 Task: Create a self trigger on franchise object.
Action: Mouse moved to (33, 114)
Screenshot: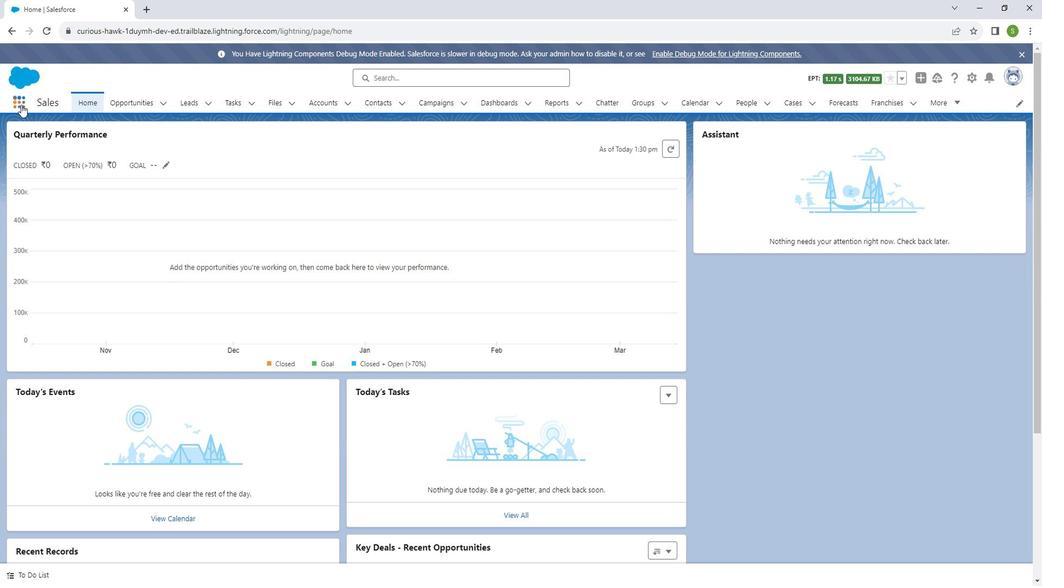 
Action: Mouse pressed left at (33, 114)
Screenshot: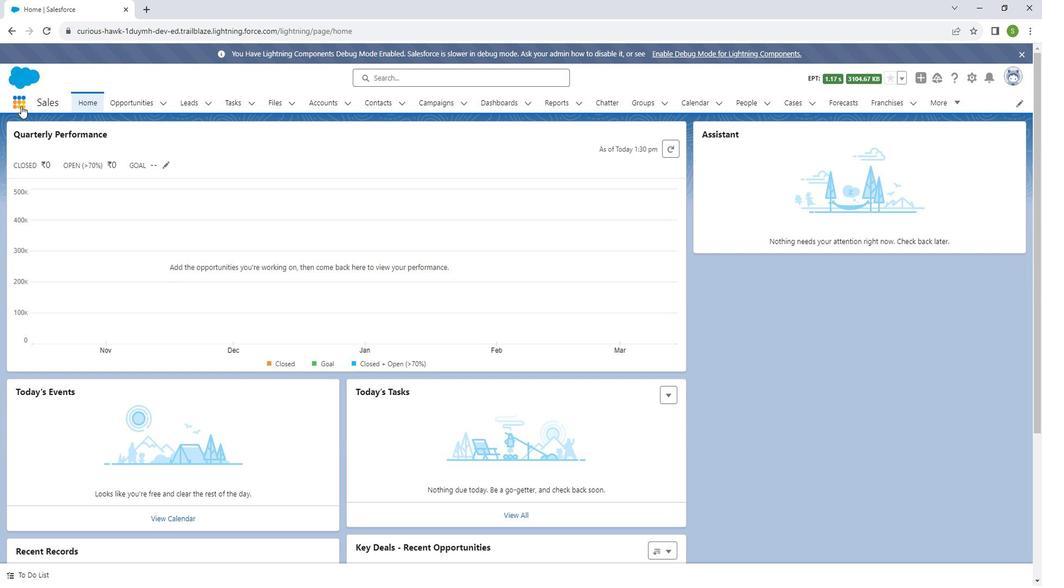 
Action: Mouse moved to (53, 300)
Screenshot: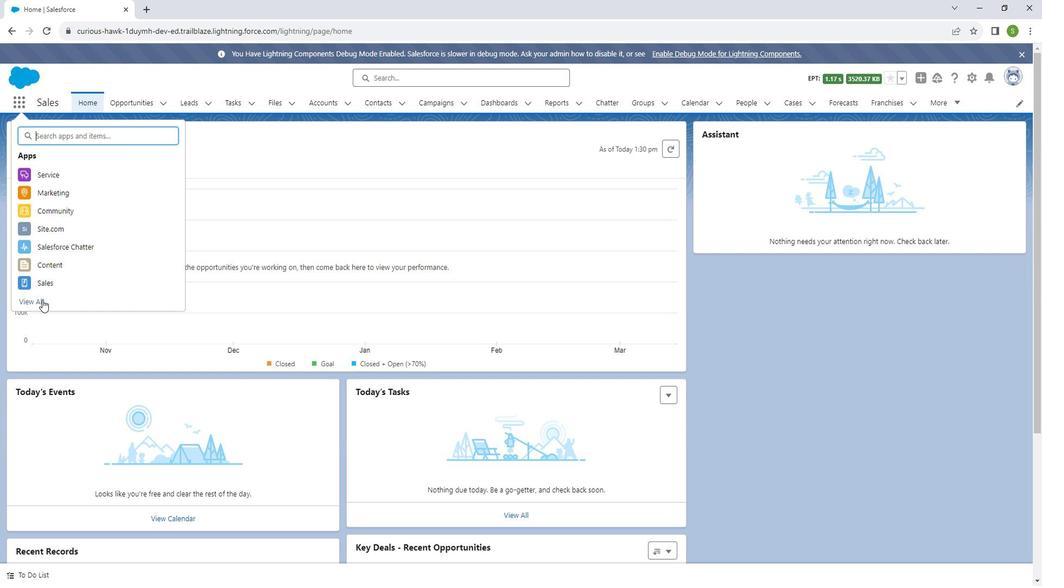 
Action: Mouse pressed left at (53, 300)
Screenshot: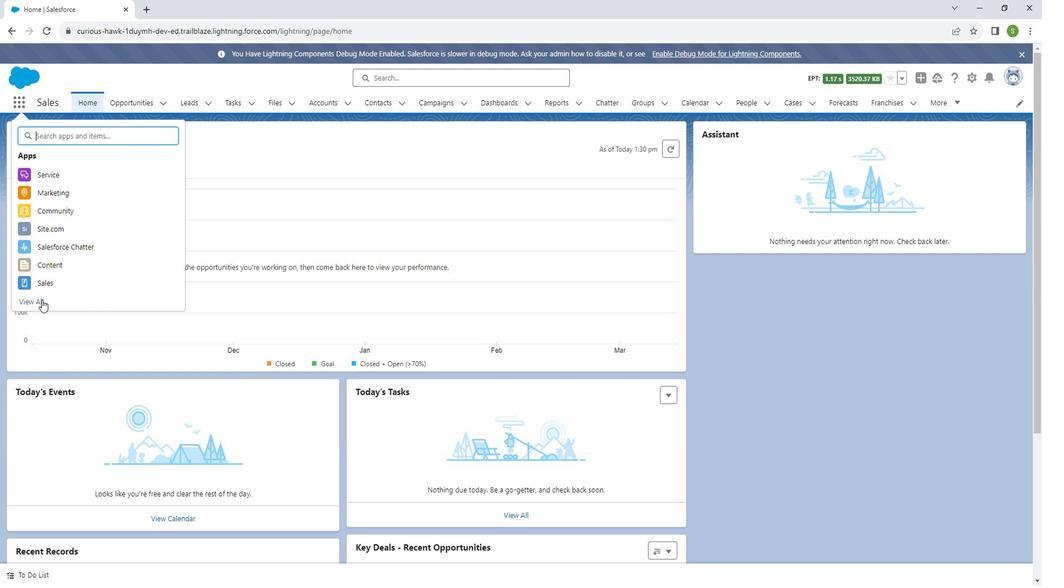 
Action: Mouse moved to (747, 401)
Screenshot: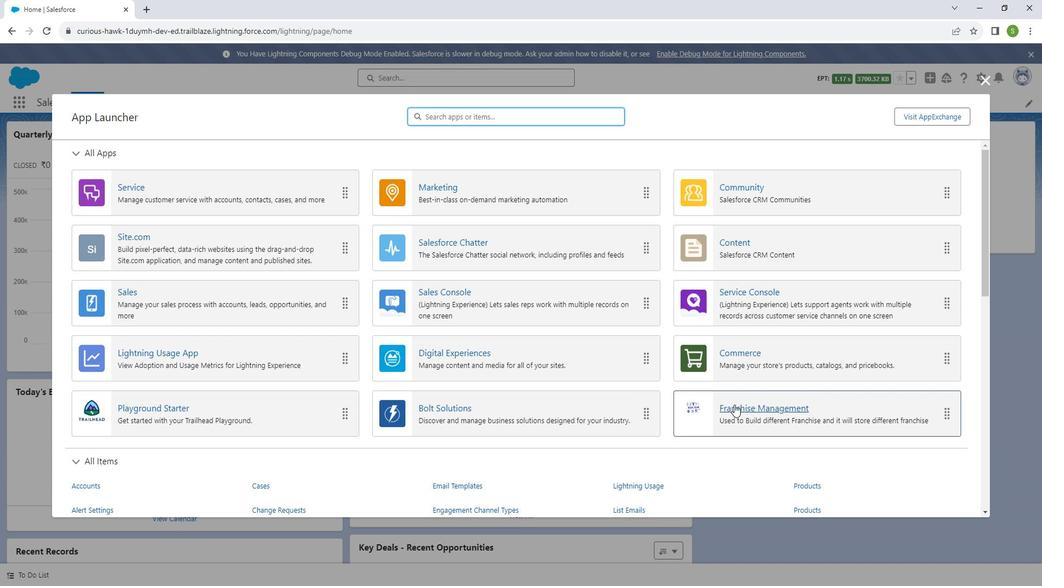 
Action: Mouse pressed left at (747, 401)
Screenshot: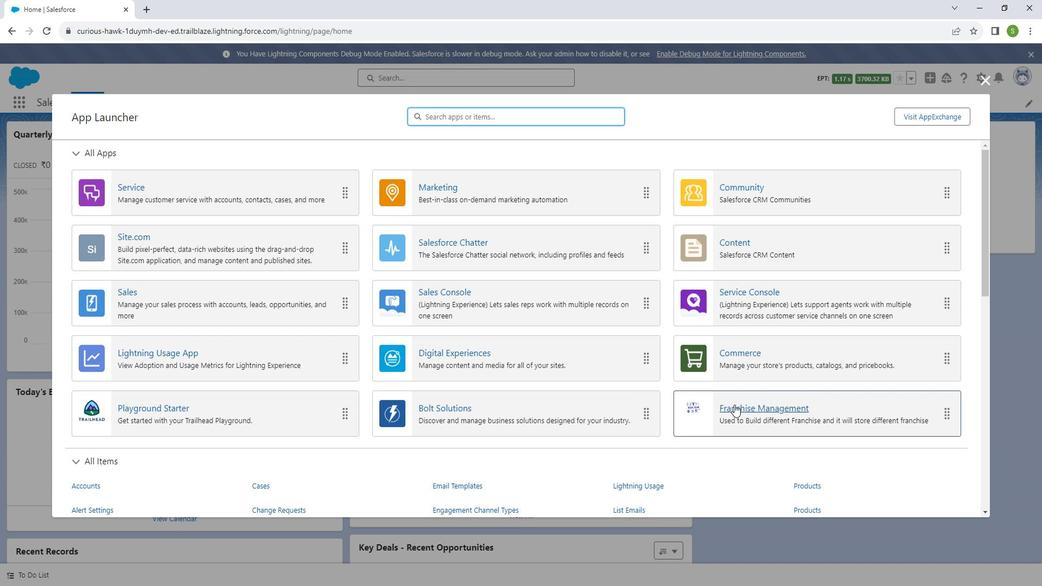 
Action: Mouse moved to (996, 86)
Screenshot: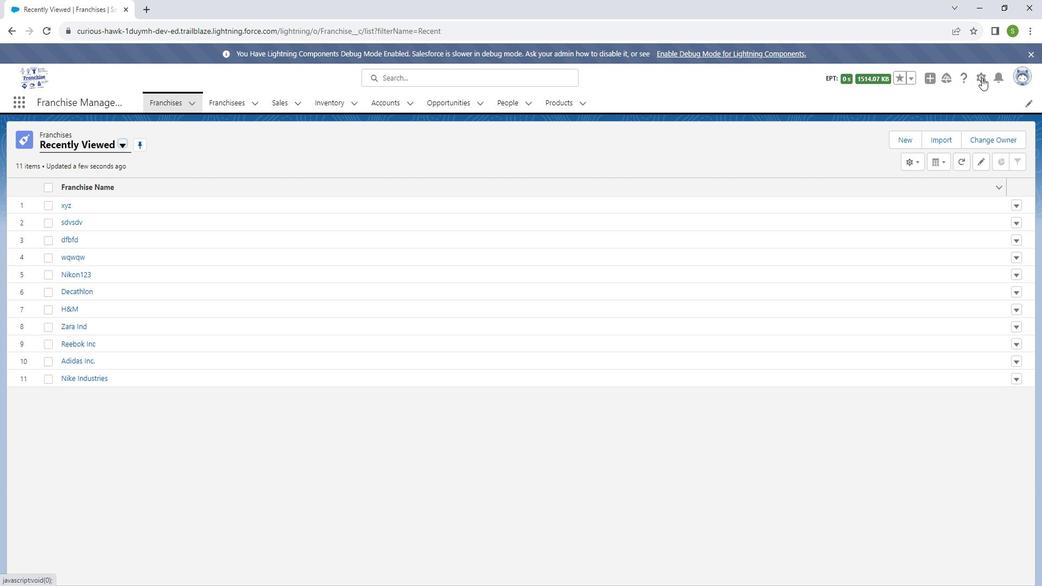 
Action: Mouse pressed left at (996, 86)
Screenshot: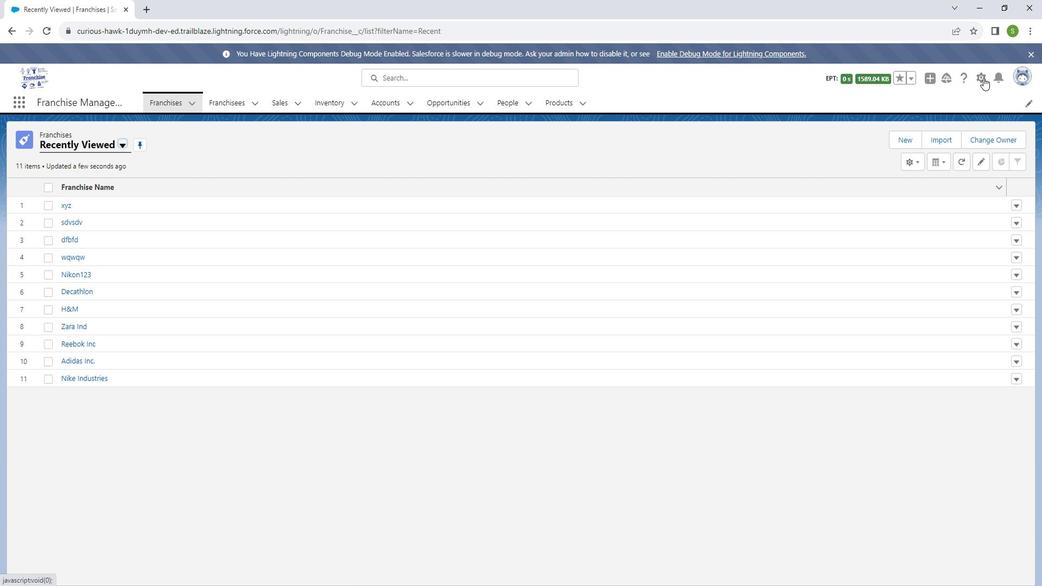 
Action: Mouse moved to (942, 210)
Screenshot: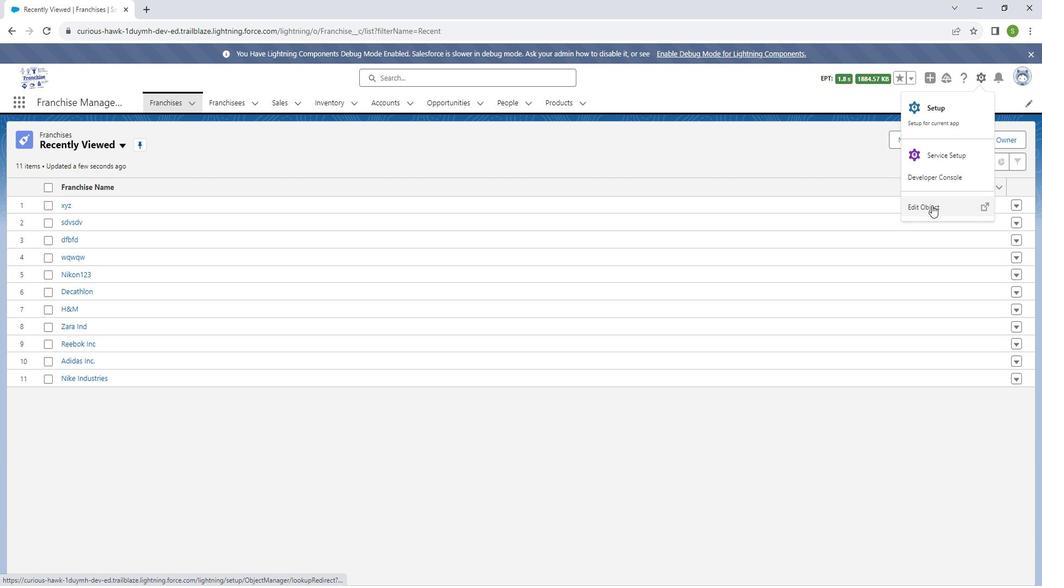
Action: Mouse pressed left at (942, 210)
Screenshot: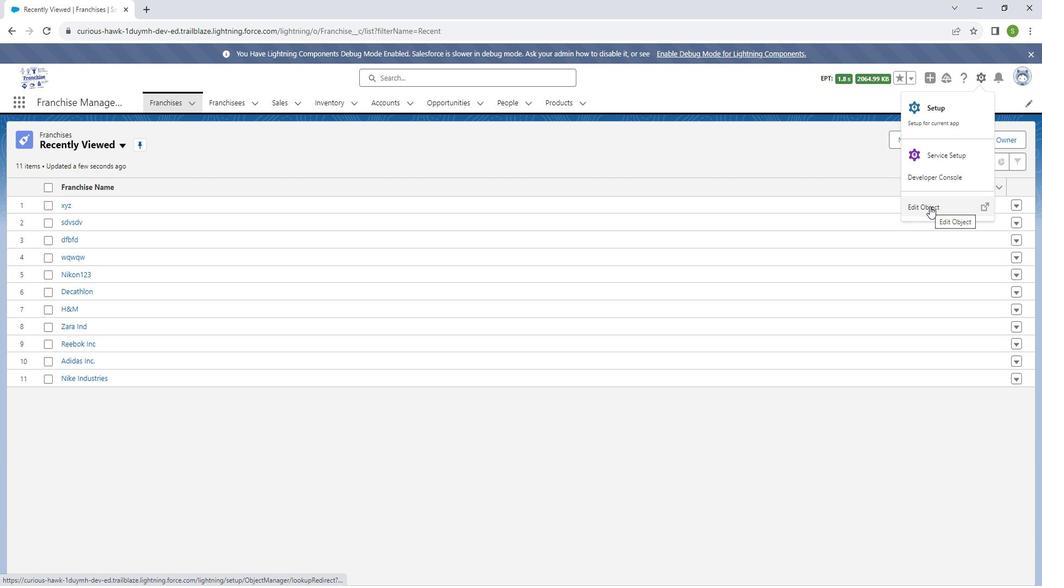 
Action: Mouse moved to (124, 19)
Screenshot: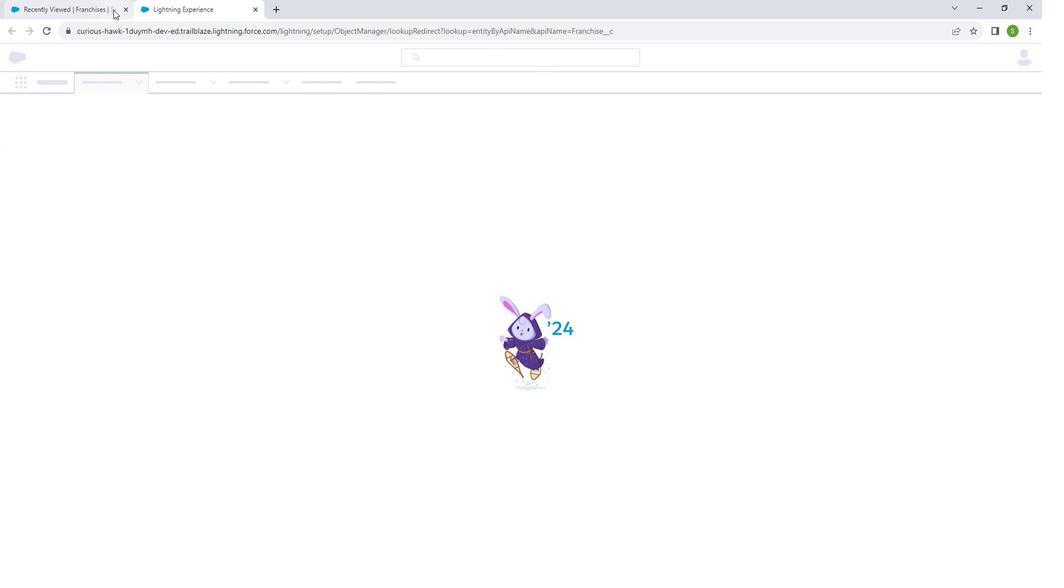 
Action: Mouse pressed left at (124, 19)
Screenshot: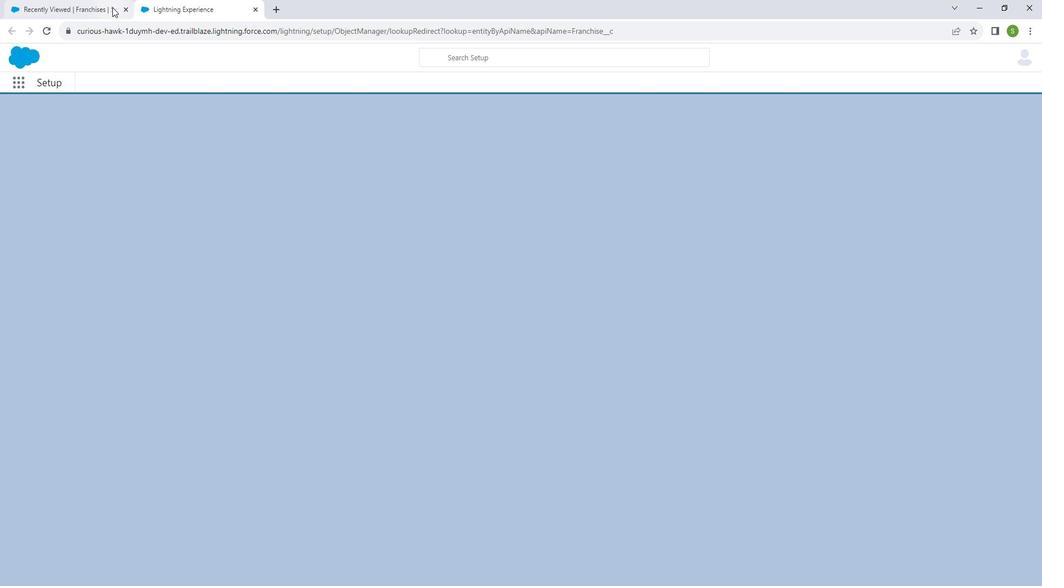 
Action: Mouse moved to (987, 84)
Screenshot: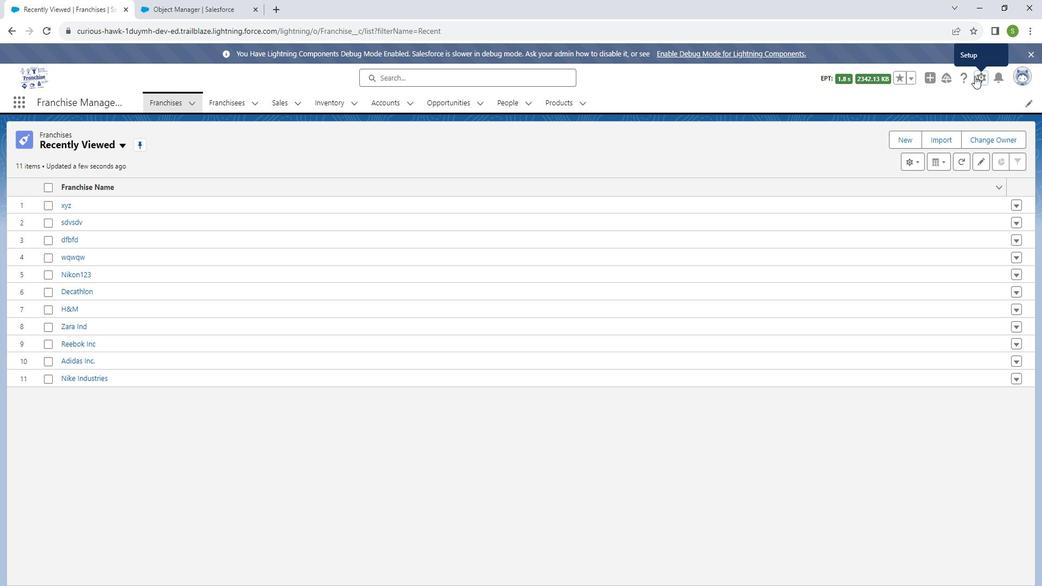 
Action: Mouse pressed left at (987, 84)
Screenshot: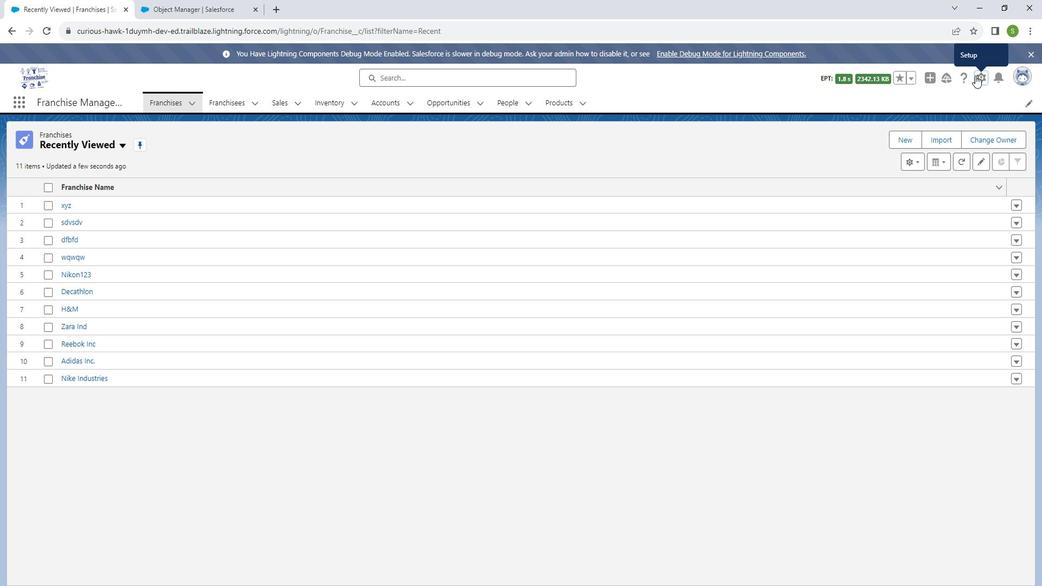 
Action: Mouse moved to (960, 181)
Screenshot: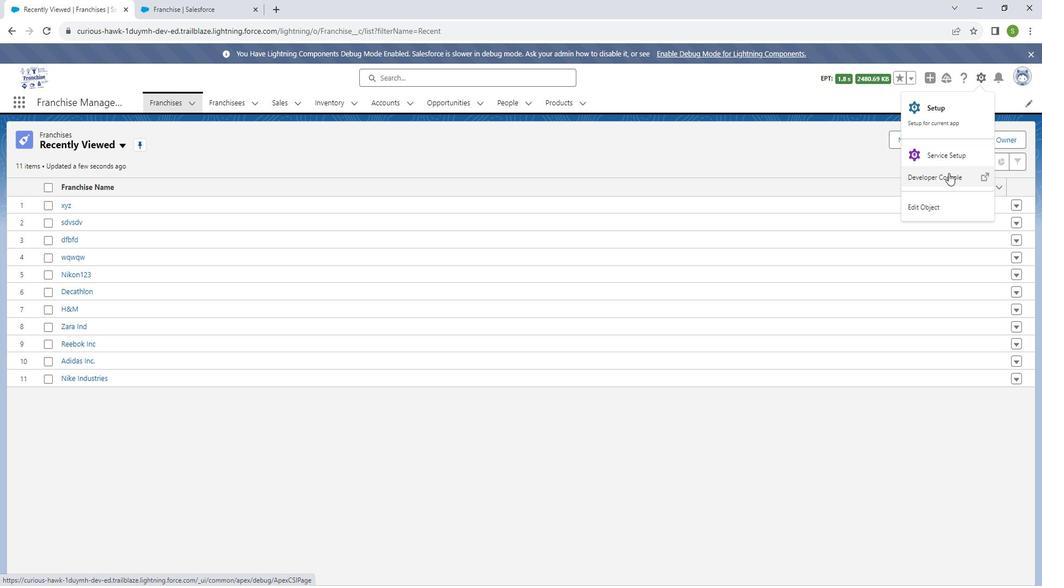 
Action: Mouse pressed right at (960, 181)
Screenshot: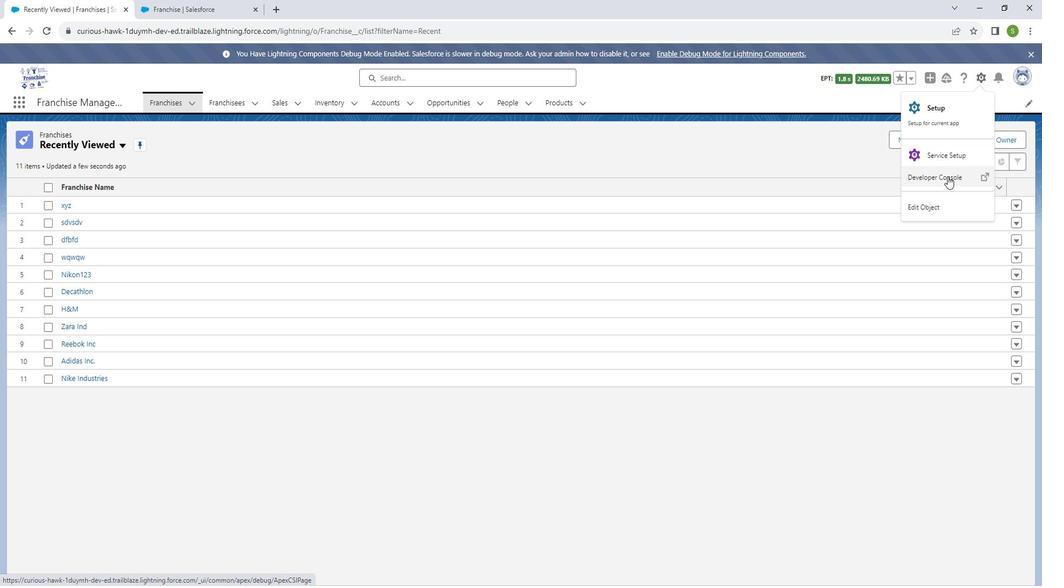 
Action: Mouse moved to (962, 189)
Screenshot: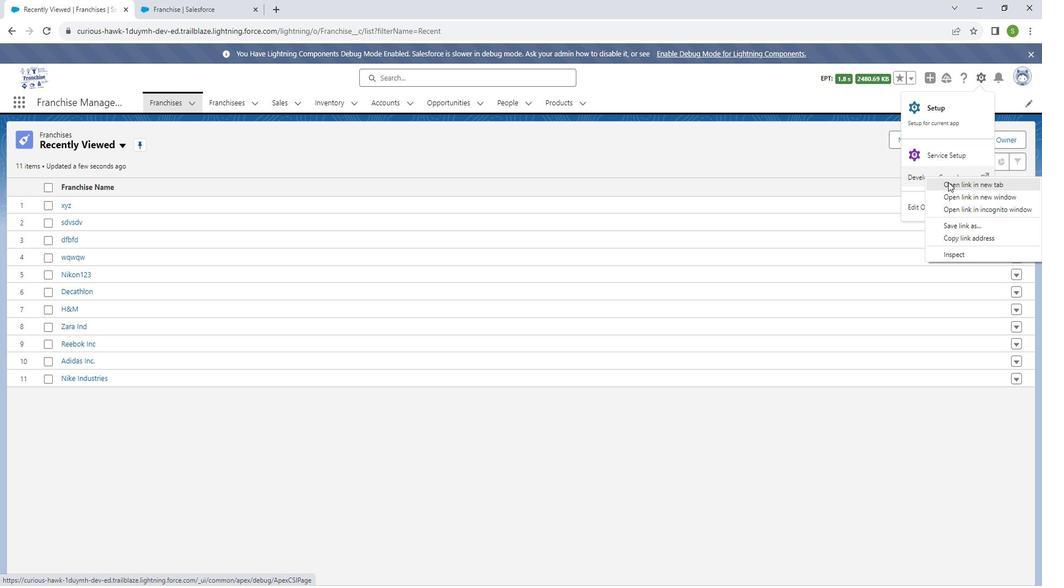 
Action: Mouse pressed left at (962, 189)
Screenshot: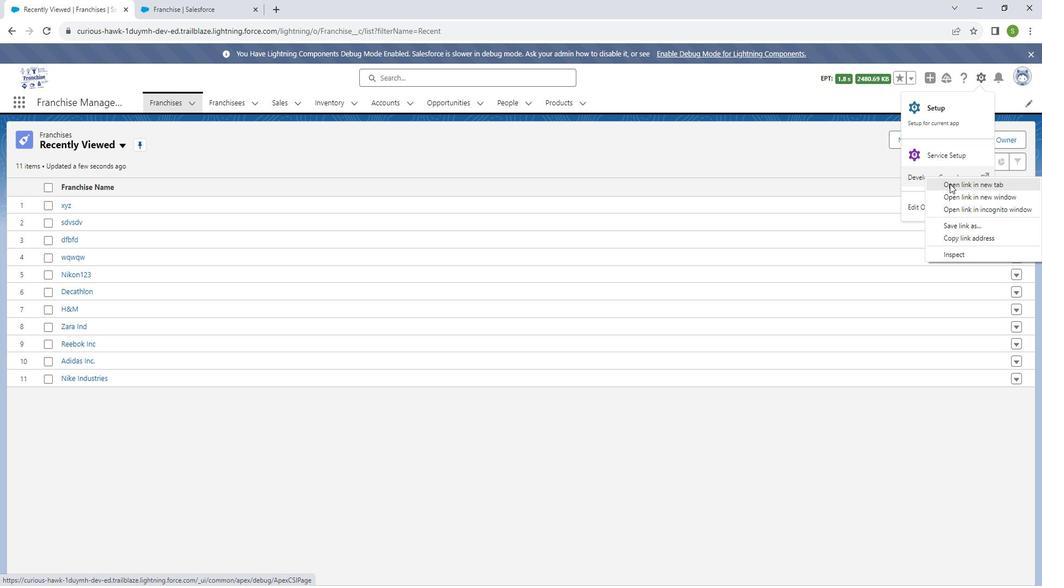 
Action: Mouse moved to (224, 11)
Screenshot: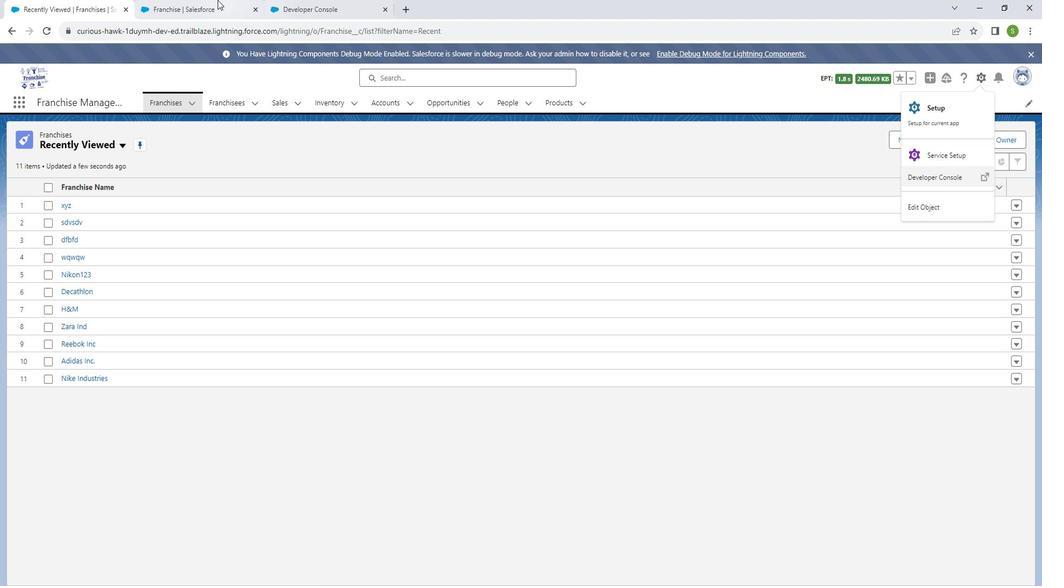 
Action: Mouse pressed left at (224, 11)
Screenshot: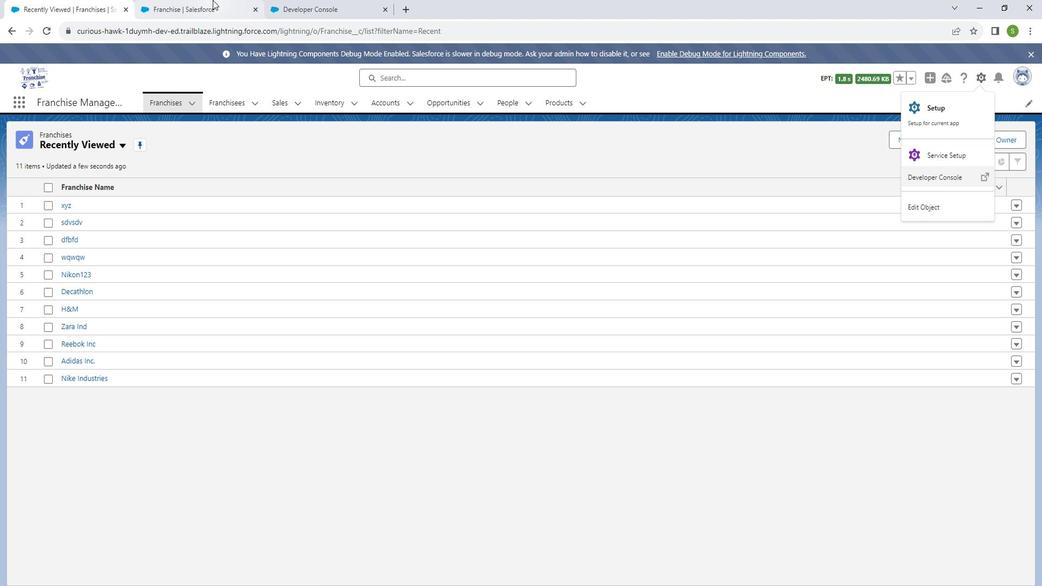 
Action: Mouse moved to (112, 216)
Screenshot: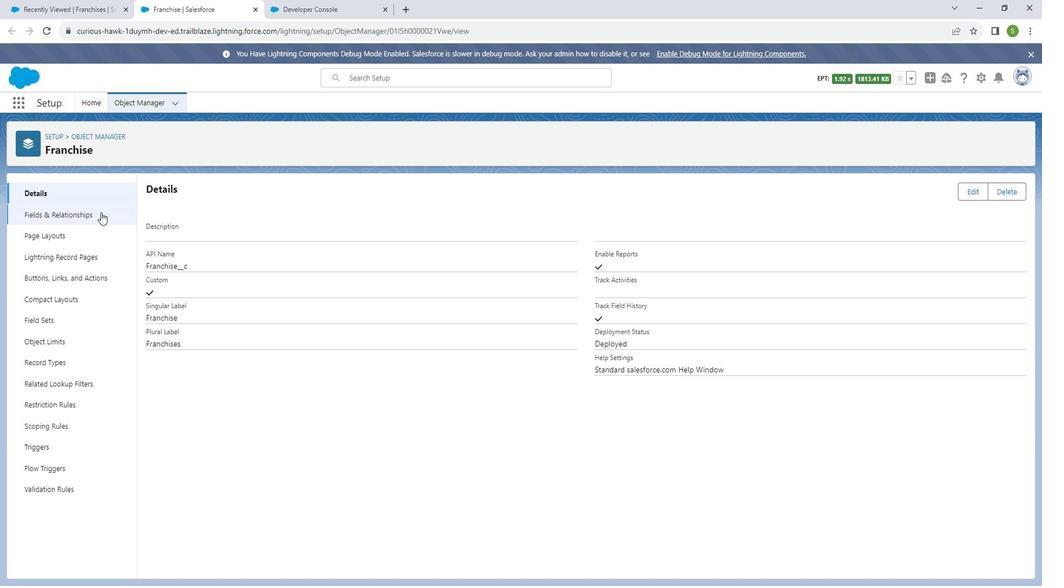 
Action: Mouse pressed left at (112, 216)
Screenshot: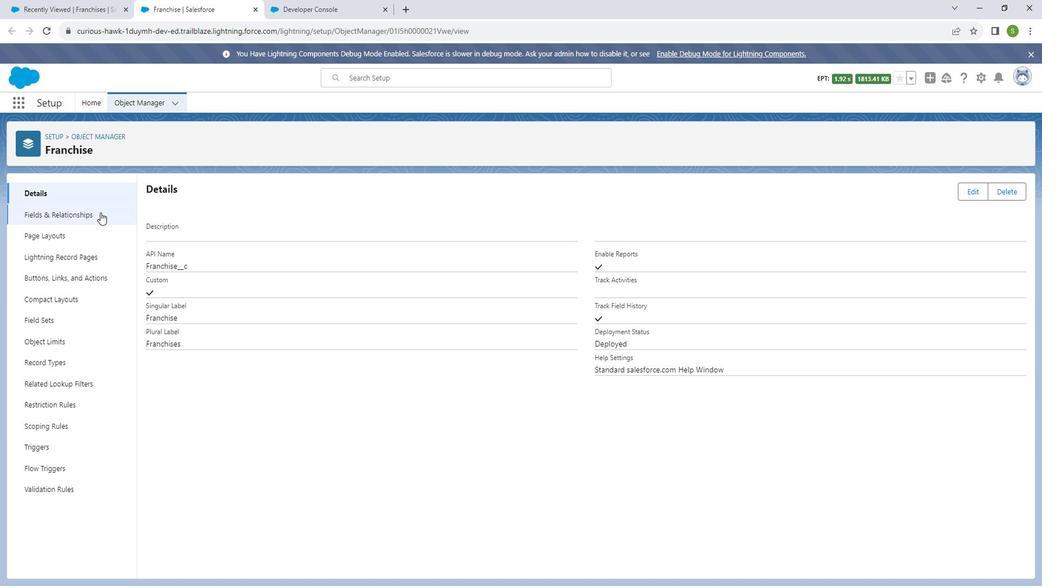 
Action: Mouse moved to (306, 11)
Screenshot: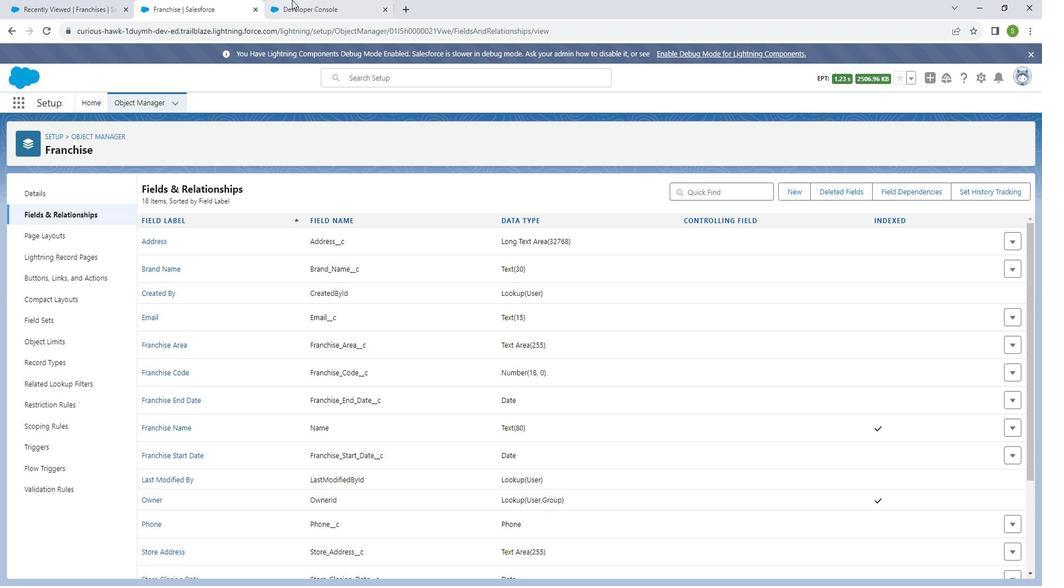 
Action: Mouse pressed left at (306, 11)
Screenshot: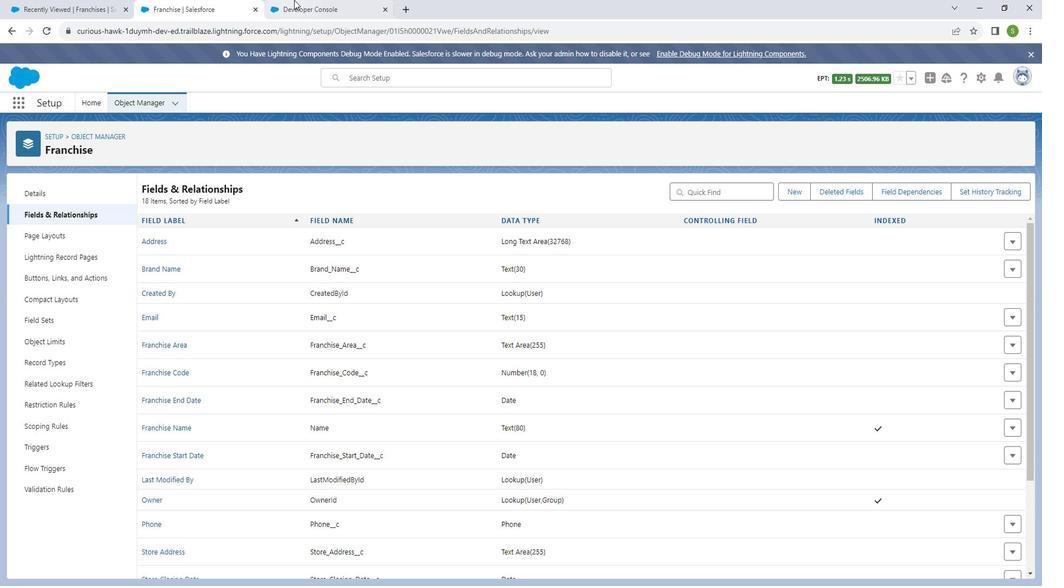 
Action: Mouse moved to (26, 59)
Screenshot: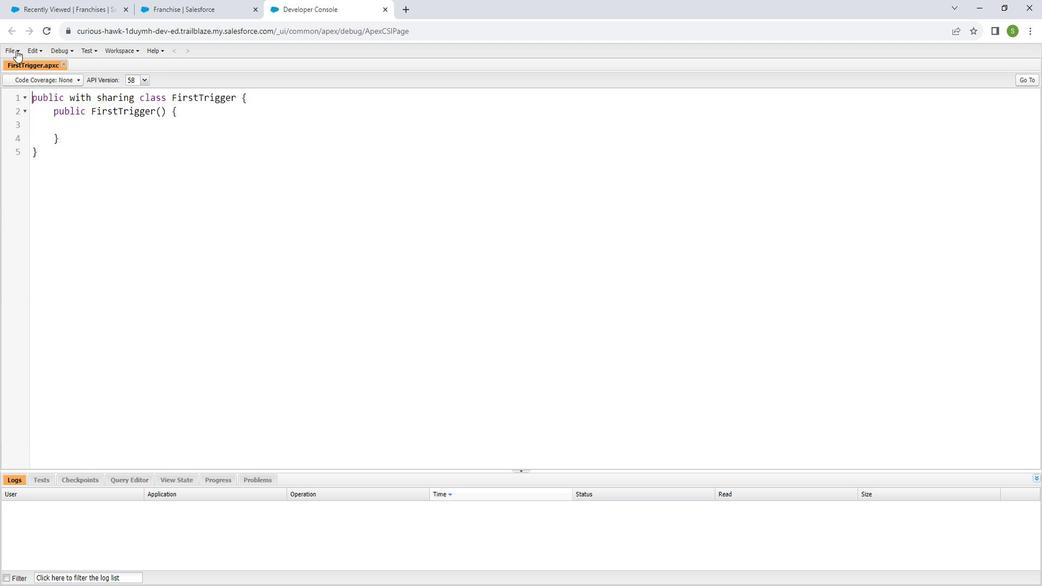 
Action: Mouse pressed left at (26, 59)
Screenshot: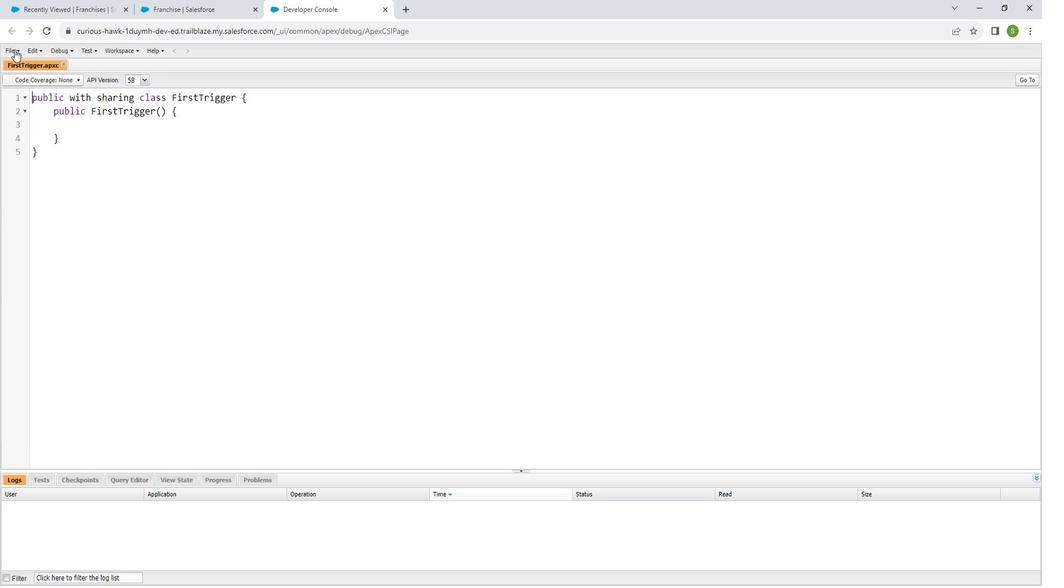 
Action: Mouse moved to (177, 93)
Screenshot: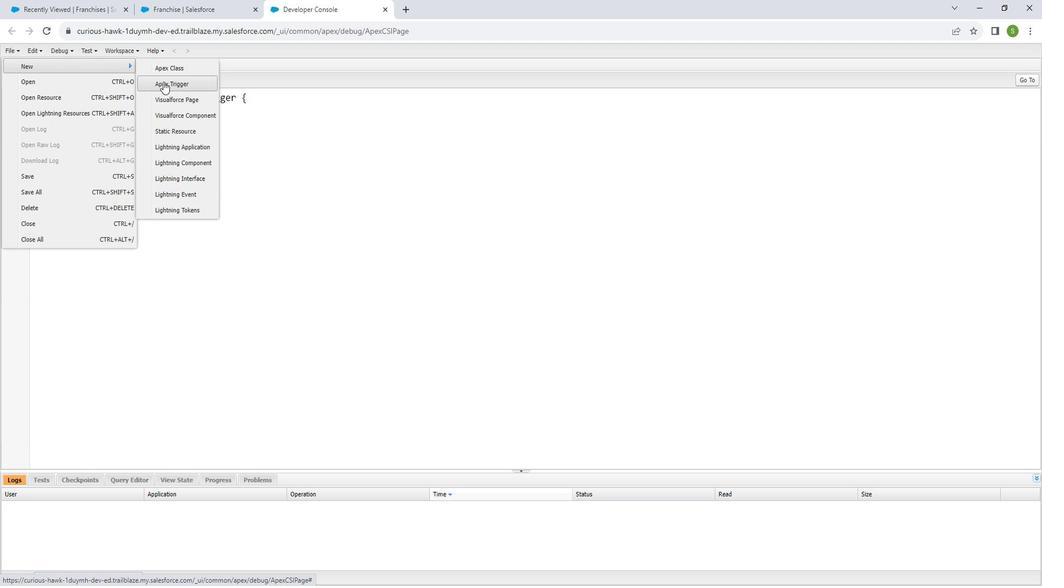 
Action: Mouse pressed left at (177, 93)
Screenshot: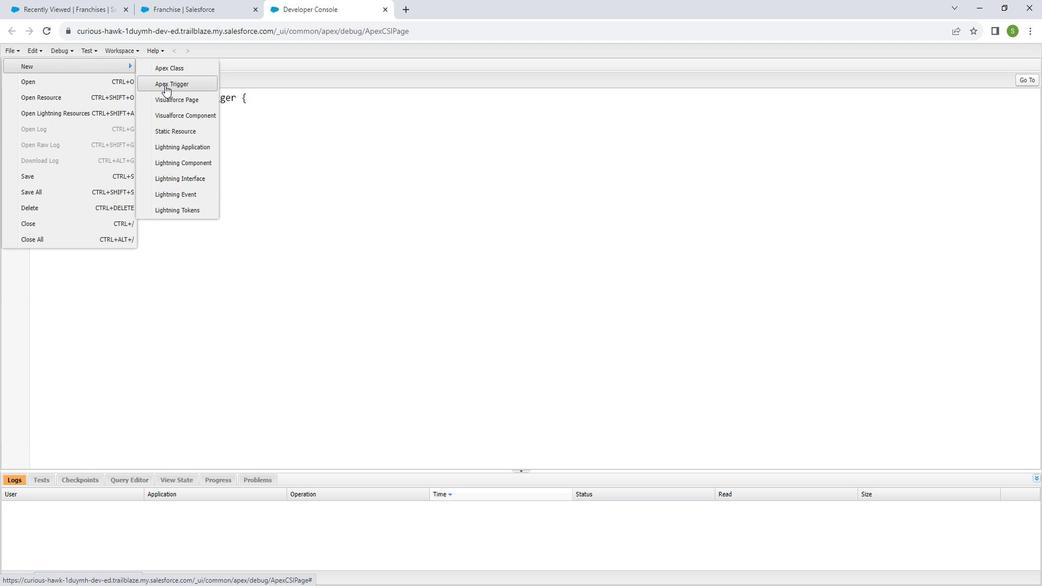 
Action: Mouse moved to (546, 285)
Screenshot: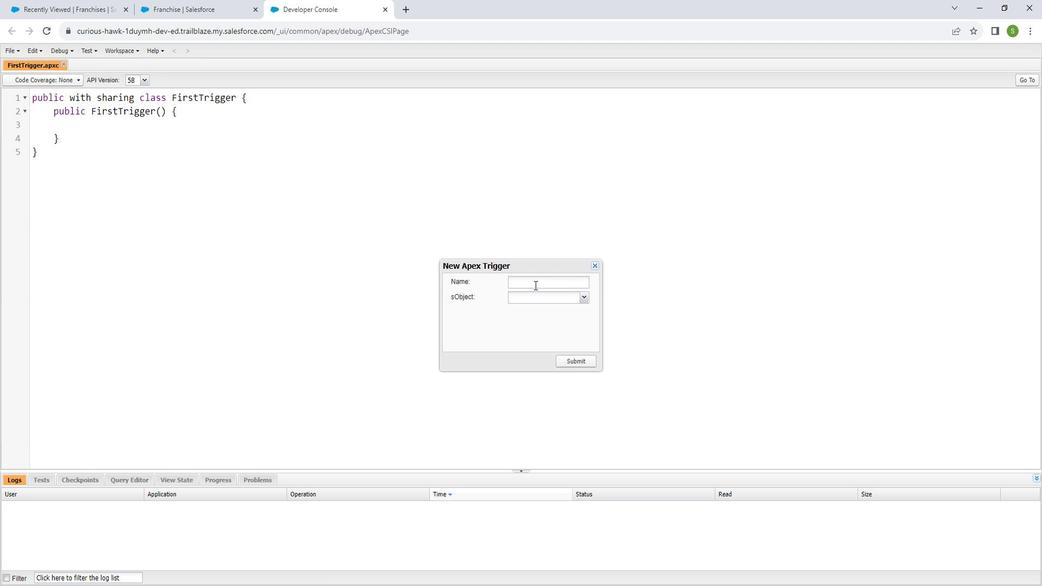 
Action: Mouse pressed left at (546, 285)
Screenshot: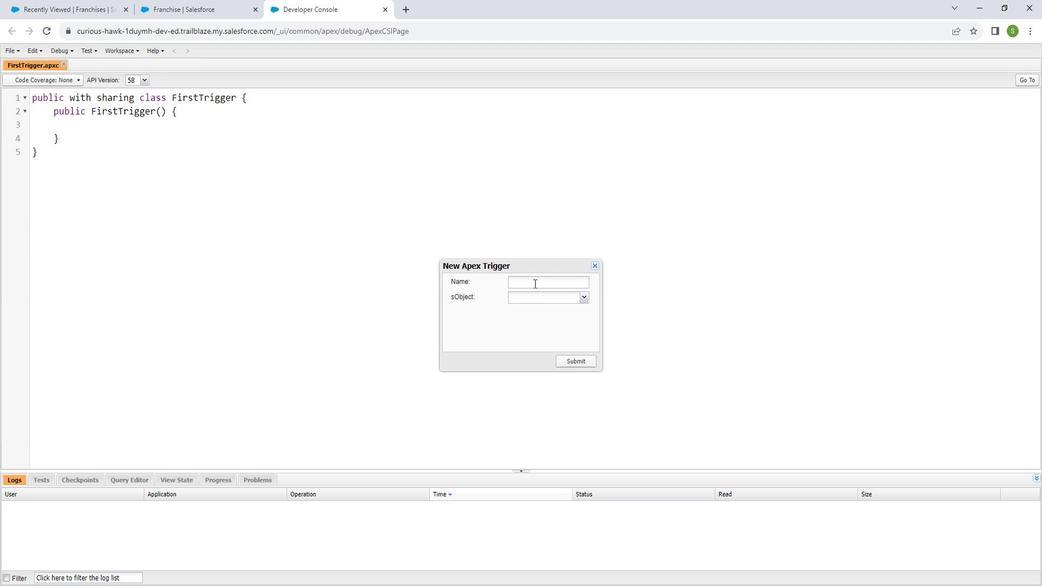 
Action: Key pressed <Key.shift_r>Franchise<Key.shift_r>Trigg
Screenshot: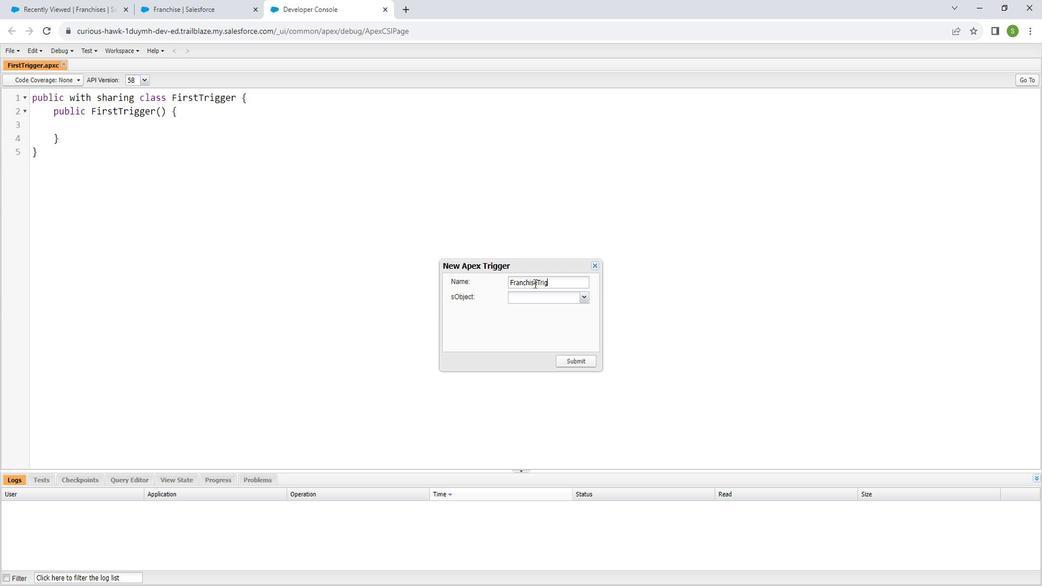 
Action: Mouse moved to (597, 295)
Screenshot: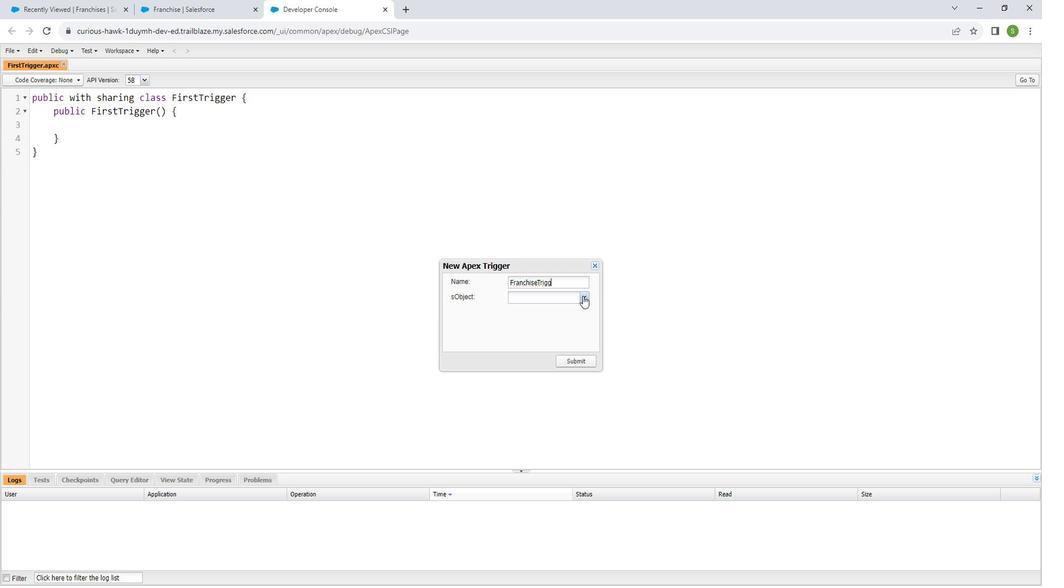 
Action: Mouse pressed left at (597, 295)
Screenshot: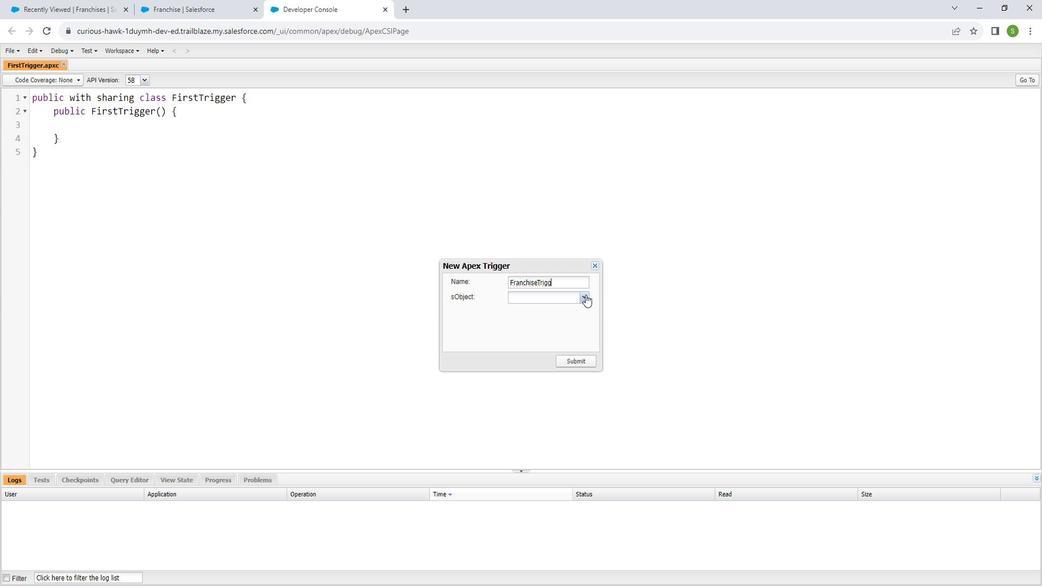 
Action: Mouse moved to (567, 344)
Screenshot: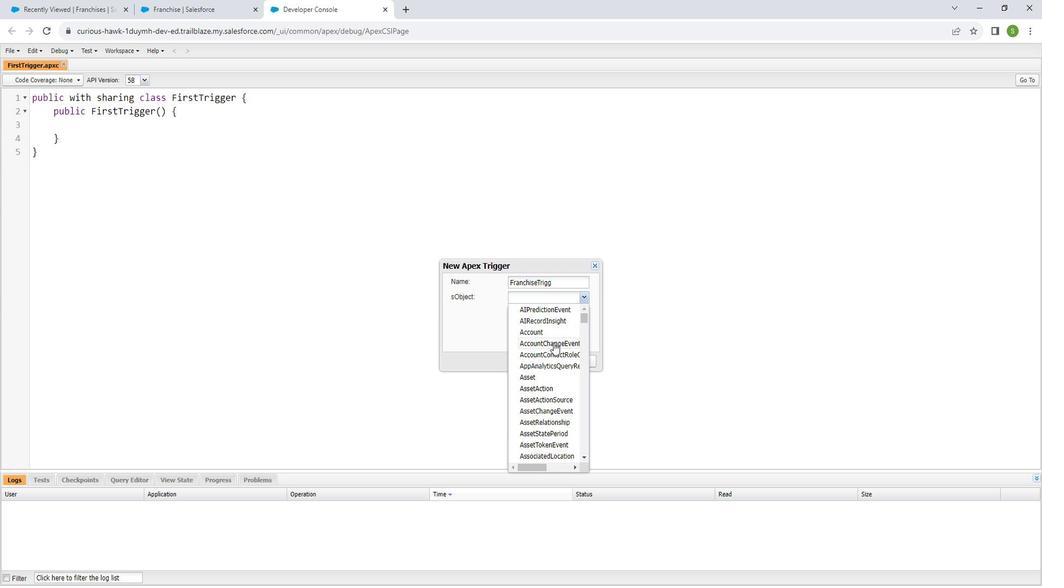 
Action: Mouse scrolled (567, 344) with delta (0, 0)
Screenshot: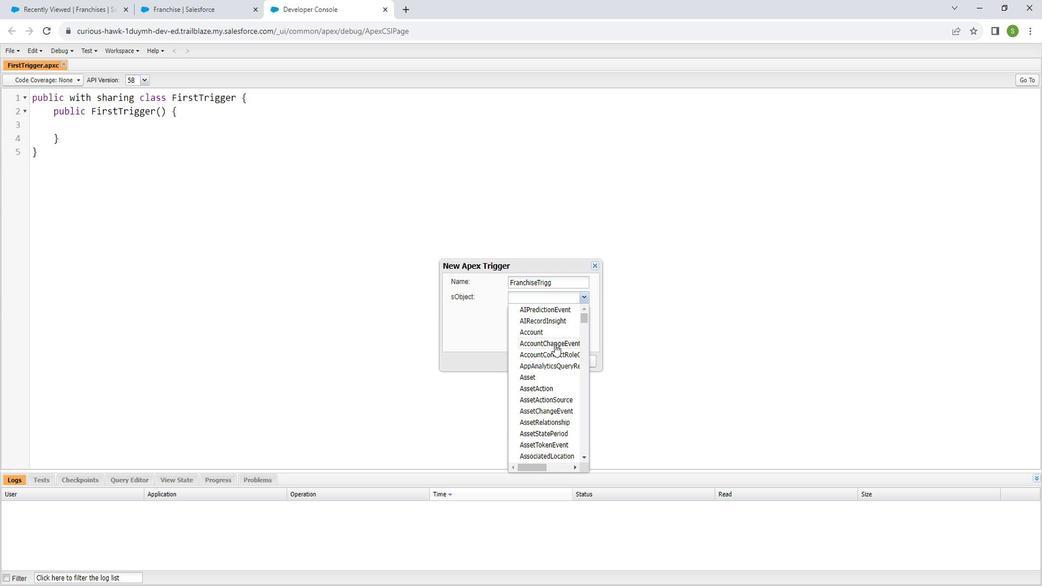 
Action: Mouse scrolled (567, 344) with delta (0, 0)
Screenshot: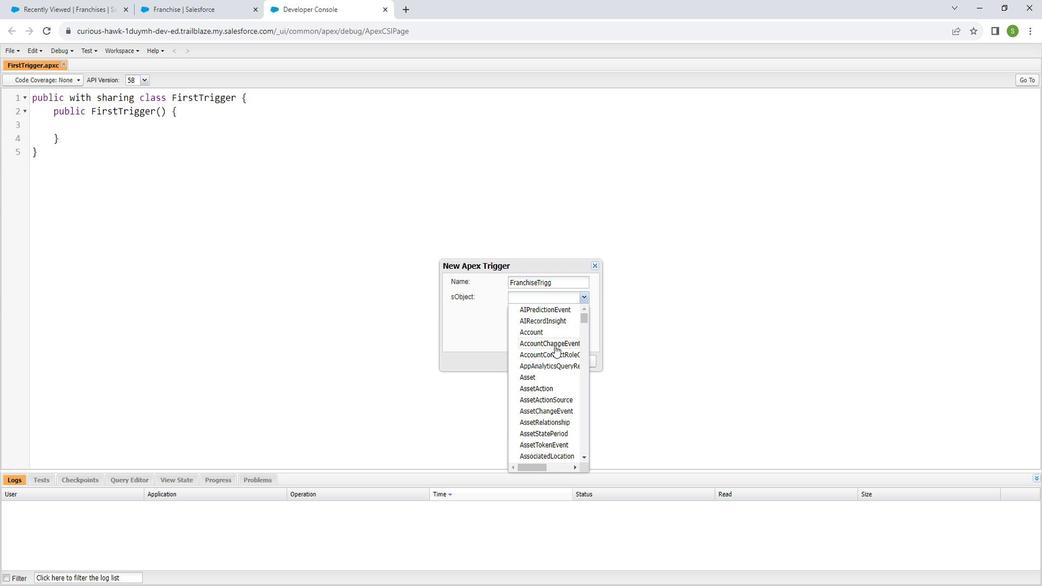 
Action: Mouse scrolled (567, 344) with delta (0, 0)
Screenshot: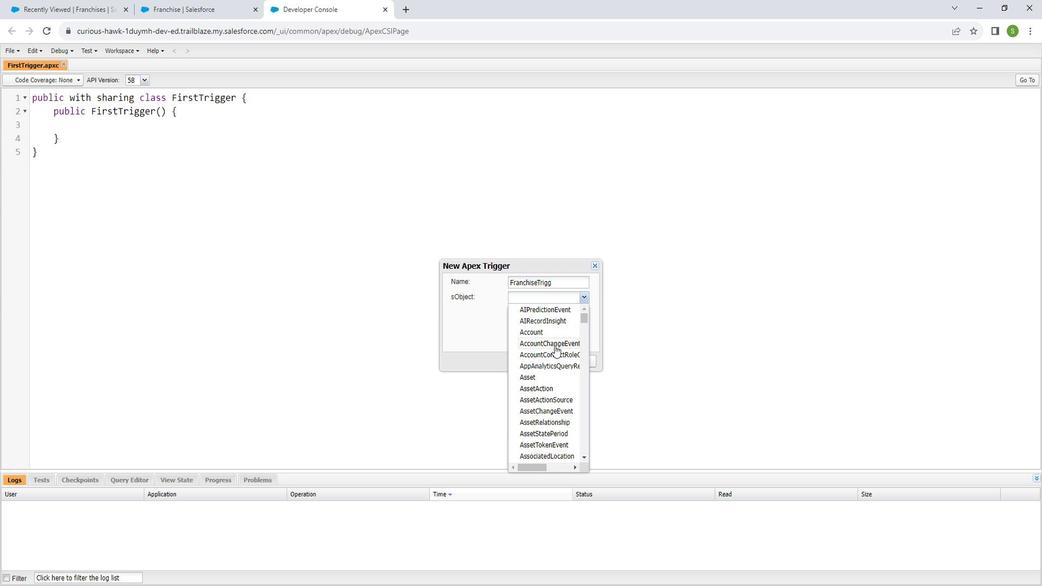 
Action: Mouse scrolled (567, 344) with delta (0, 0)
Screenshot: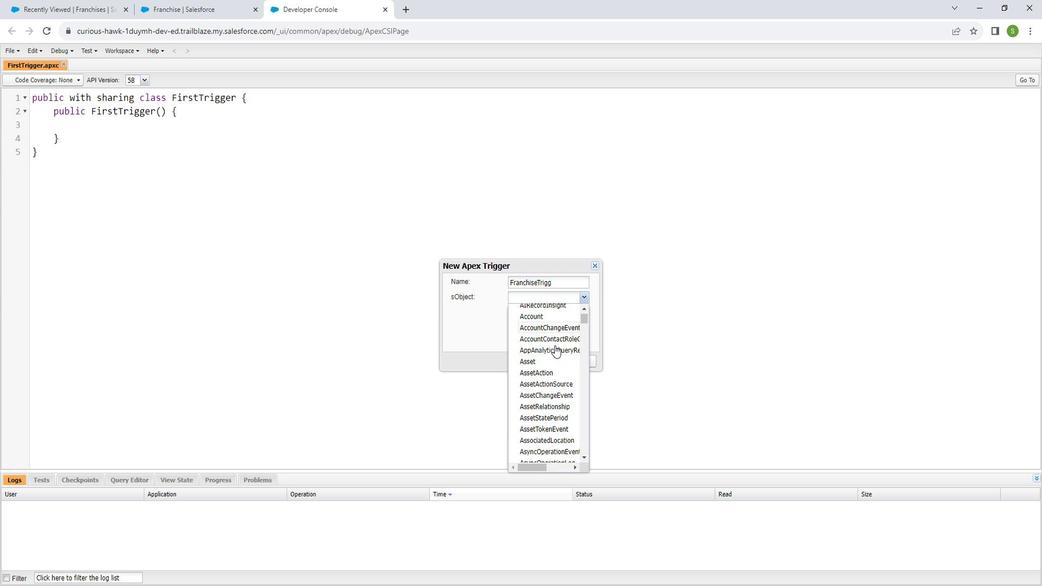 
Action: Mouse scrolled (567, 344) with delta (0, 0)
Screenshot: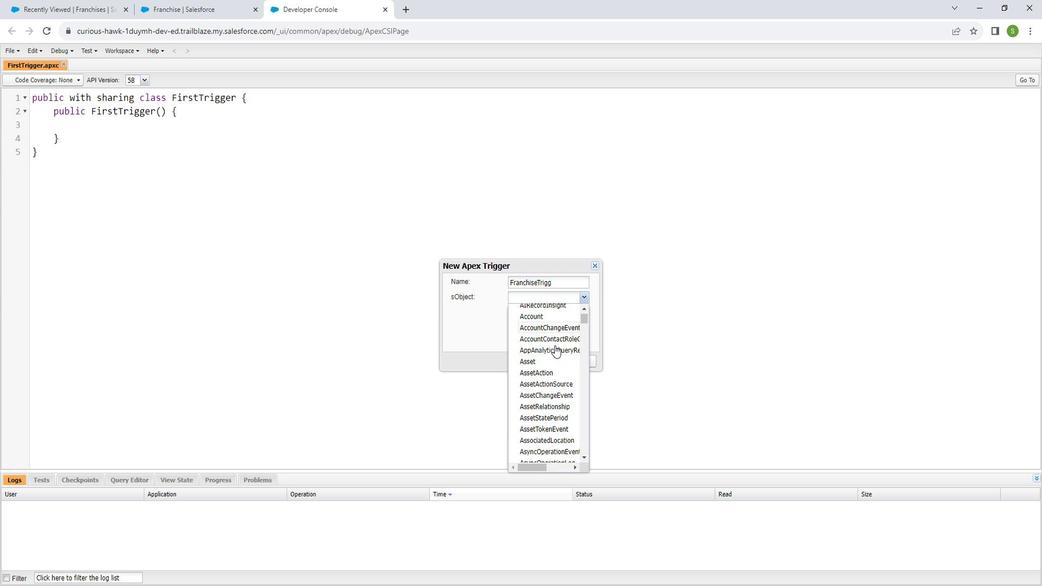 
Action: Mouse scrolled (567, 344) with delta (0, 0)
Screenshot: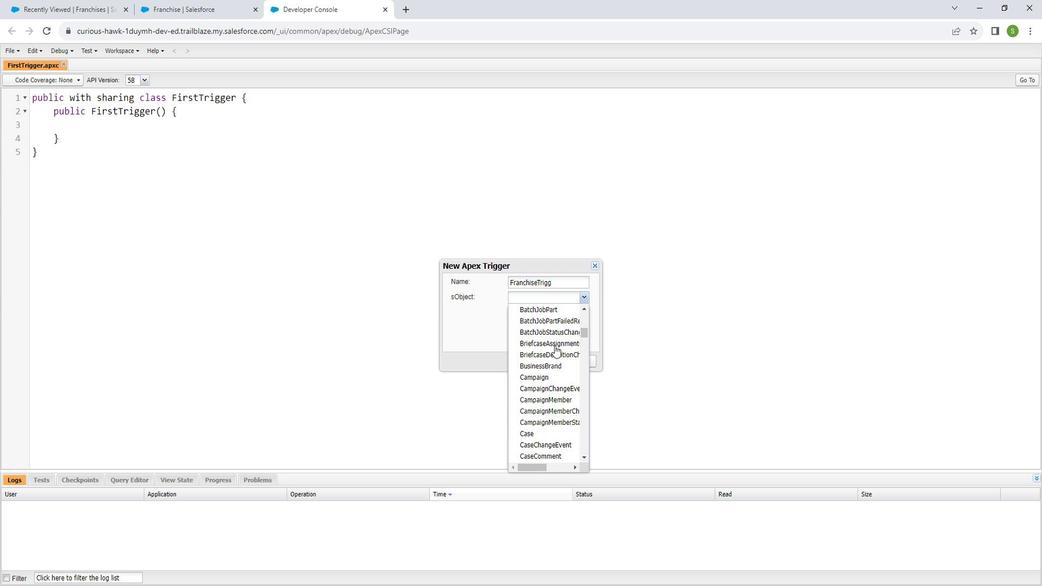 
Action: Mouse scrolled (567, 344) with delta (0, 0)
Screenshot: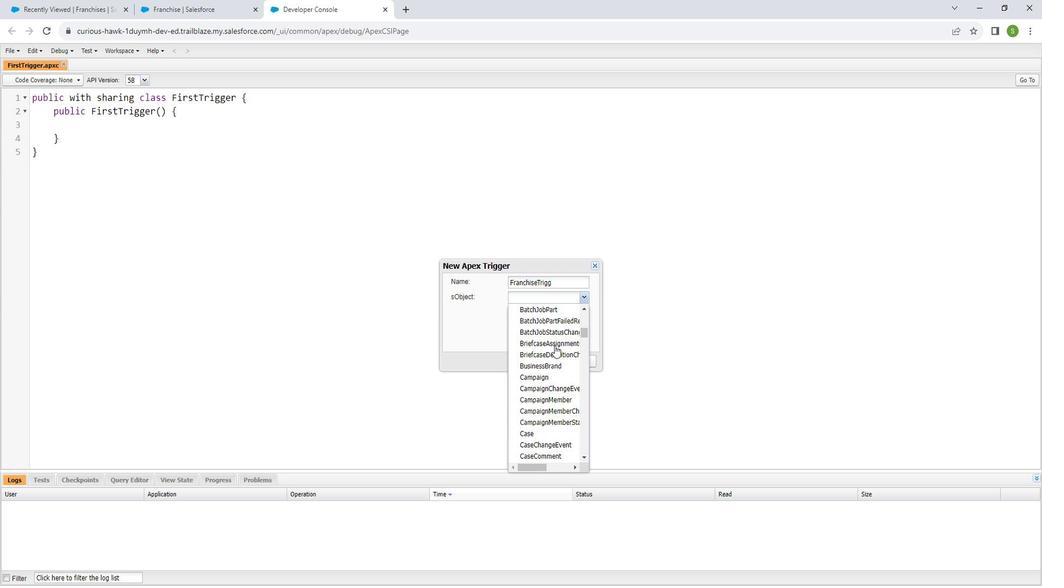 
Action: Mouse scrolled (567, 344) with delta (0, 0)
Screenshot: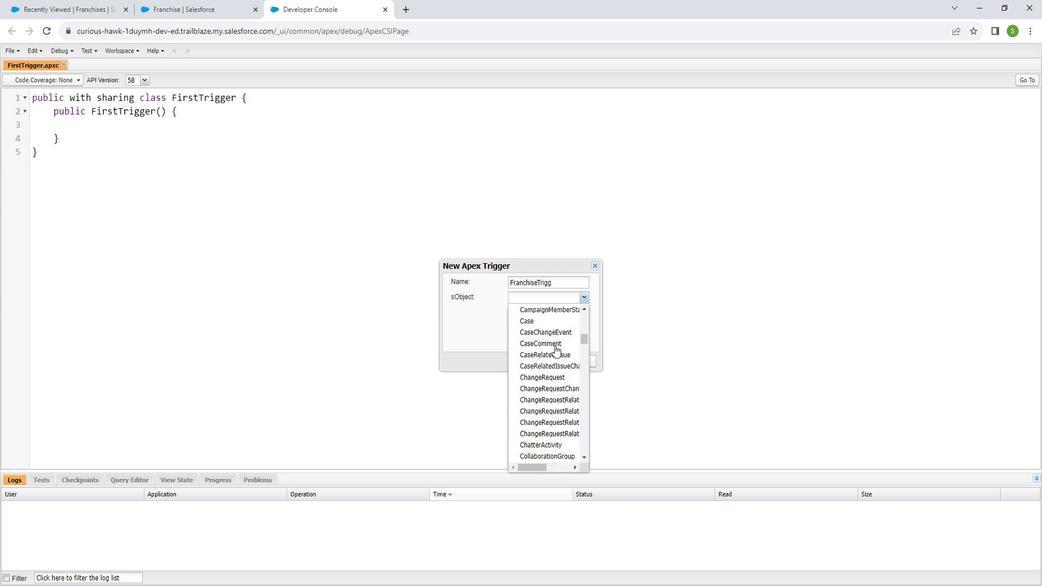 
Action: Mouse scrolled (567, 344) with delta (0, 0)
Screenshot: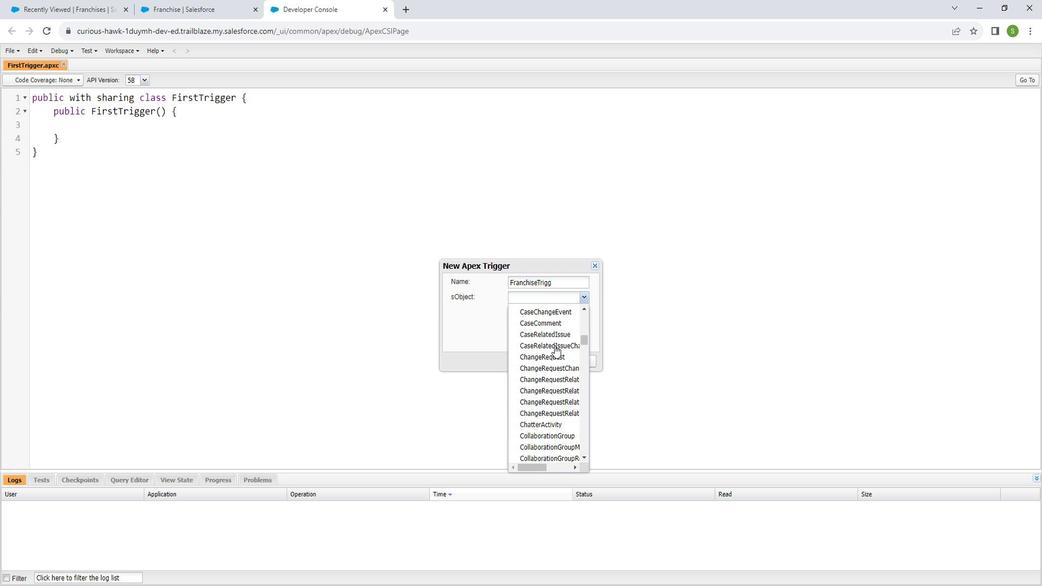 
Action: Mouse scrolled (567, 344) with delta (0, 0)
Screenshot: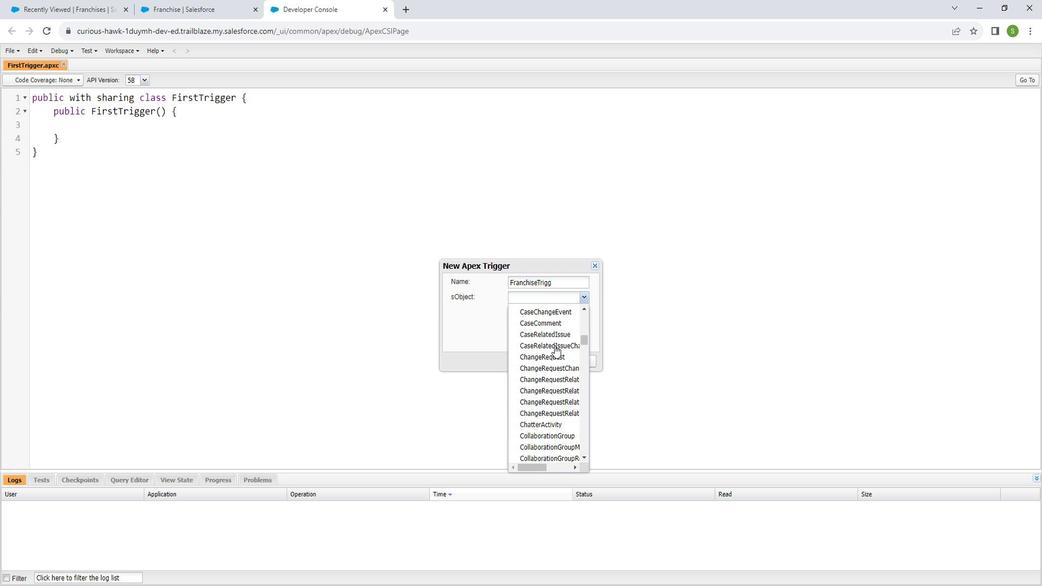 
Action: Mouse scrolled (567, 344) with delta (0, 0)
Screenshot: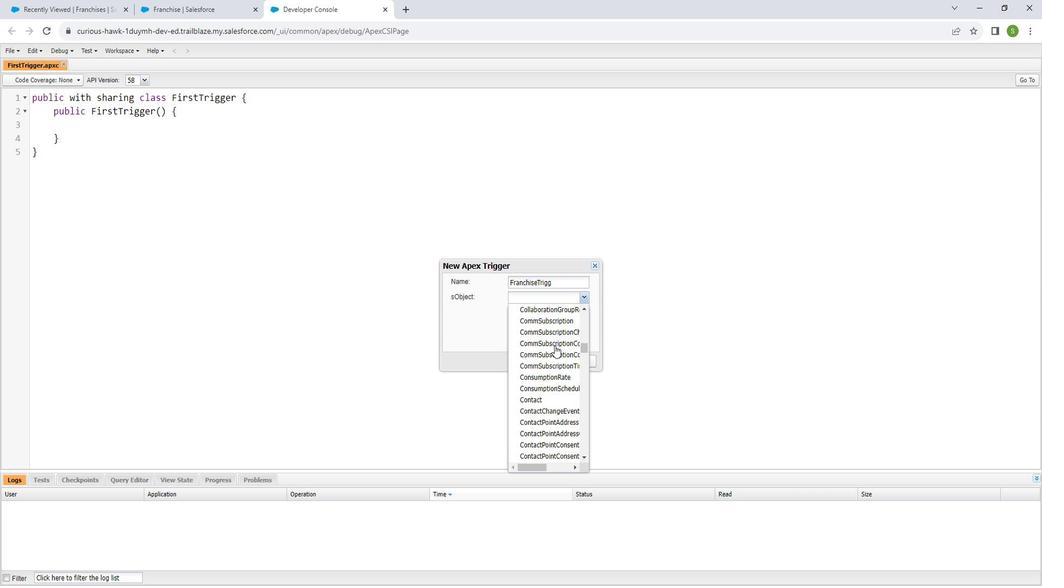 
Action: Mouse scrolled (567, 344) with delta (0, 0)
Screenshot: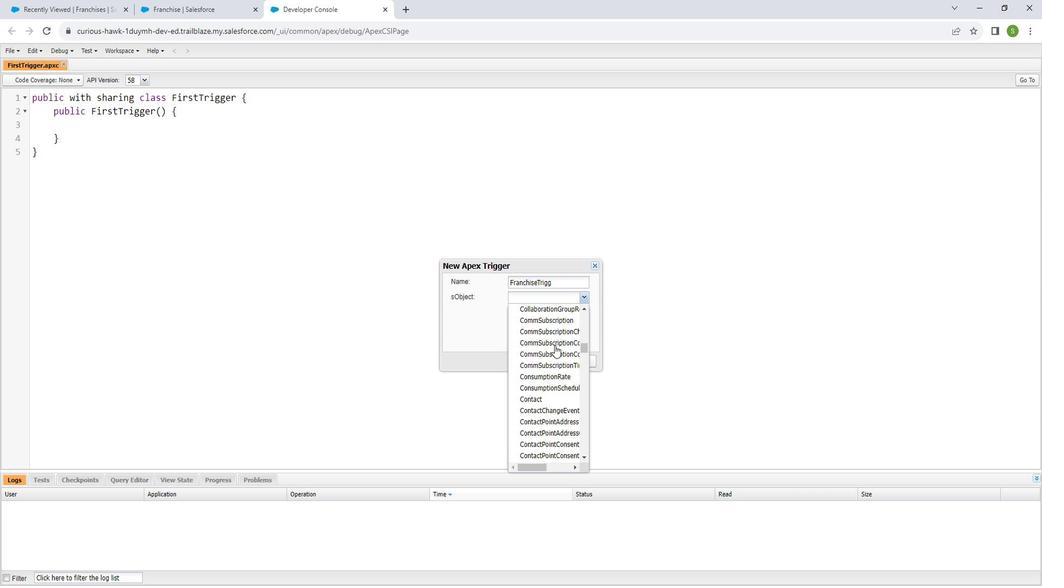 
Action: Mouse scrolled (567, 344) with delta (0, 0)
Screenshot: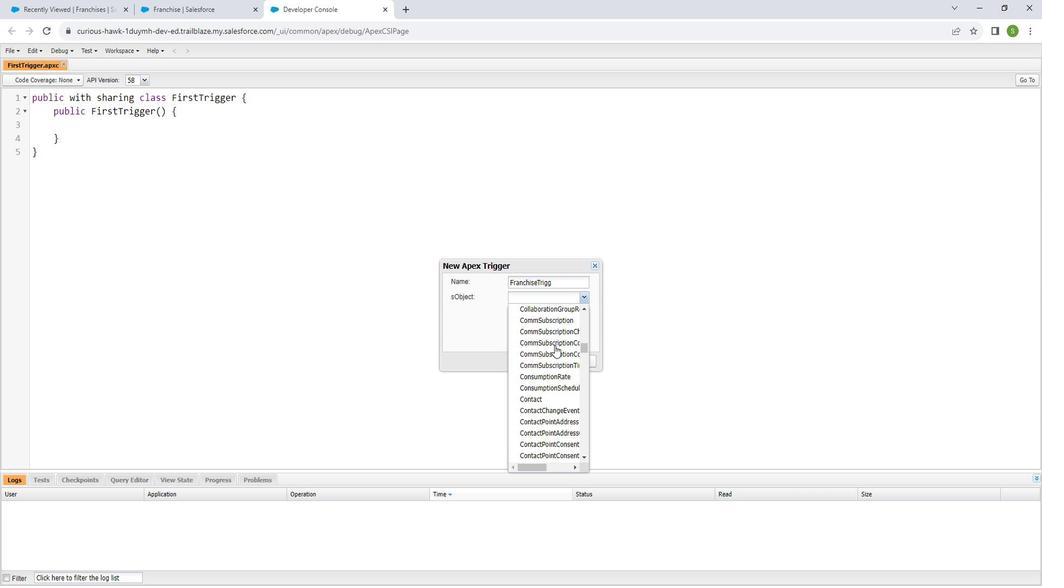 
Action: Mouse moved to (565, 348)
Screenshot: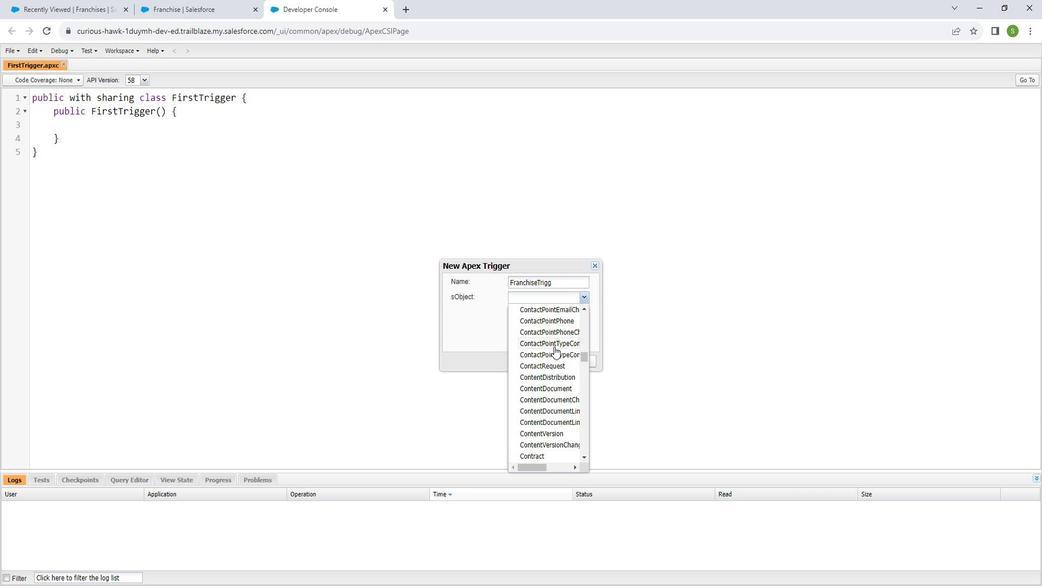 
Action: Mouse scrolled (565, 347) with delta (0, 0)
Screenshot: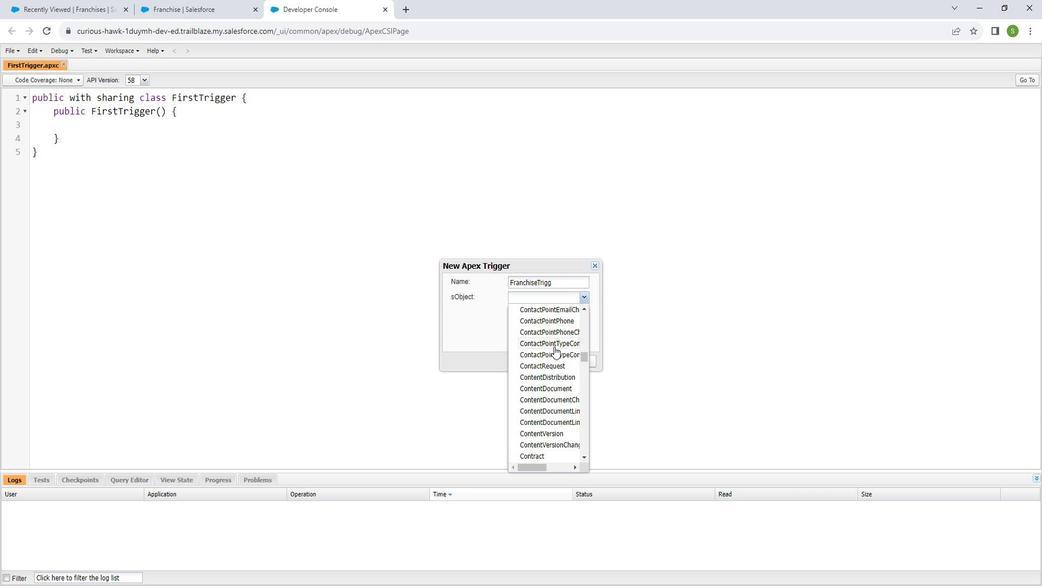 
Action: Mouse moved to (565, 348)
Screenshot: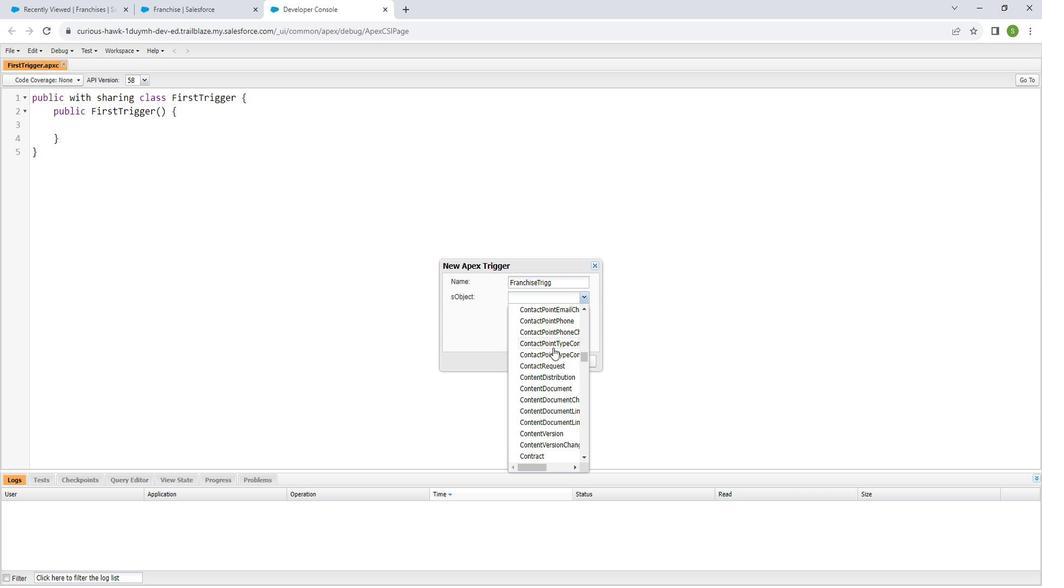 
Action: Mouse scrolled (565, 348) with delta (0, 0)
Screenshot: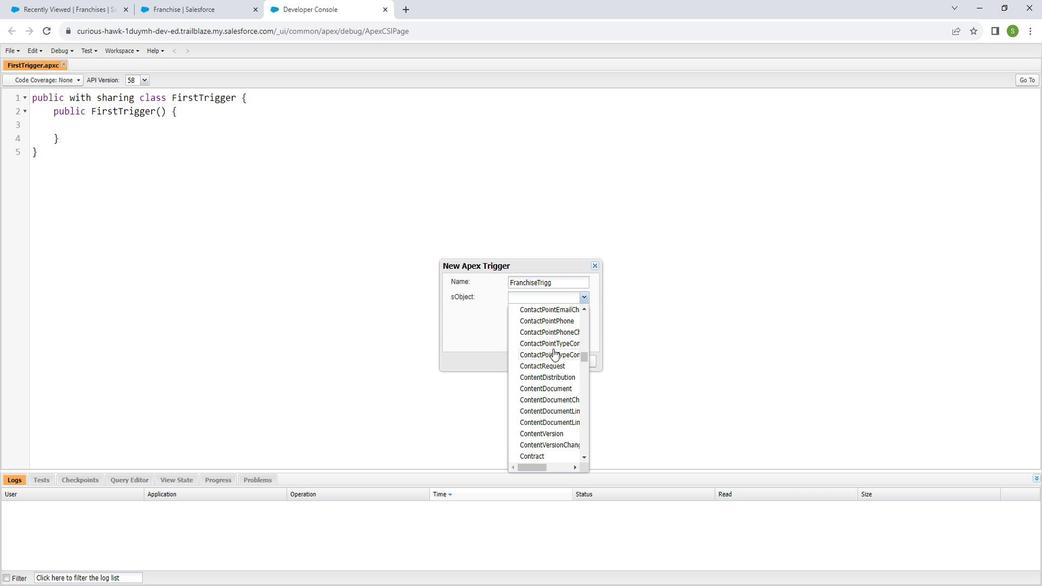 
Action: Mouse moved to (565, 353)
Screenshot: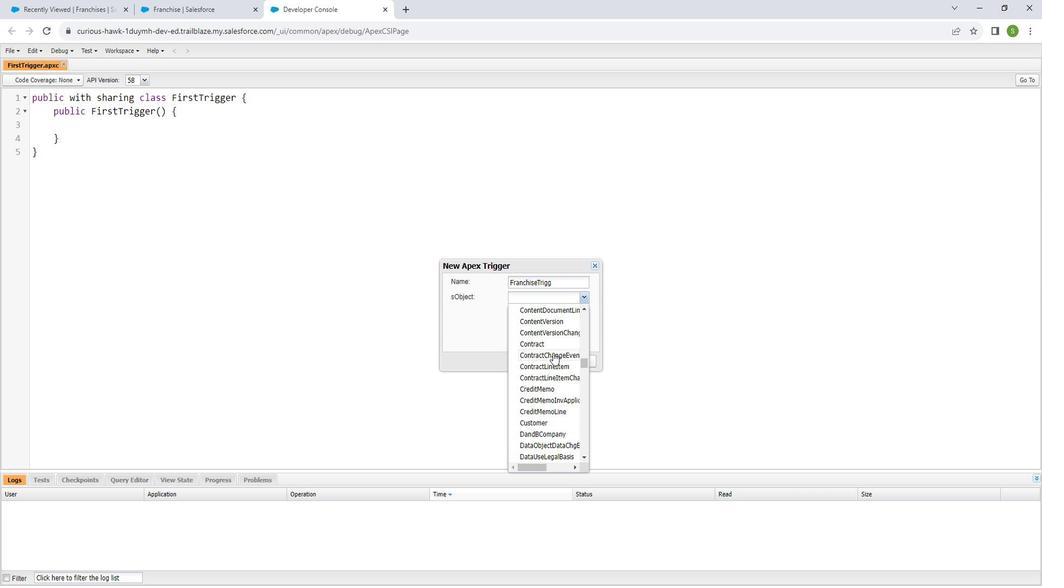 
Action: Mouse scrolled (565, 352) with delta (0, 0)
Screenshot: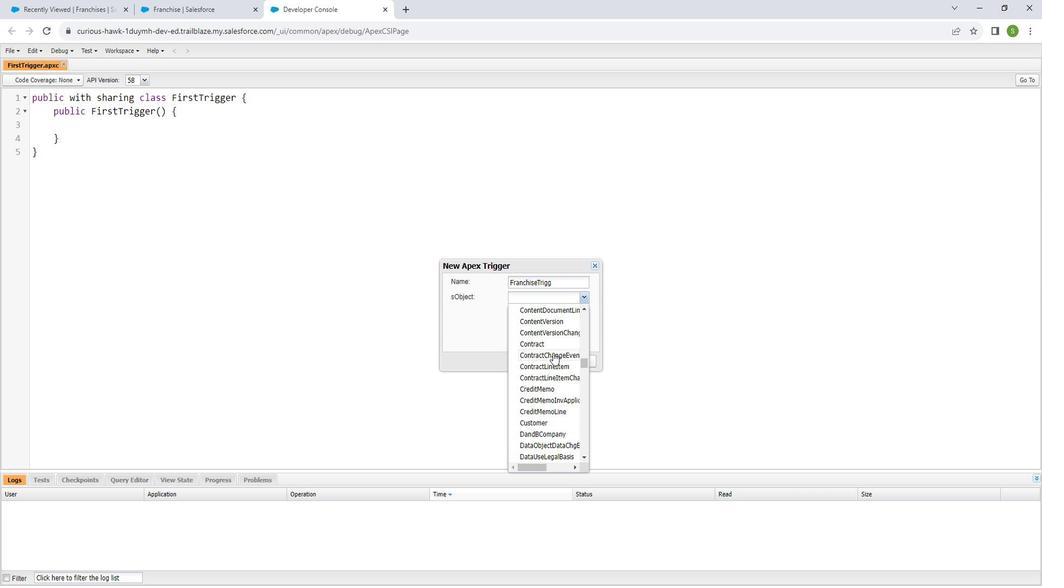 
Action: Mouse moved to (565, 355)
Screenshot: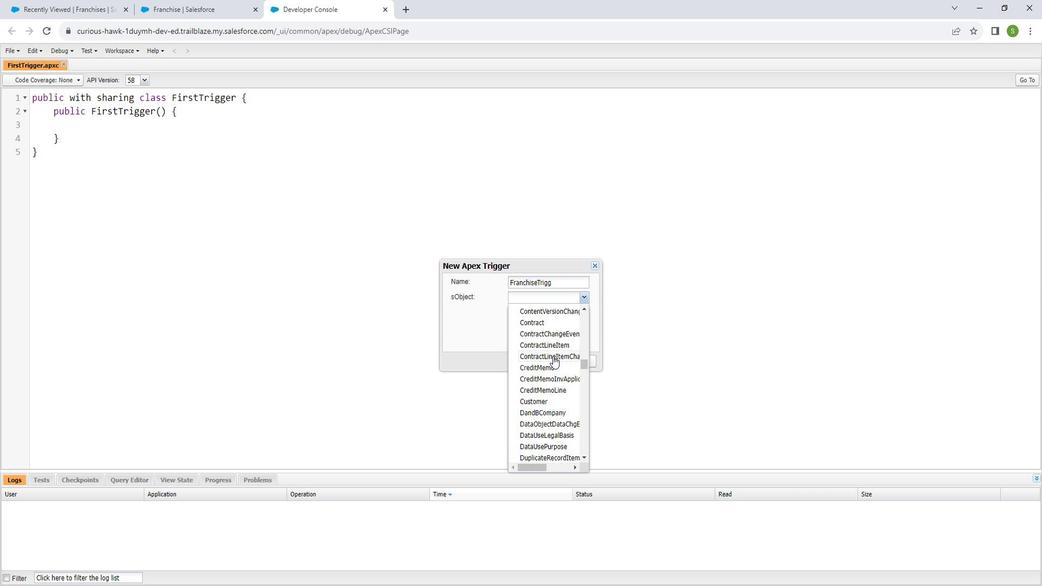 
Action: Mouse scrolled (565, 355) with delta (0, 0)
Screenshot: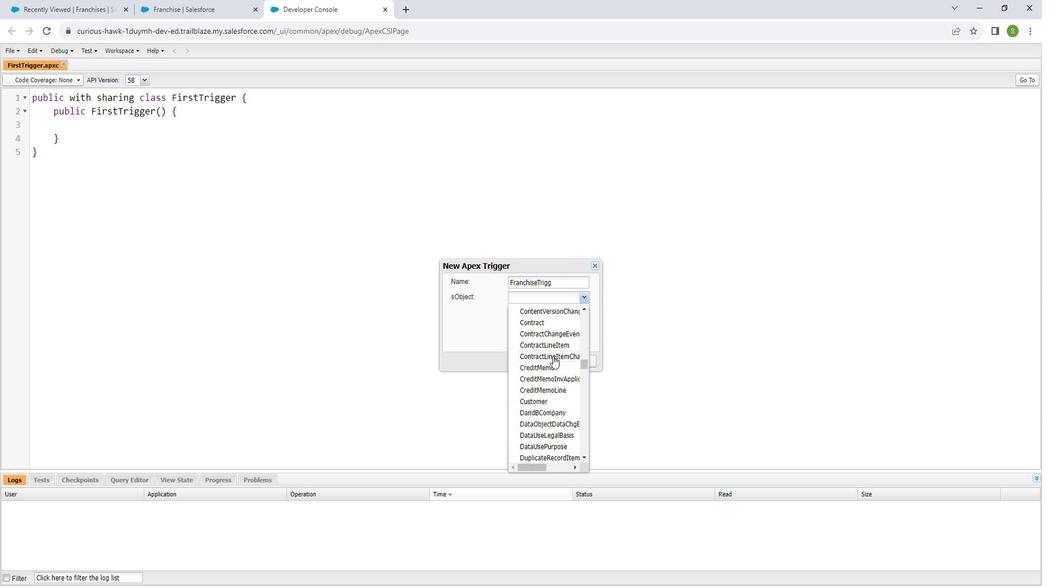 
Action: Mouse moved to (565, 357)
Screenshot: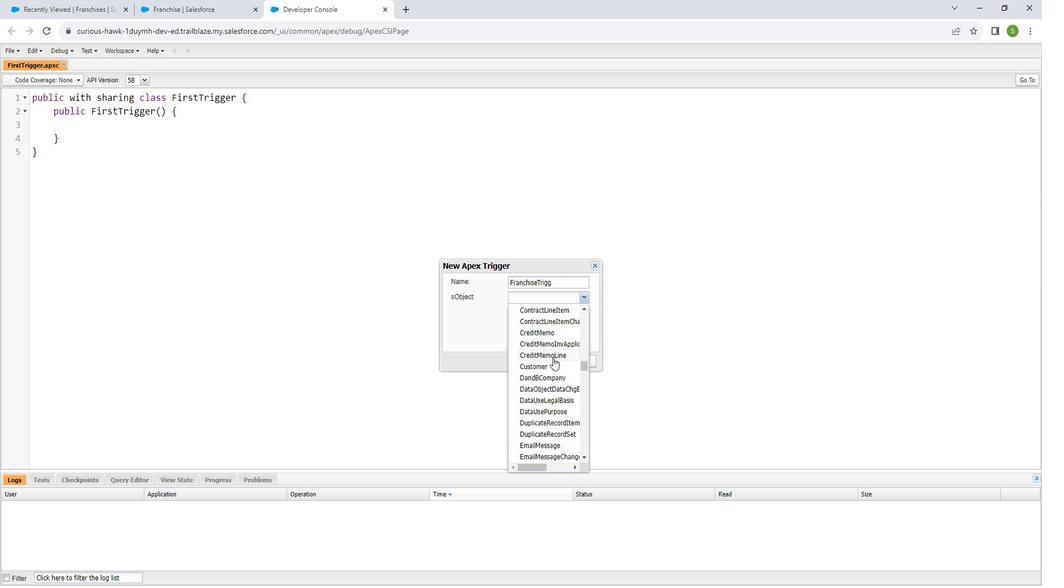 
Action: Mouse scrolled (565, 356) with delta (0, 0)
Screenshot: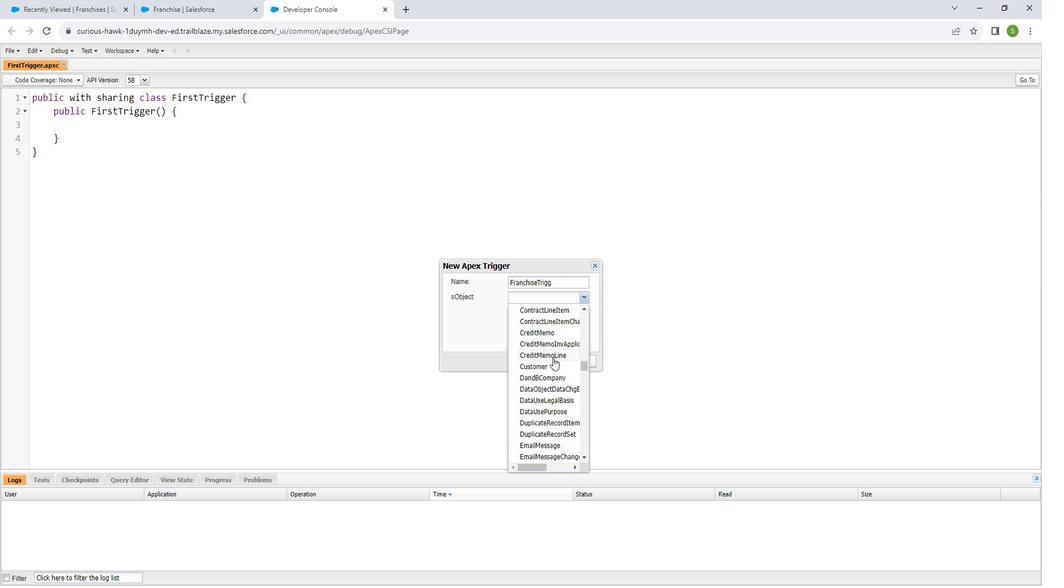 
Action: Mouse moved to (561, 362)
Screenshot: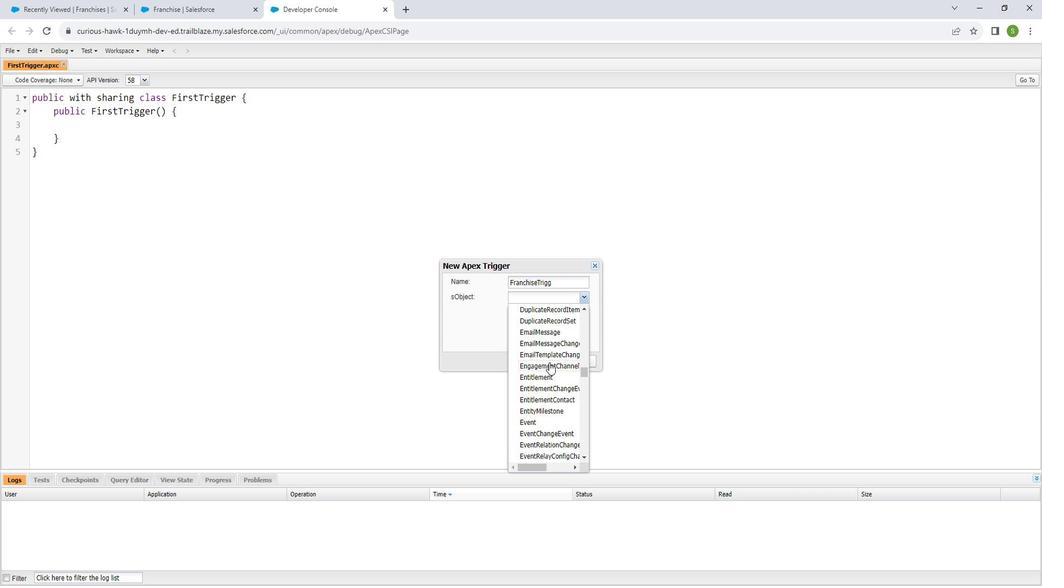 
Action: Mouse scrolled (561, 362) with delta (0, 0)
Screenshot: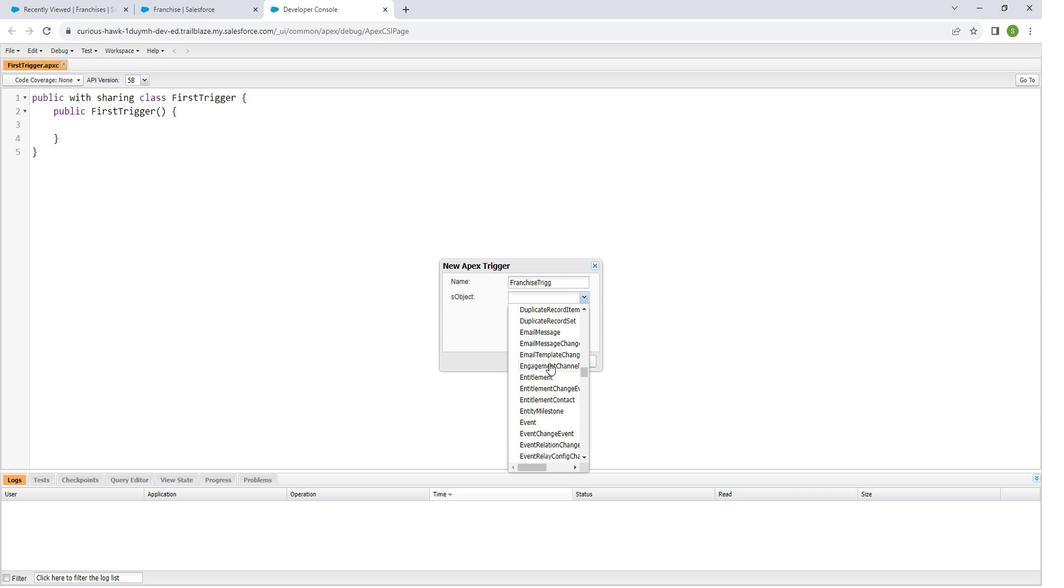 
Action: Mouse moved to (561, 363)
Screenshot: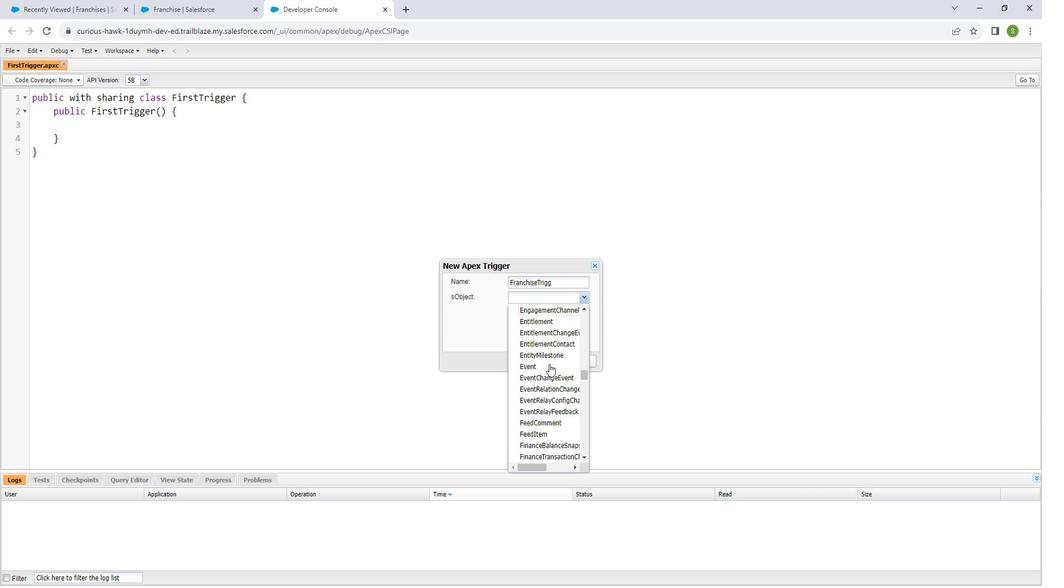 
Action: Mouse scrolled (561, 362) with delta (0, 0)
Screenshot: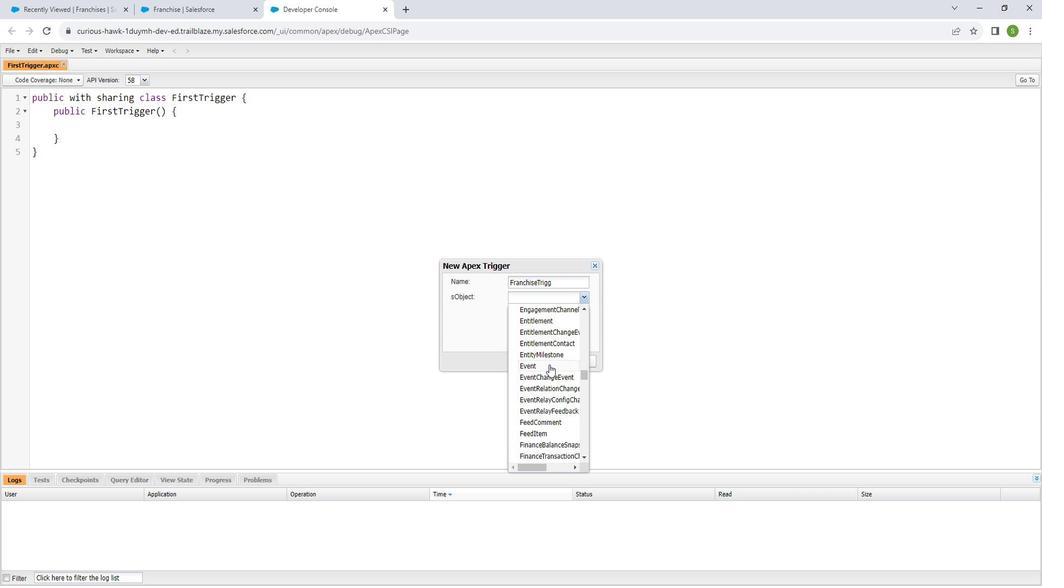 
Action: Mouse moved to (561, 364)
Screenshot: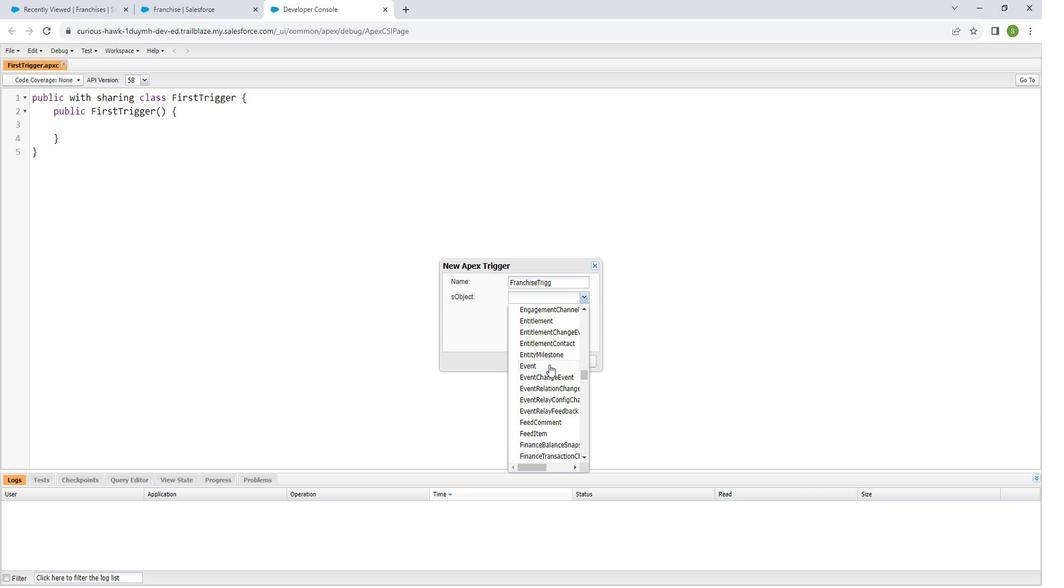 
Action: Mouse scrolled (561, 363) with delta (0, 0)
Screenshot: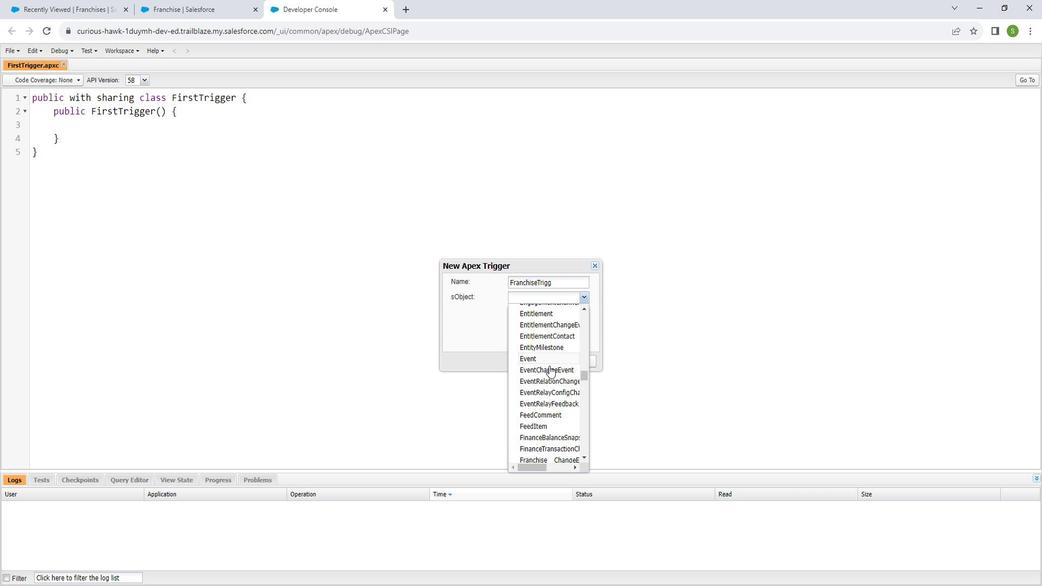 
Action: Mouse moved to (551, 363)
Screenshot: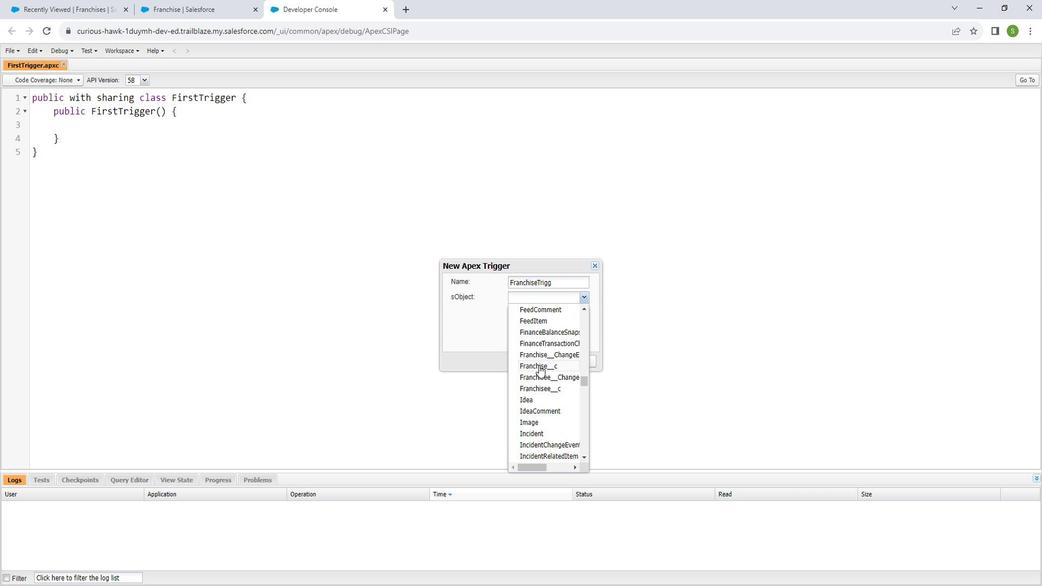 
Action: Mouse pressed left at (551, 363)
Screenshot: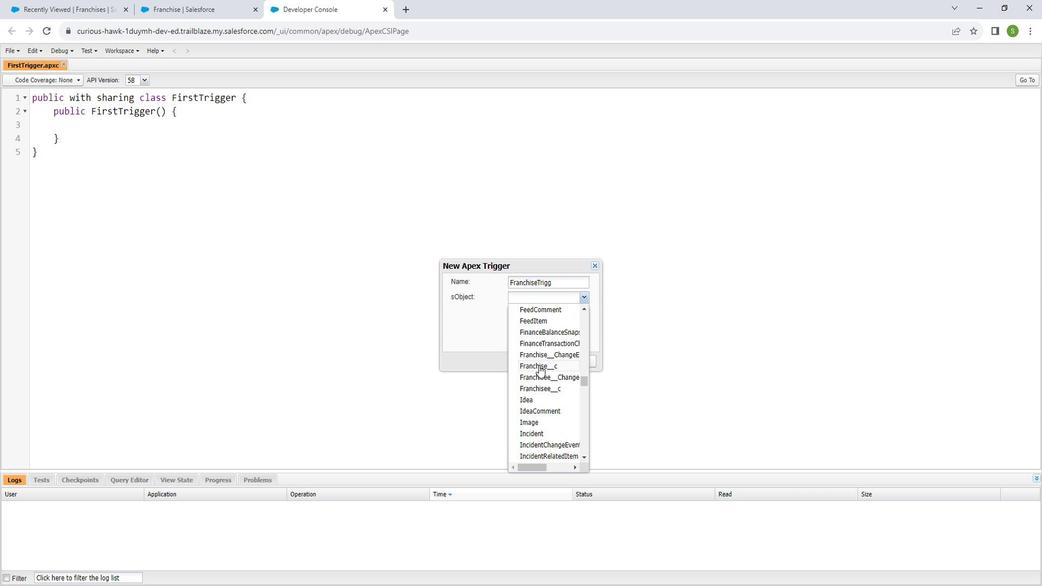 
Action: Mouse moved to (588, 355)
Screenshot: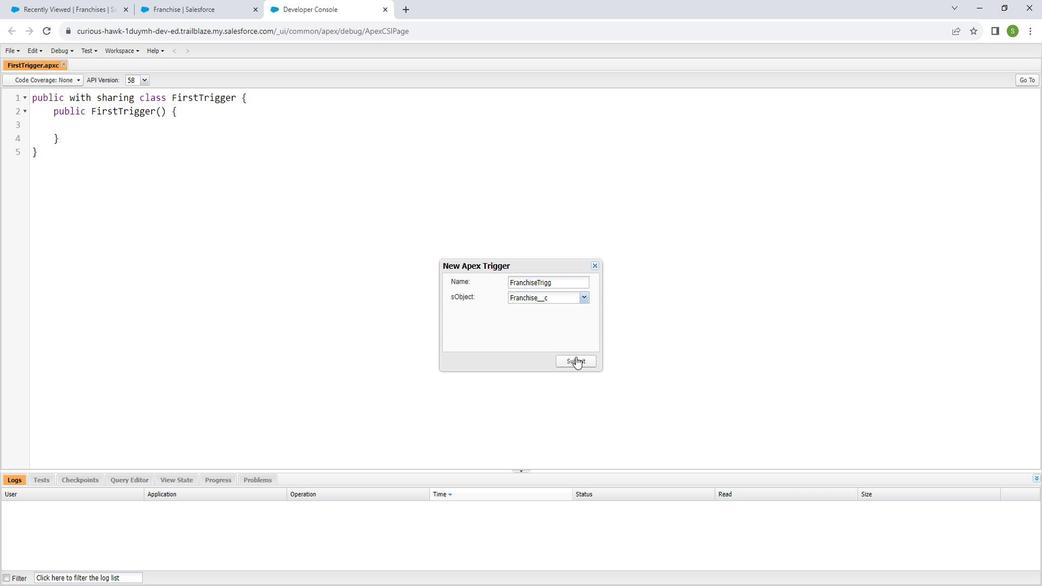 
Action: Mouse pressed left at (588, 355)
Screenshot: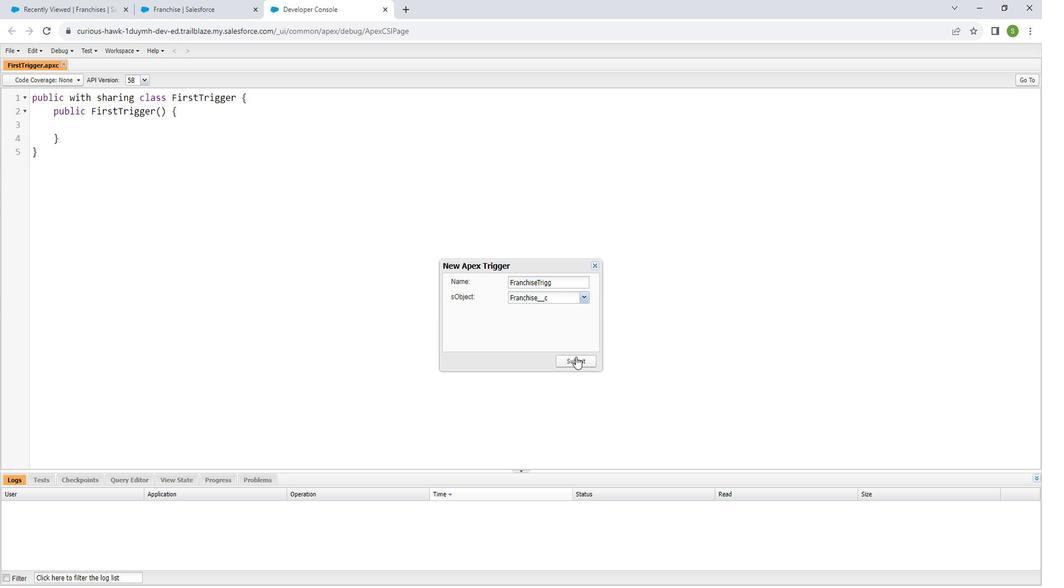 
Action: Mouse moved to (353, 110)
Screenshot: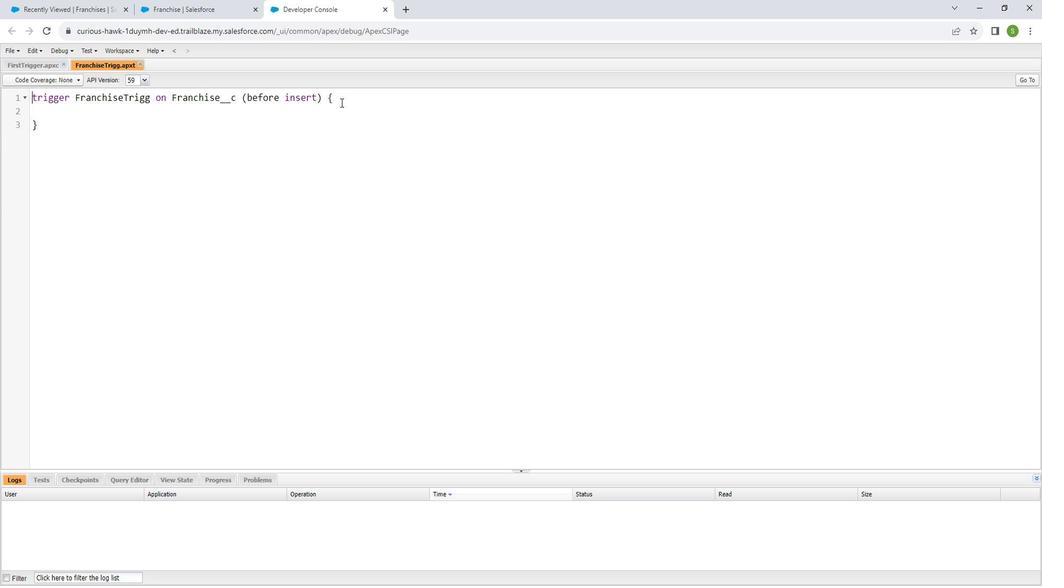 
Action: Mouse pressed left at (353, 110)
Screenshot: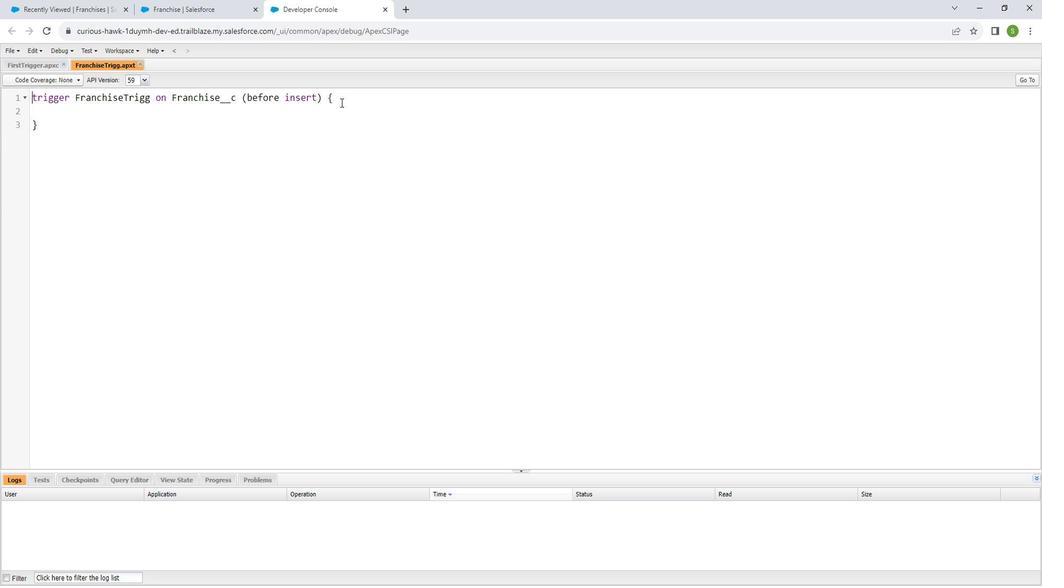 
Action: Key pressed <Key.enter>if<Key.shift_r>(trigger.is<Key.shift_r>Beforee<Key.space><Key.backspace><Key.backspace>e<Key.space><Key.backspace><Key.backspace>e<Key.space><Key.backspace><Key.backspace><Key.space><Key.shift><Key.shift><Key.shift><Key.shift><Key.shift><Key.shift><Key.shift><Key.shift><Key.shift><Key.shift>&&<Key.space>trigger.is<Key.shift_r>Insert<Key.right><Key.enter><Key.shift_r>{<Key.enter>ctrl+S
Screenshot: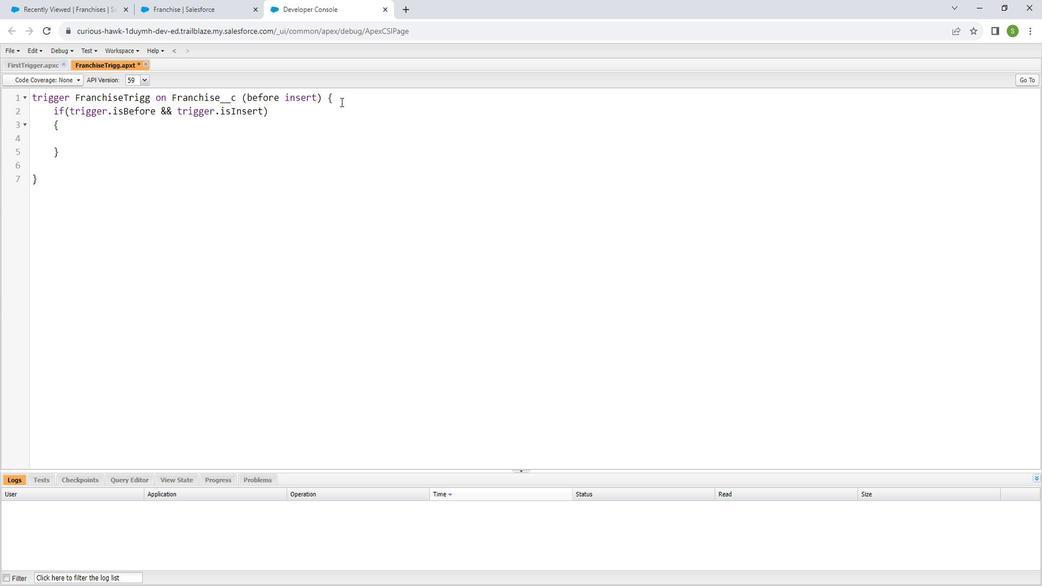 
Action: Mouse moved to (266, 470)
Screenshot: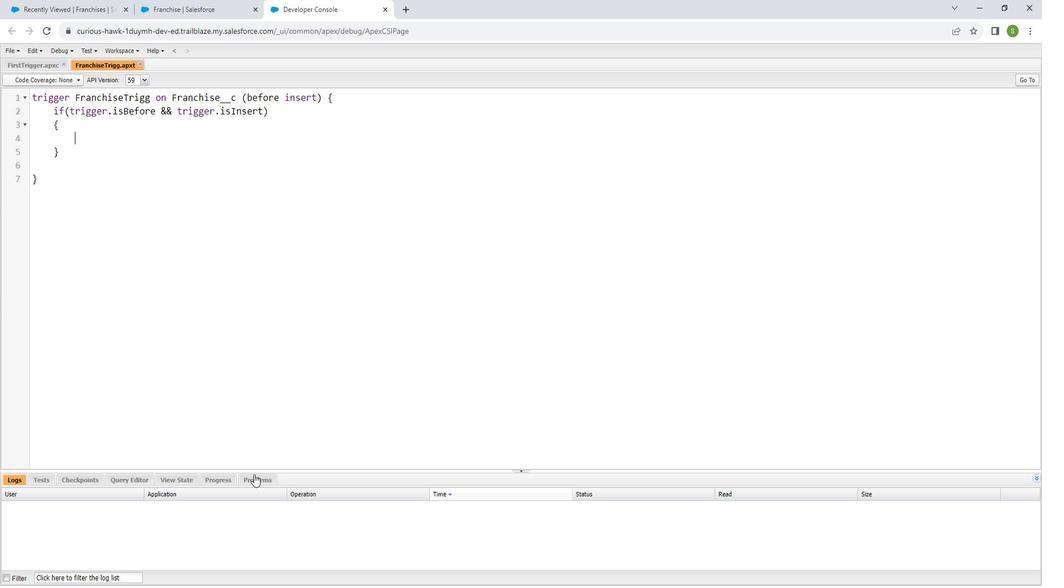 
Action: Mouse pressed left at (266, 470)
Screenshot: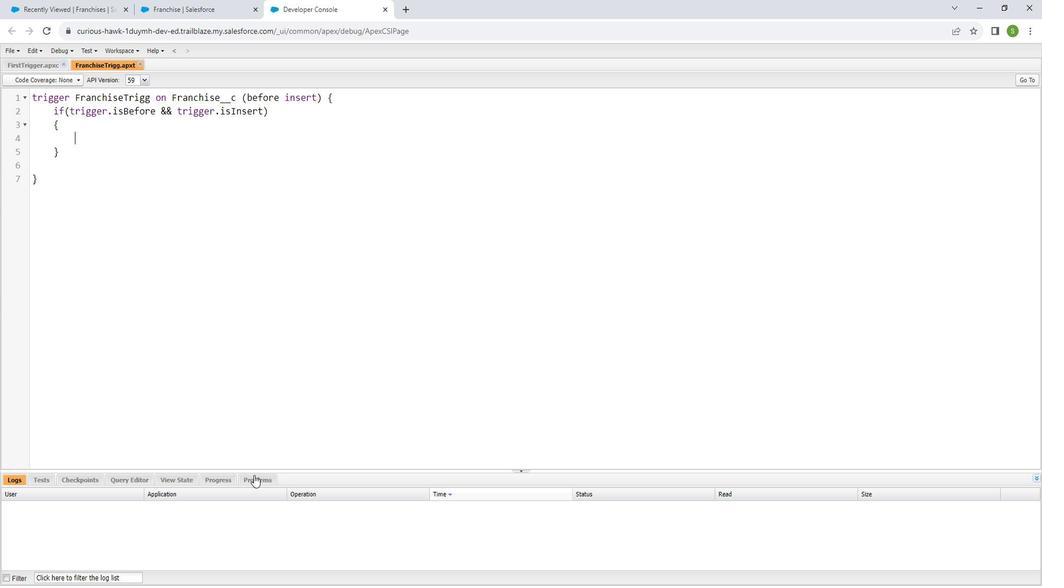 
Action: Mouse moved to (80, 142)
Screenshot: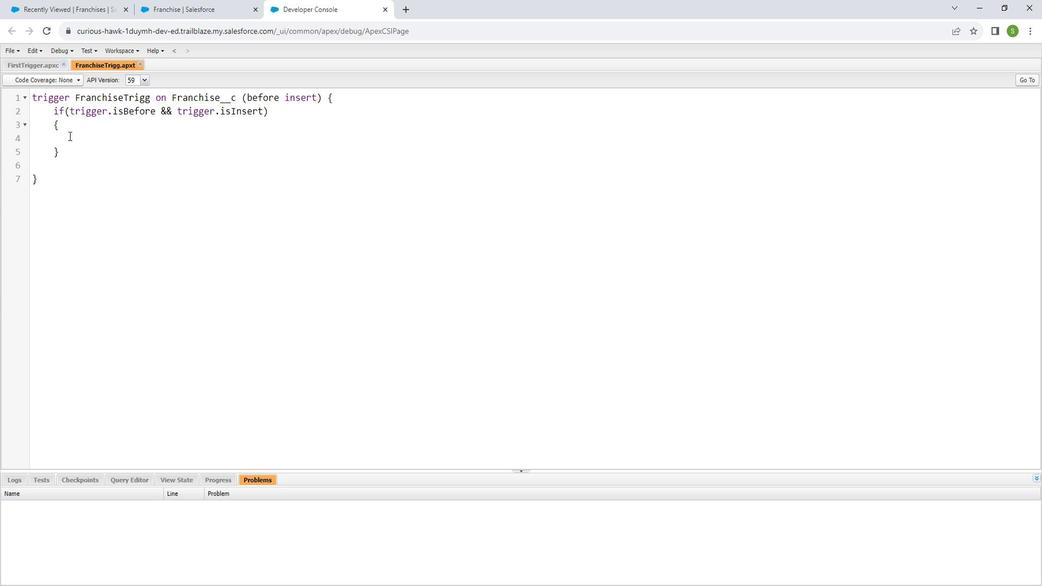 
Action: Mouse pressed left at (80, 142)
Screenshot: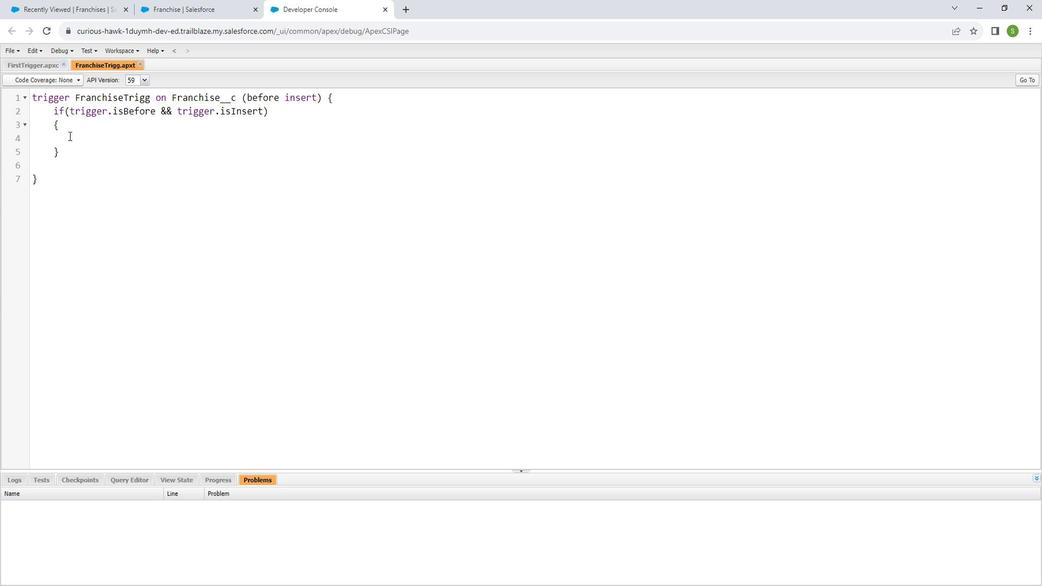 
Action: Mouse moved to (82, 142)
Screenshot: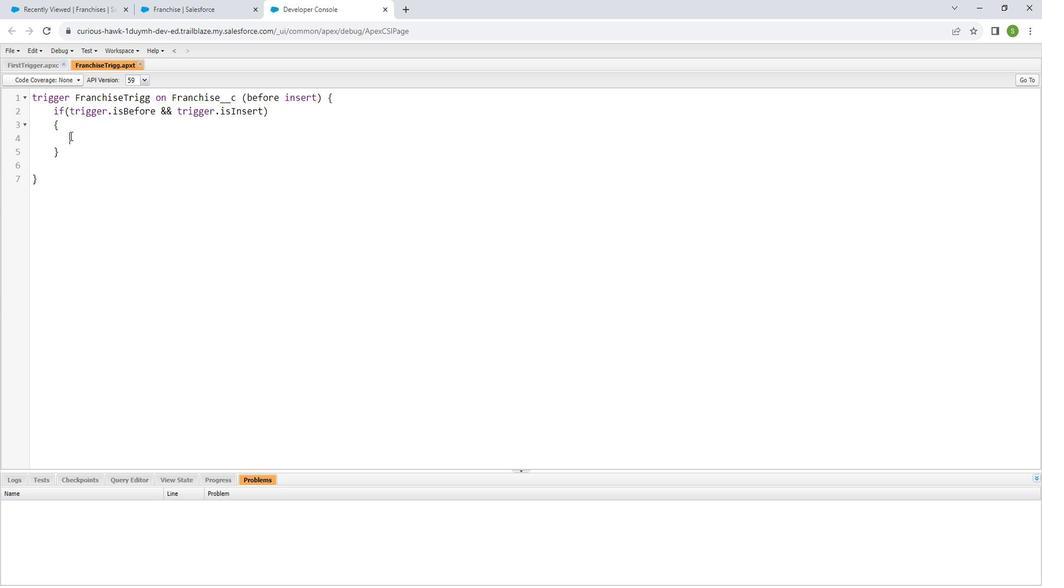 
Action: Key pressed for<Key.shift_r><Key.shift_r>(<Key.shift_r>Franchise<Key.shift_r><Key.shift_r><Key.shift_r><Key.shift_r><Key.shift_r><Key.shift_r><Key.shift_r><Key.shift_r><Key.shift_r>__c<Key.space>franchise<Key.shift_r>:trigger.new<Key.right><Key.enter><Key.shift_r>{<Key.enter>ctrl+S
Screenshot: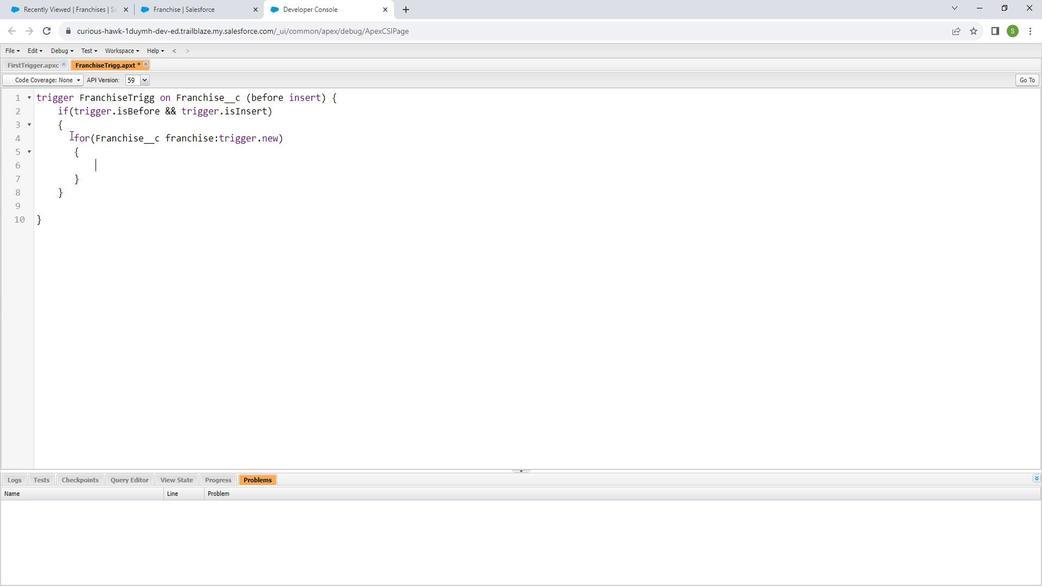 
Action: Mouse moved to (117, 168)
Screenshot: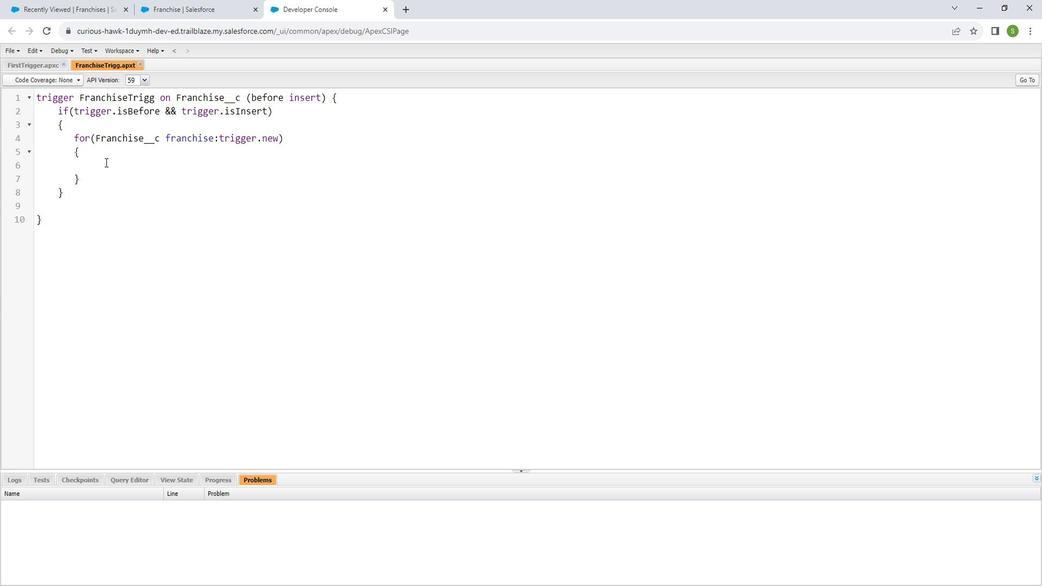 
Action: Mouse pressed left at (117, 168)
Screenshot: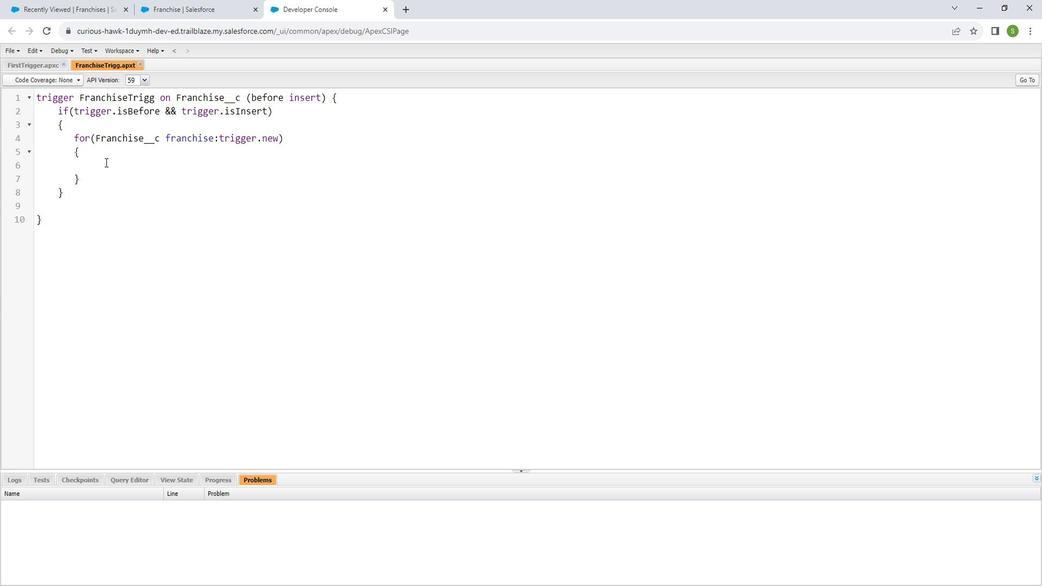 
Action: Mouse moved to (112, 171)
Screenshot: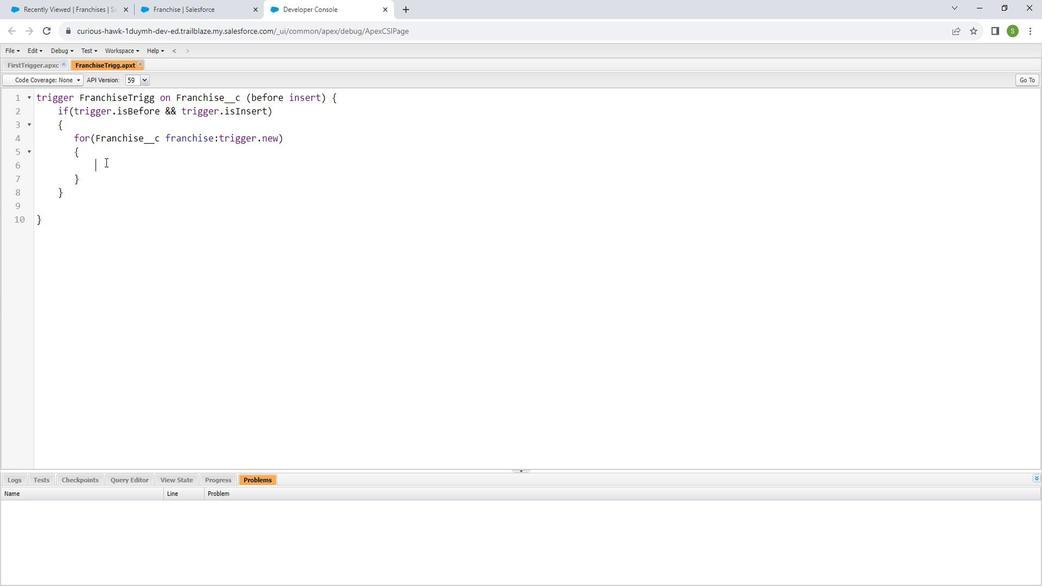 
Action: Key pressed franchise.<Key.shift_r>S
Screenshot: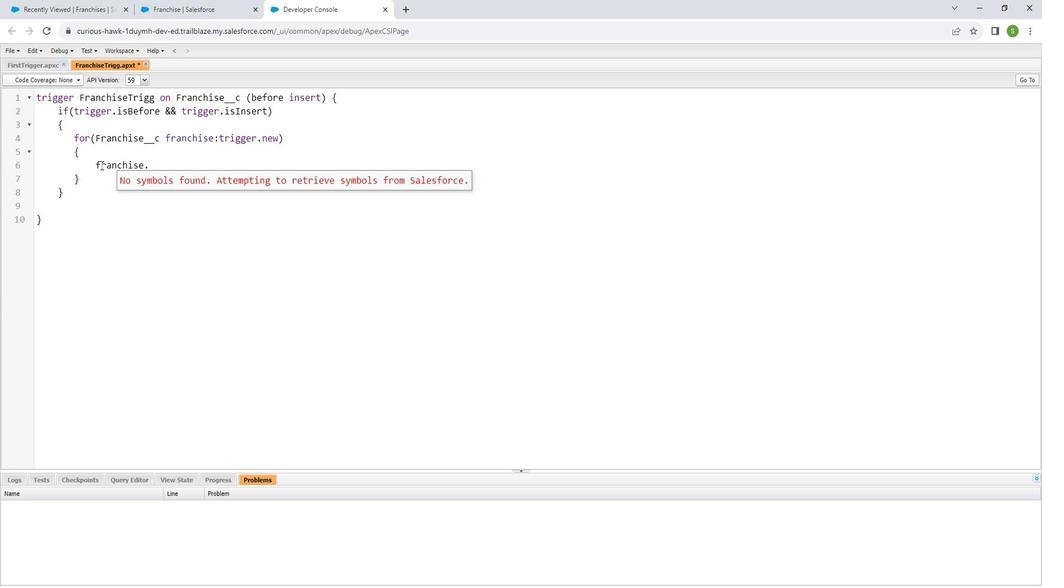 
Action: Mouse moved to (166, 235)
Screenshot: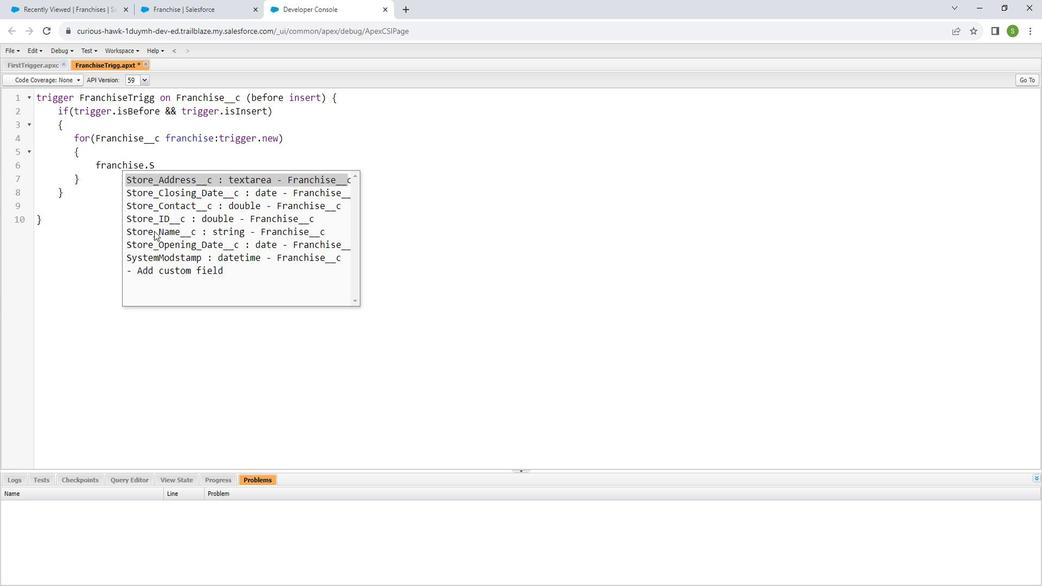 
Action: Mouse pressed left at (166, 235)
Screenshot: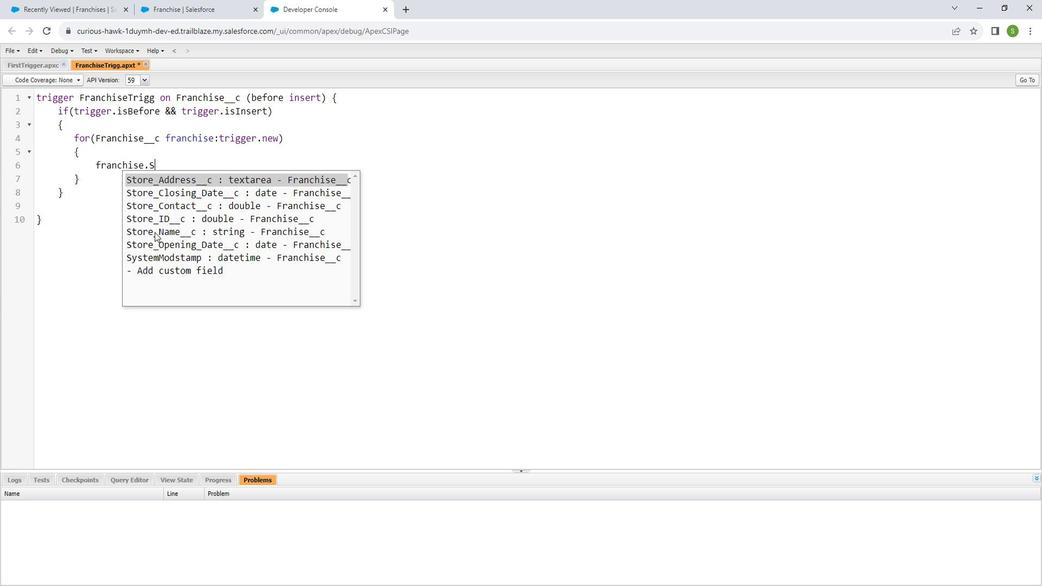 
Action: Mouse moved to (216, 175)
Screenshot: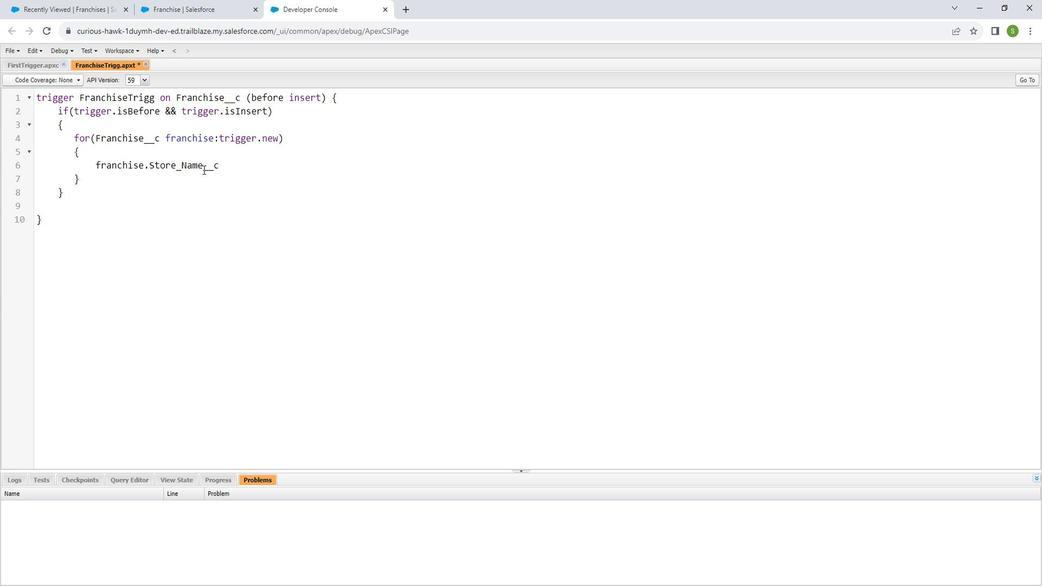 
Action: Key pressed <Key.space>=<Key.space>franchise.<Key.shift_r>Nam<Key.enter>;<Key.enter>franchise.<Key.shift_r>Store<Key.shift_r><Key.shift_r>_<Key.shift_r><Key.shift_r><Key.shift_r><Key.shift_r><Key.shift_r><Key.shift_r><Key.shift_r><Key.shift_r><Key.shift_r><Key.shift_r><Key.shift_r><Key.shift_r><Key.shift_r><Key.shift_r><Key.shift_r><Key.shift_r><Key.shift_r><Key.enter><Key.space>=<Key.space>franchise.<Key.enter>;<Key.enter>franchise.<Key.shift_r>Store<Key.shift_r>_<Key.shift_r>O<Key.enter><Key.space>=<Key.space>franchise.<Key.shift_r>Fr<Key.down><Key.down><Key.down><Key.enter>;<Key.enter>franchise.<Key.shift_r>Store<Key.down><Key.enter><Key.space>=<Key.space>franchise.<Key.shift_r>Fr<Key.down><Key.down><Key.enter>;<Key.enter><Key.enter>if<Key.shift_r><Key.shift_r>(<Key.shift_r>!<Key.shift_r>Pattern.matcher<Key.backspace>s<Key.shift_r>('[]<Key.left>0-9<Key.right><Key.shift_r><Key.shift_r><Key.shift_r><Key.shift_r><Key.shift_r>{<Key.shift_r>}<Key.left>10<Key.right><Key.right>,franchise.<Key.shift_r>Pho<Key.enter><Key.right><Key.right><Key.enter><Key.shift_r>{<Key.enter>franchise.<Key.shift_r><Key.shift_r><Key.shift_r><Key.shift_r>PH<Key.enter>.add<Key.shift_r>Error<Key.shift_r>('<Key.shift_r>Please<Key.space><Key.shift_r>Enter<Key.space><Key.shift_r>Valid<Key.space><Key.shift_r>Phone<Key.space><Key.shift_r>Number<Key.right><Key.right><Key.right>
Screenshot: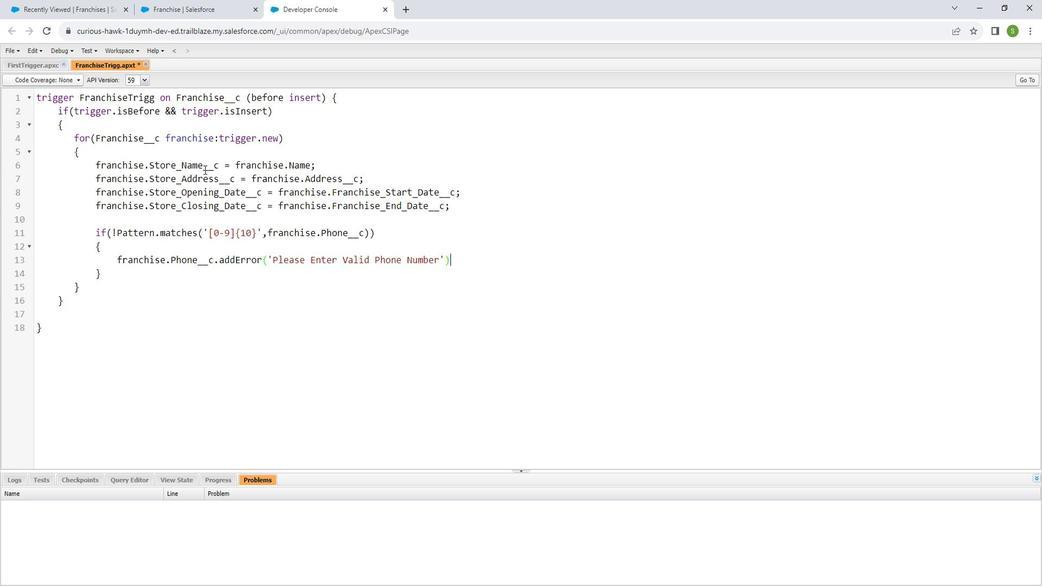 
Action: Mouse moved to (482, 265)
Screenshot: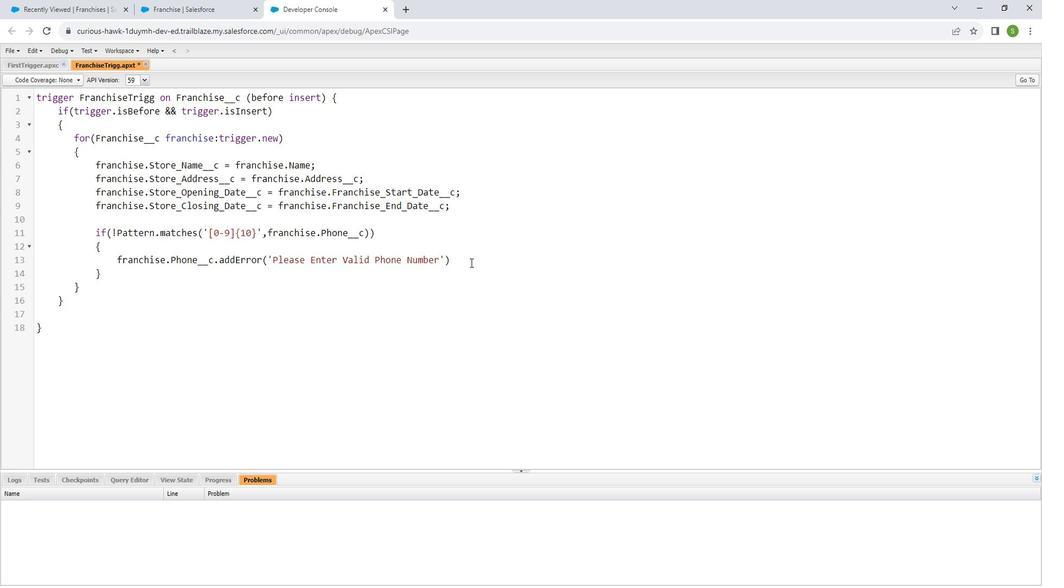 
Action: Mouse pressed left at (482, 265)
Screenshot: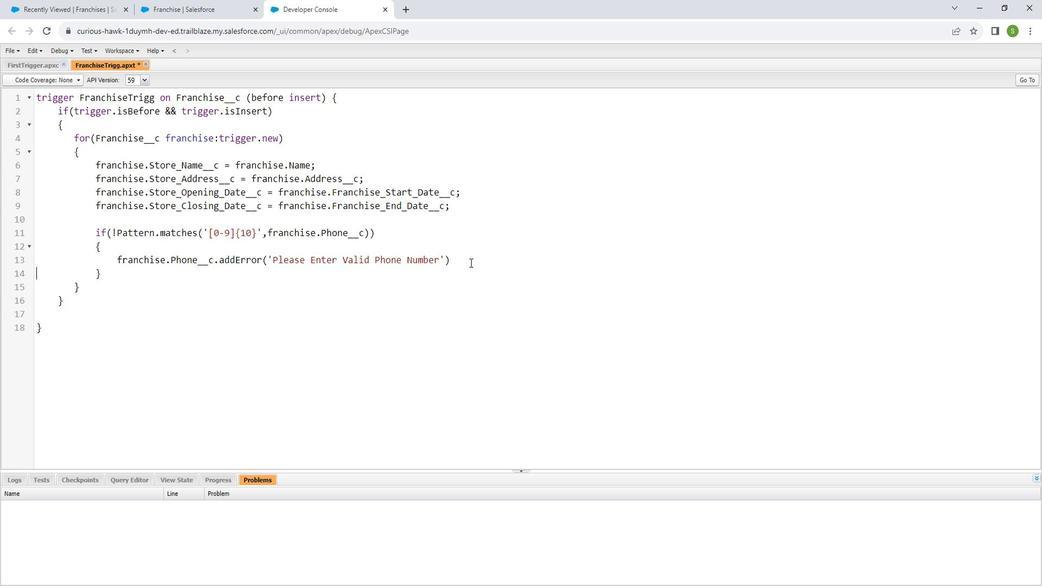 
Action: Mouse moved to (481, 265)
Screenshot: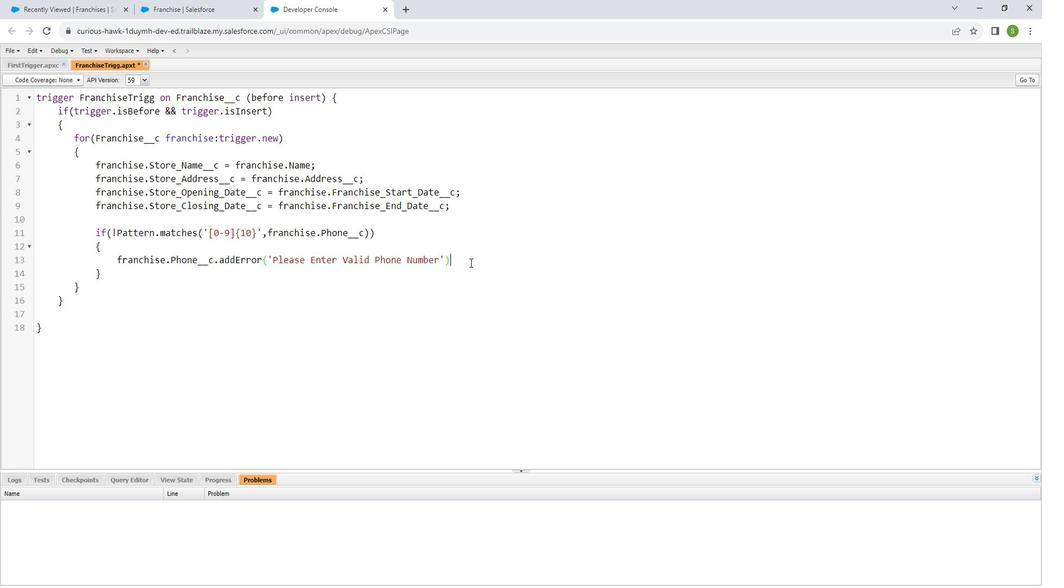 
Action: Key pressed ctrl+S
Screenshot: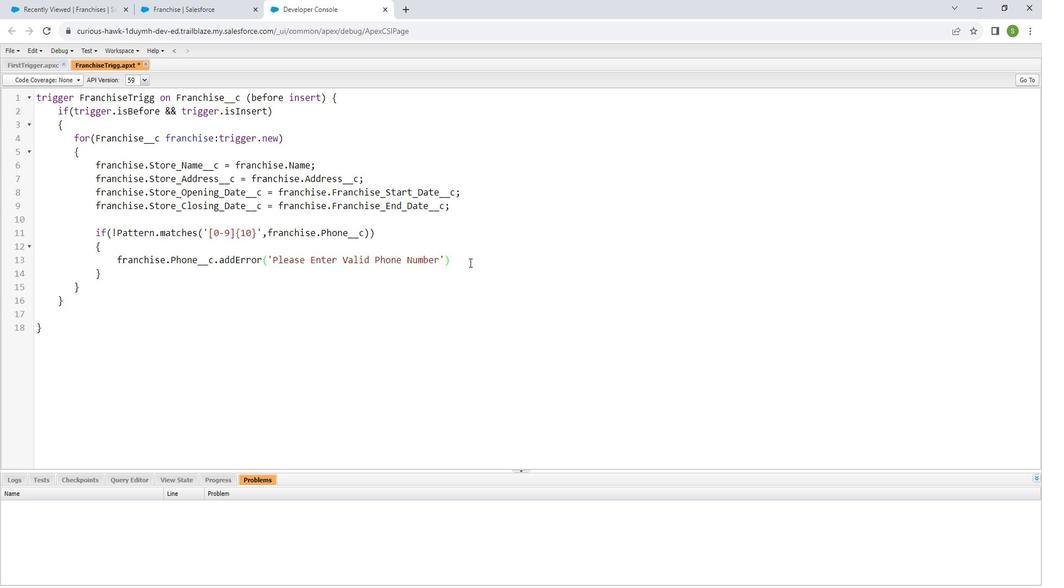
Action: Mouse moved to (463, 265)
Screenshot: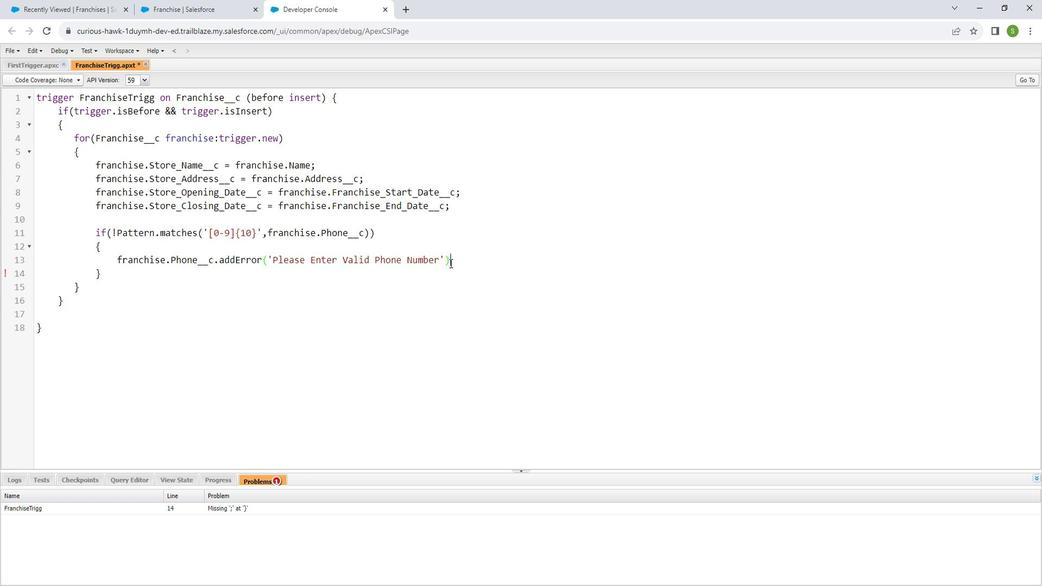 
Action: Mouse pressed left at (463, 265)
Screenshot: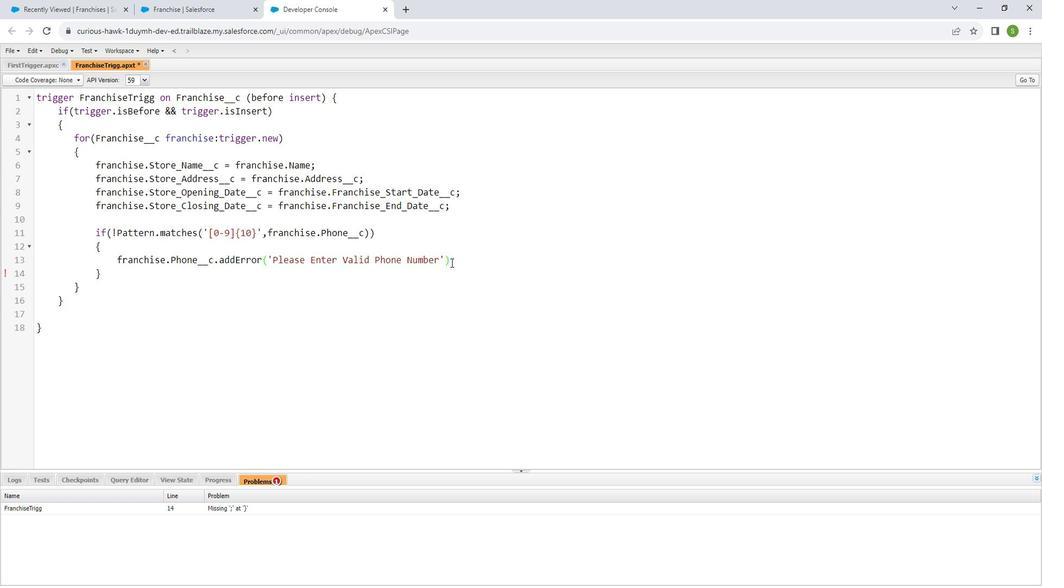 
Action: Key pressed ;
Screenshot: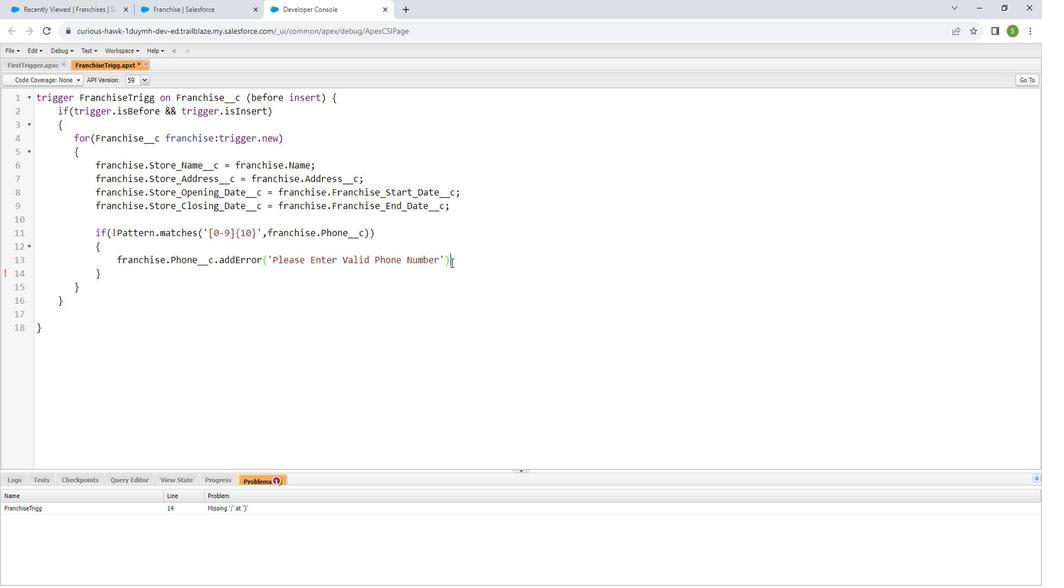 
Action: Mouse moved to (552, 265)
Screenshot: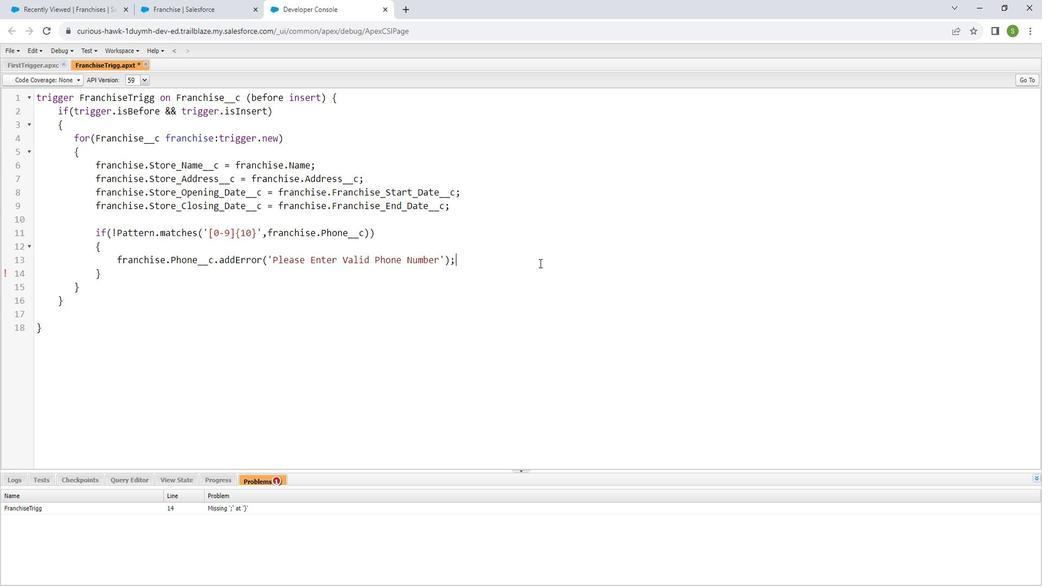 
Action: Key pressed ctrl+S
Screenshot: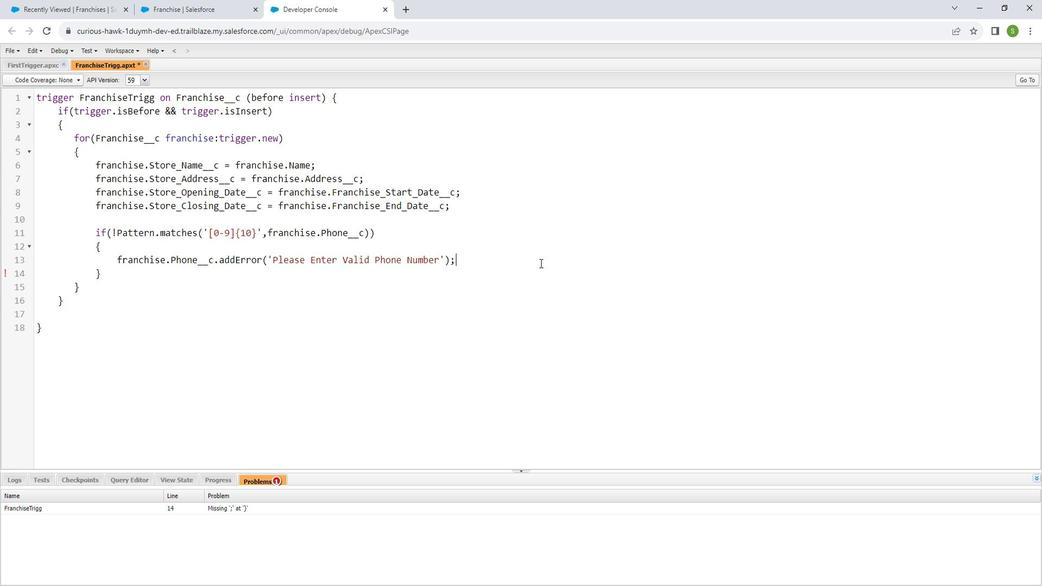 
Action: Mouse moved to (112, 11)
Screenshot: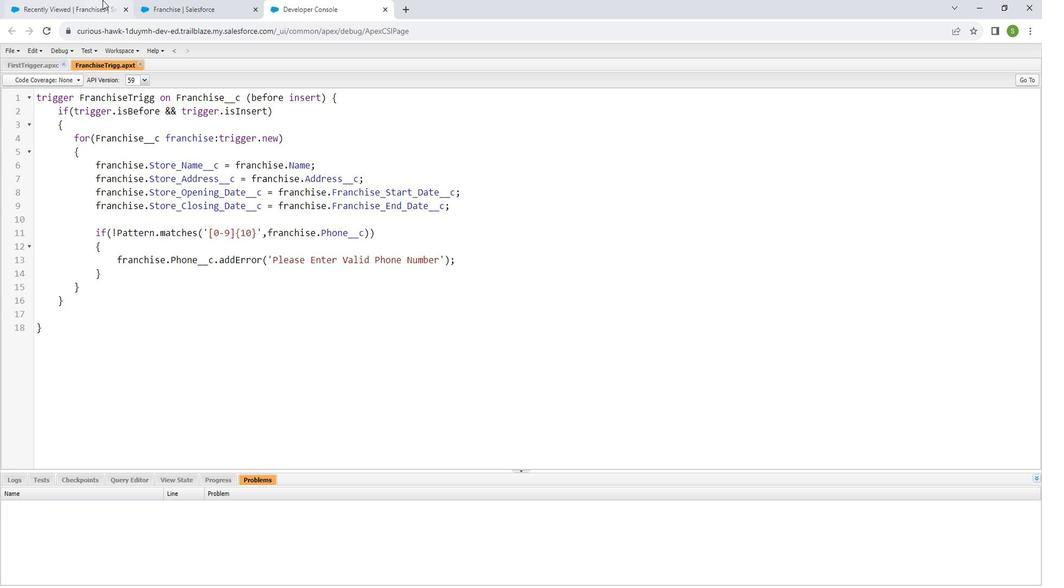 
Action: Mouse pressed left at (112, 11)
Screenshot: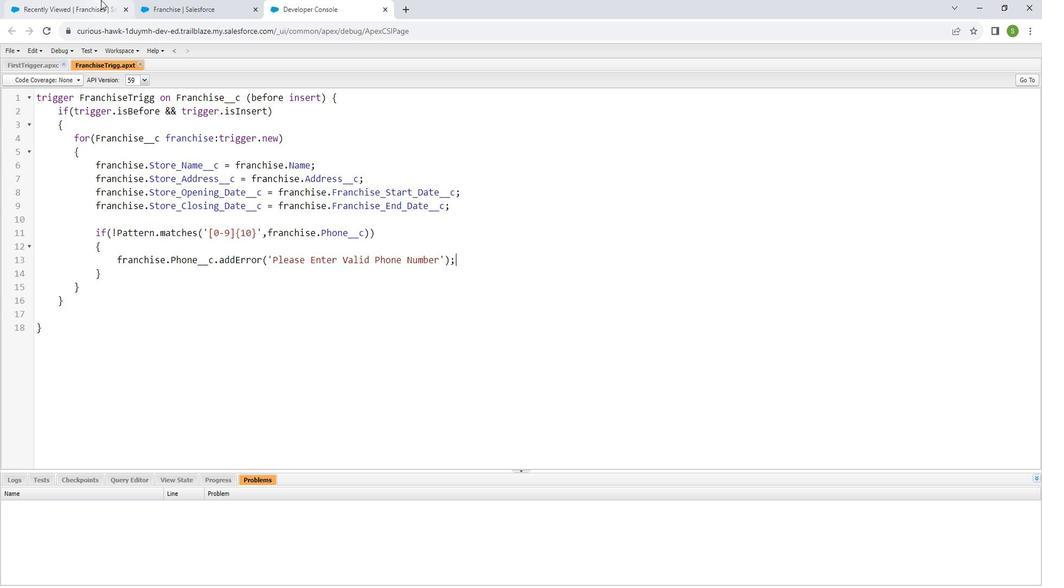 
Action: Mouse moved to (172, 111)
Screenshot: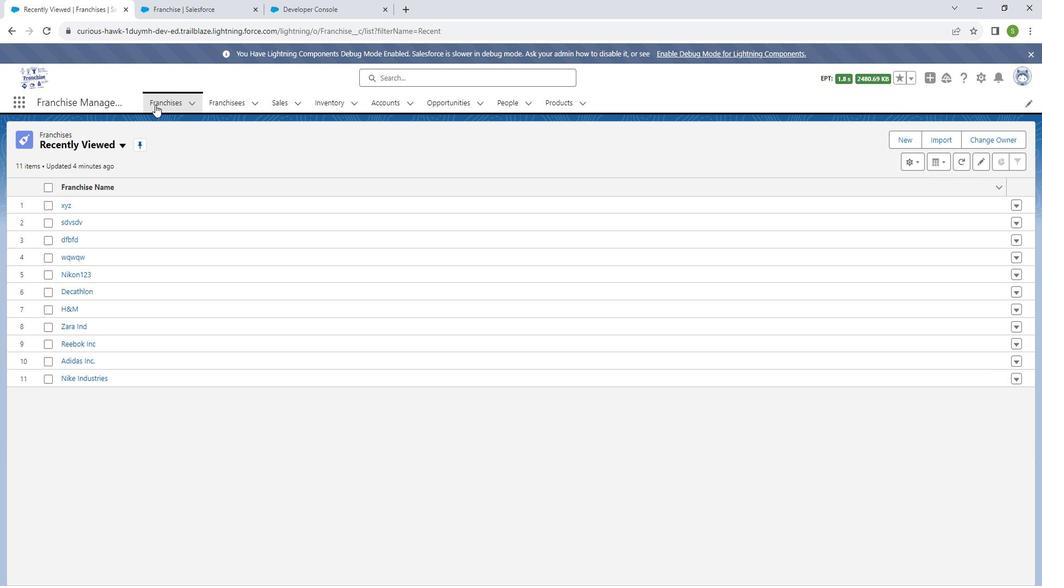
Action: Mouse pressed left at (172, 111)
Screenshot: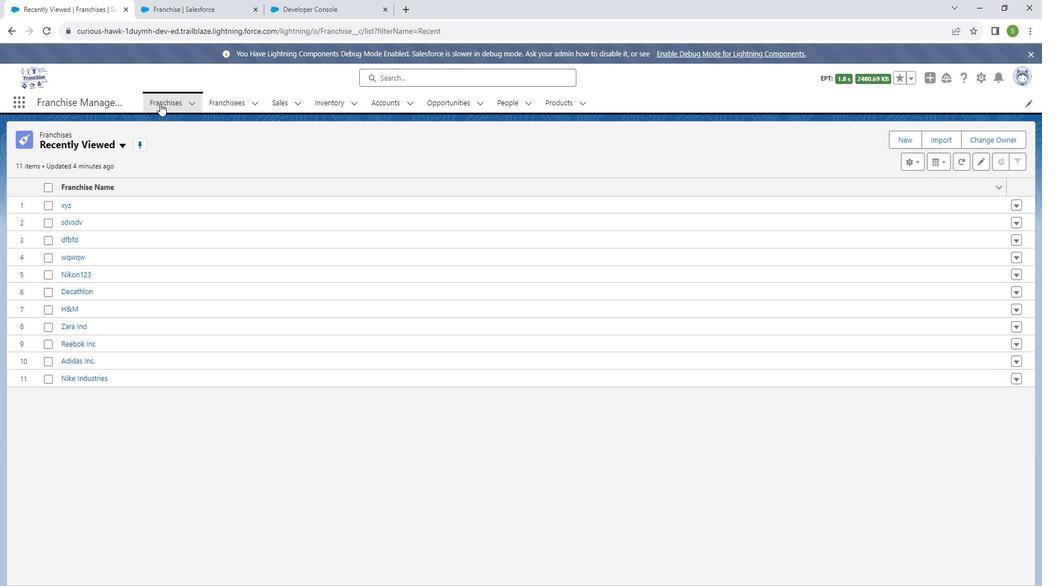 
Action: Mouse moved to (920, 147)
Screenshot: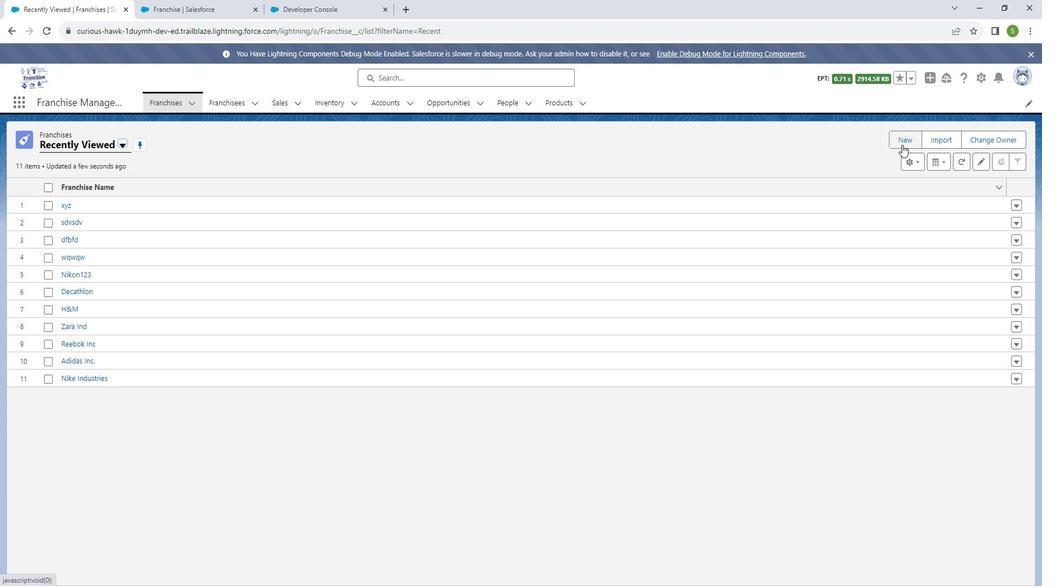 
Action: Mouse pressed left at (920, 147)
Screenshot: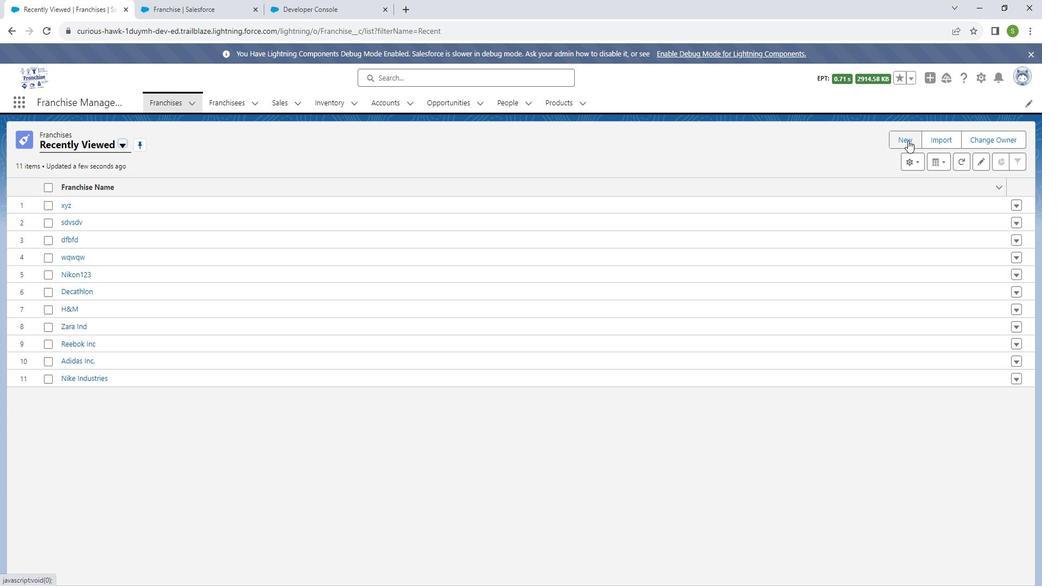 
Action: Mouse moved to (404, 181)
Screenshot: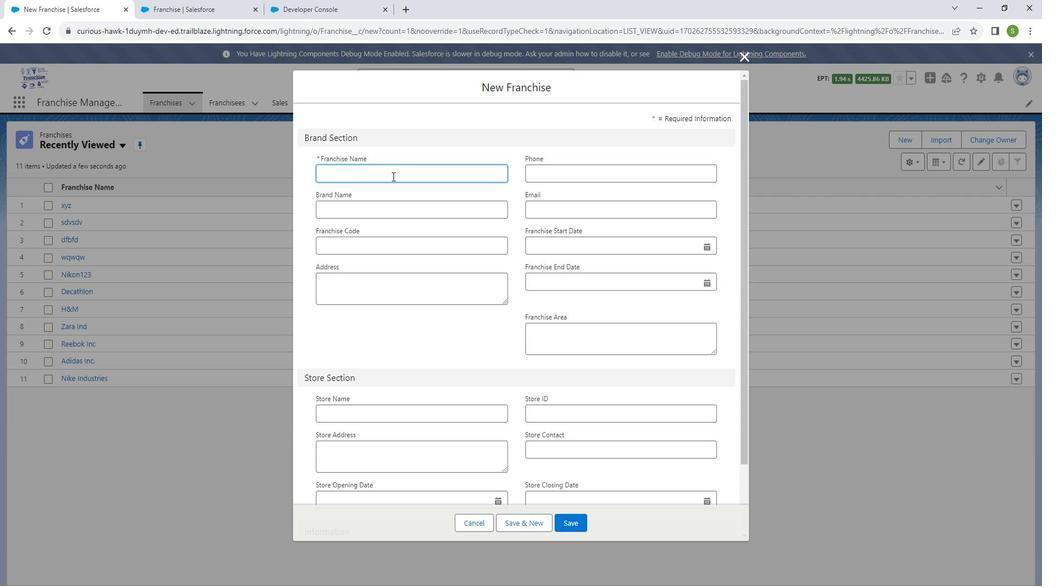 
Action: Mouse pressed left at (404, 181)
Screenshot: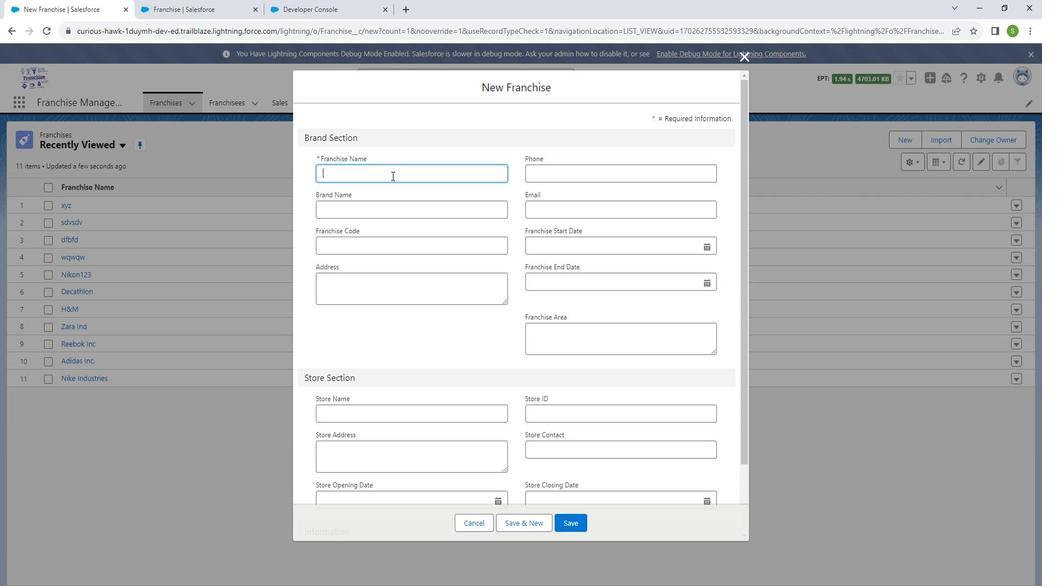 
Action: Mouse moved to (372, 179)
Screenshot: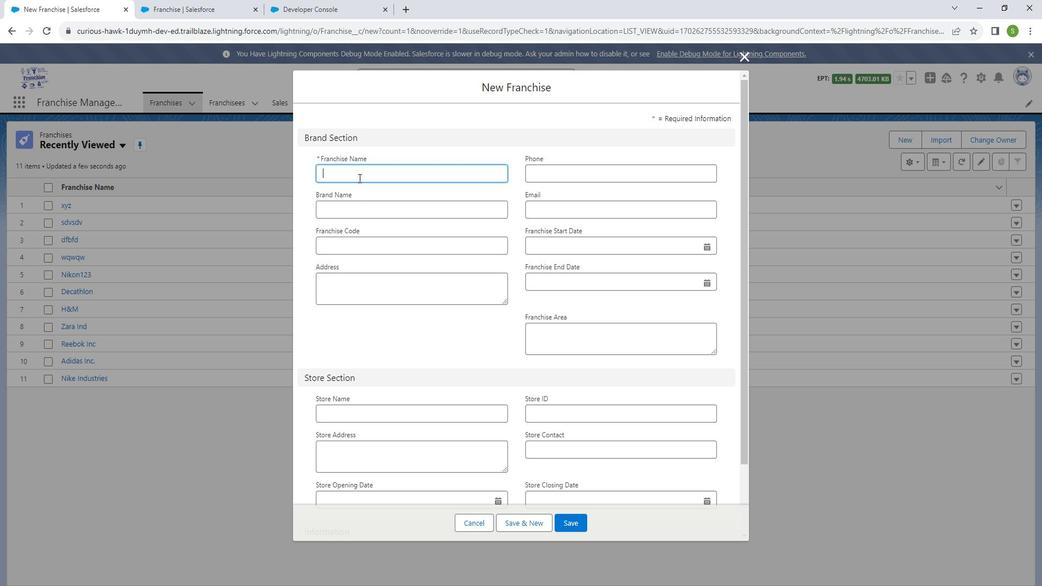 
Action: Mouse pressed left at (372, 179)
Screenshot: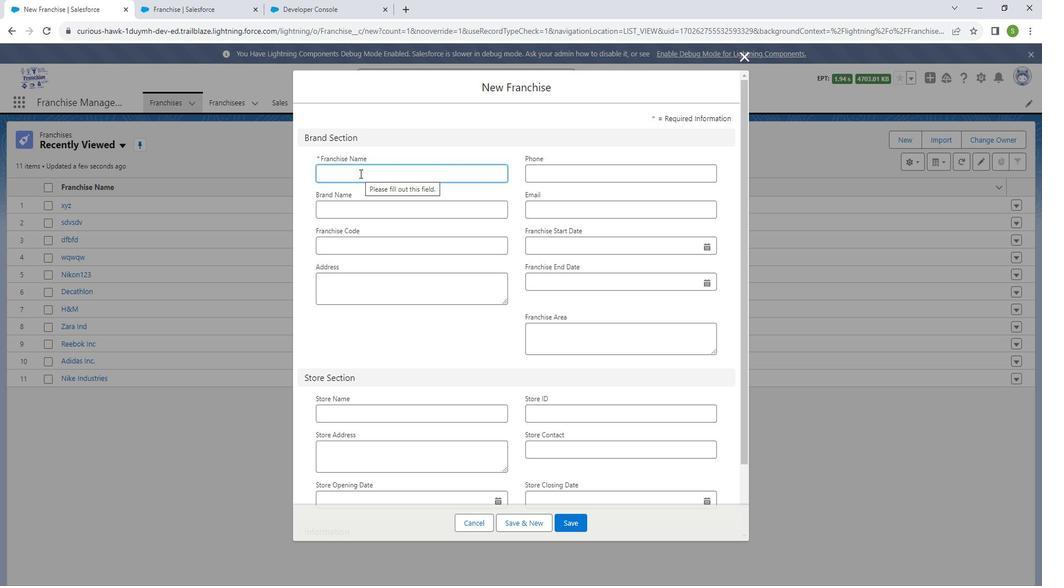 
Action: Mouse moved to (375, 199)
Screenshot: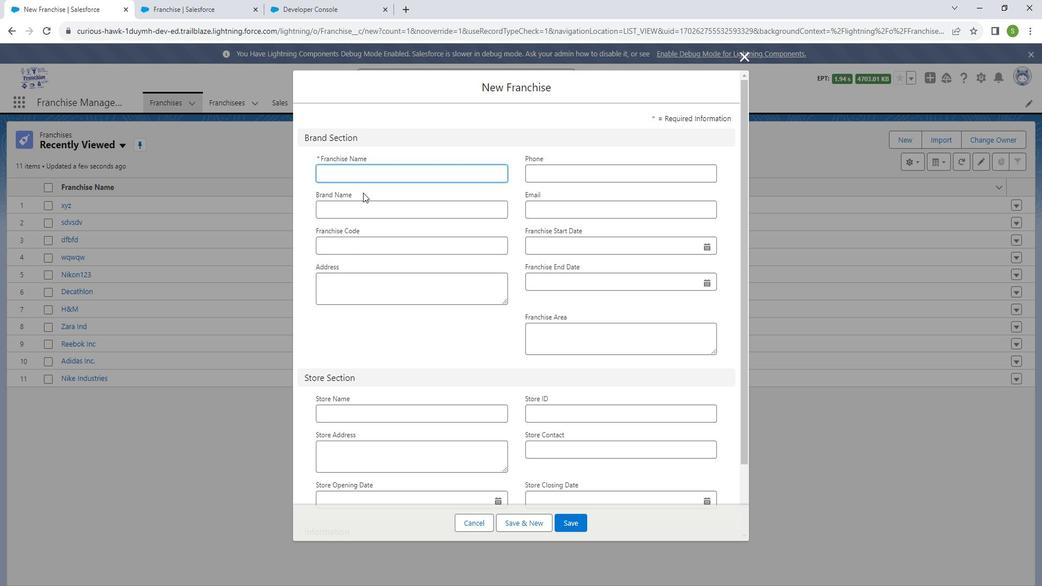 
Action: Mouse pressed left at (375, 199)
Screenshot: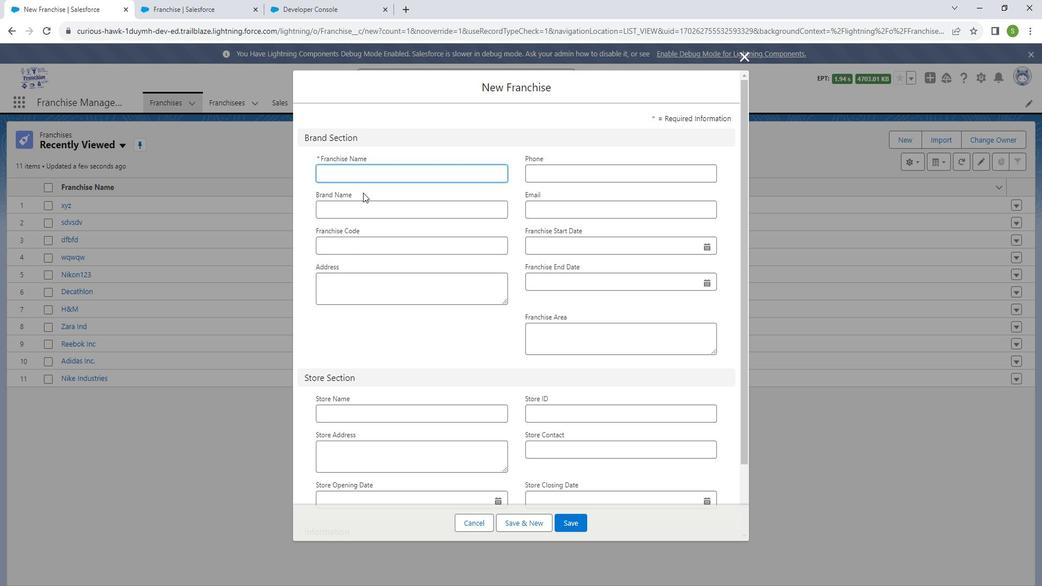 
Action: Mouse moved to (372, 227)
Screenshot: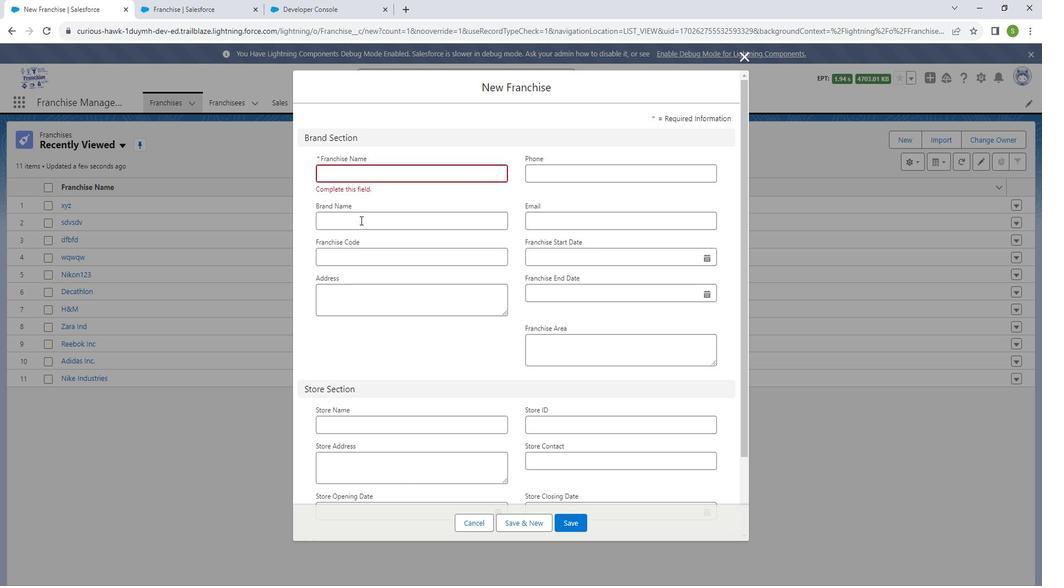 
Action: Mouse pressed left at (372, 227)
Screenshot: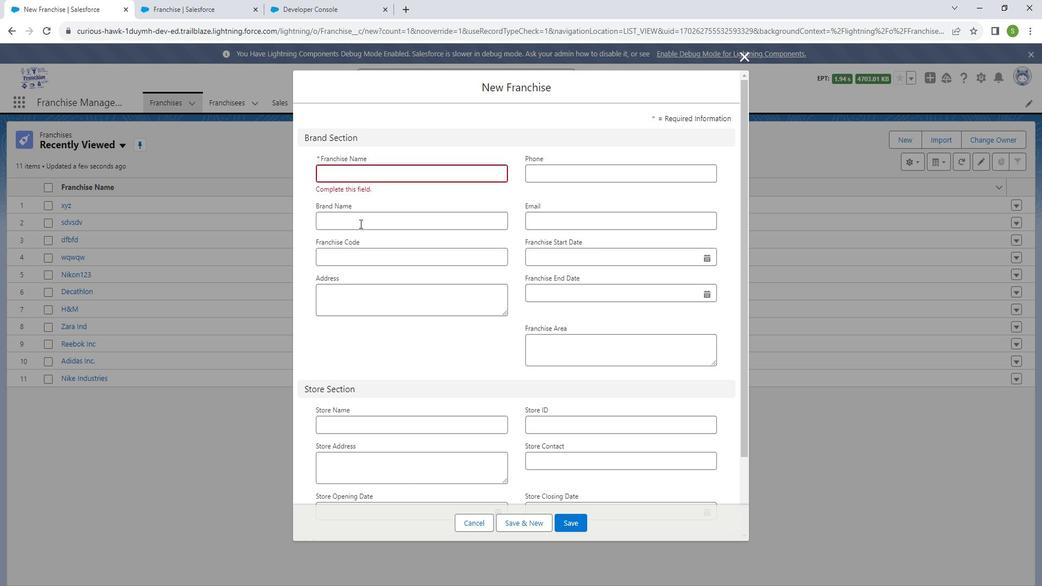 
Action: Mouse moved to (593, 225)
Screenshot: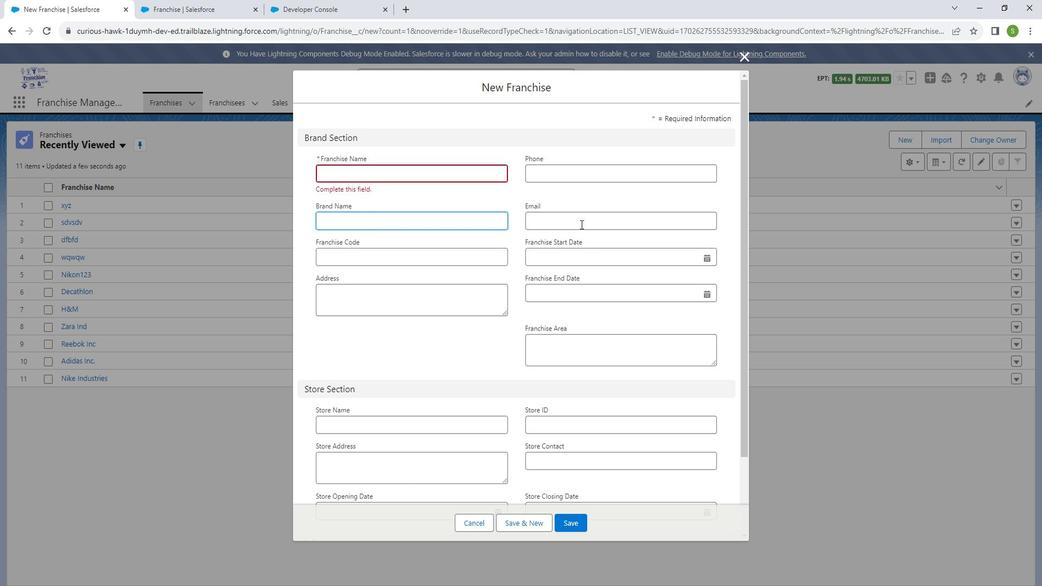 
Action: Mouse pressed left at (593, 225)
Screenshot: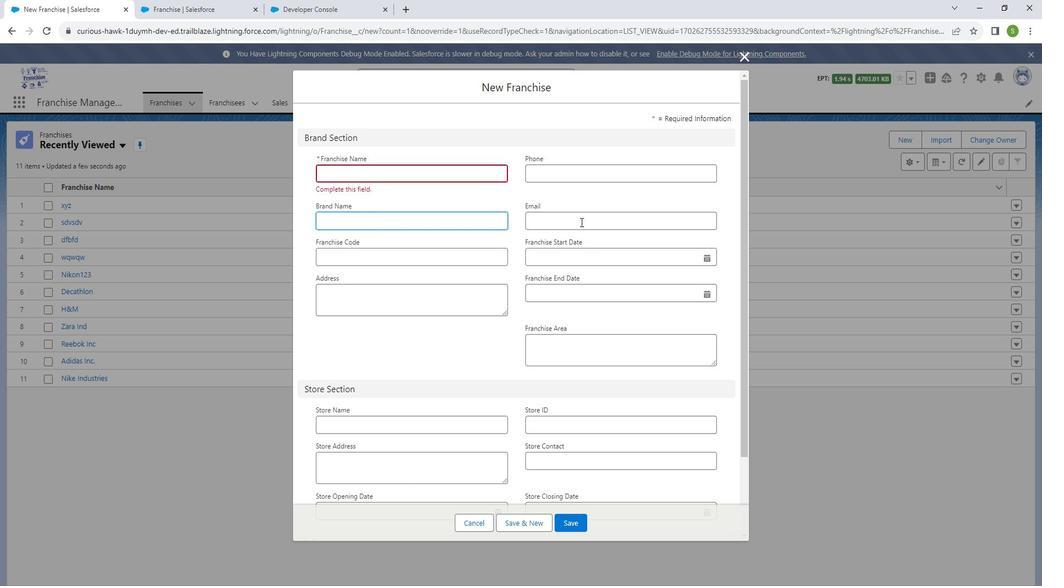 
Action: Mouse moved to (581, 173)
Screenshot: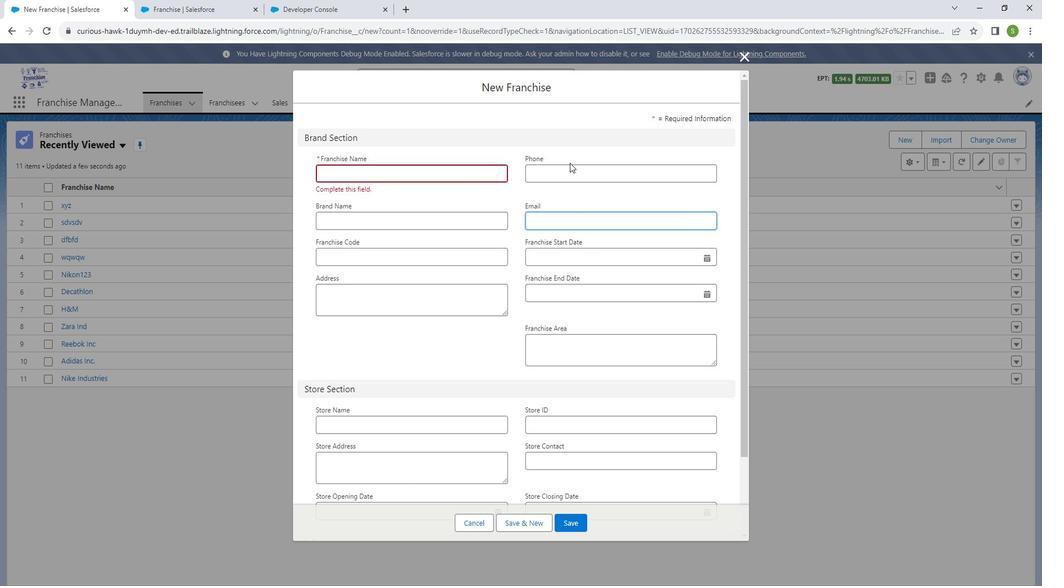 
Action: Mouse pressed left at (581, 173)
Screenshot: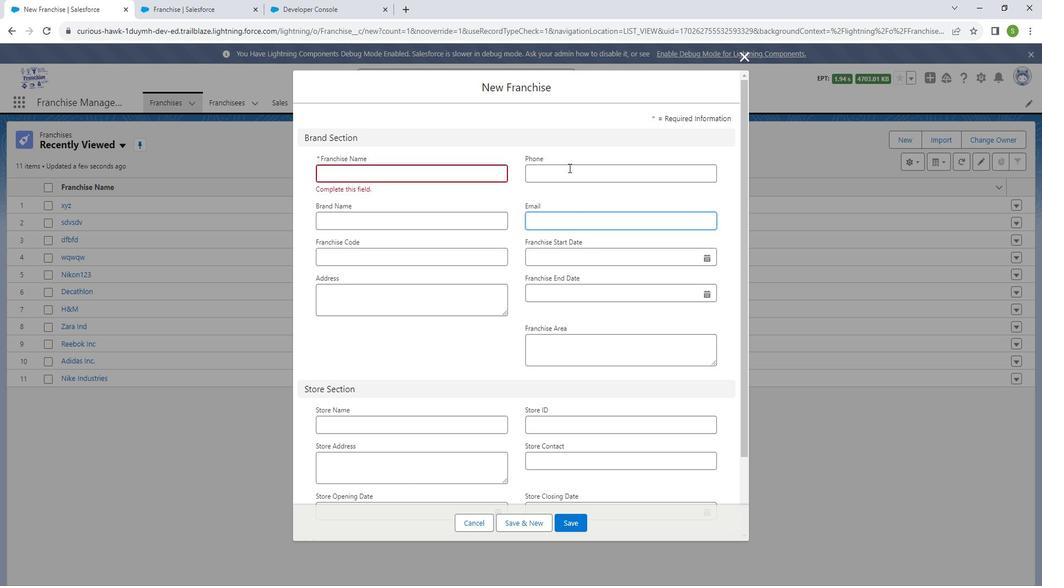 
Action: Mouse moved to (464, 186)
Screenshot: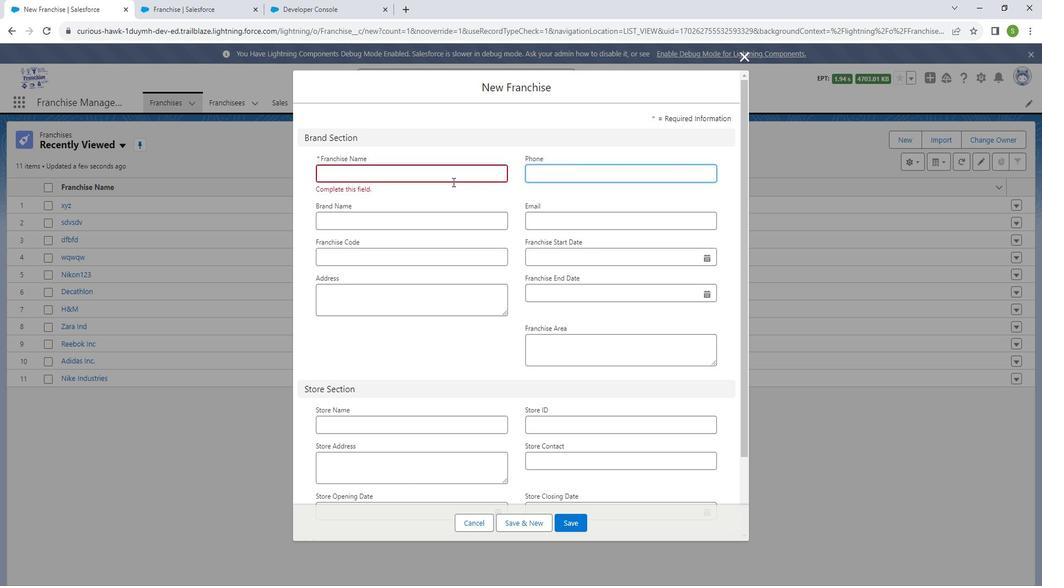
Action: Mouse pressed left at (464, 186)
Screenshot: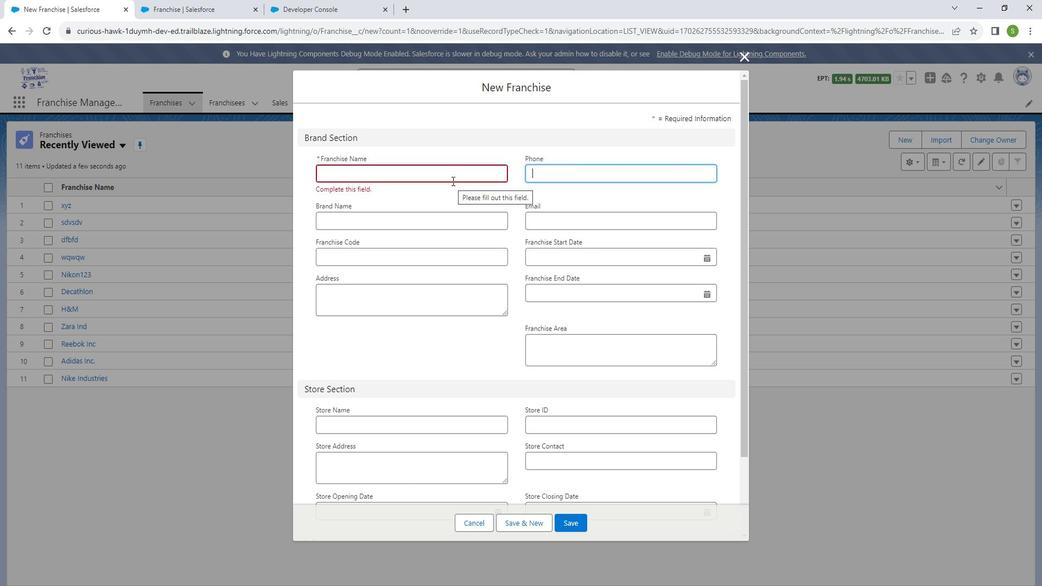 
Action: Mouse moved to (316, 360)
Screenshot: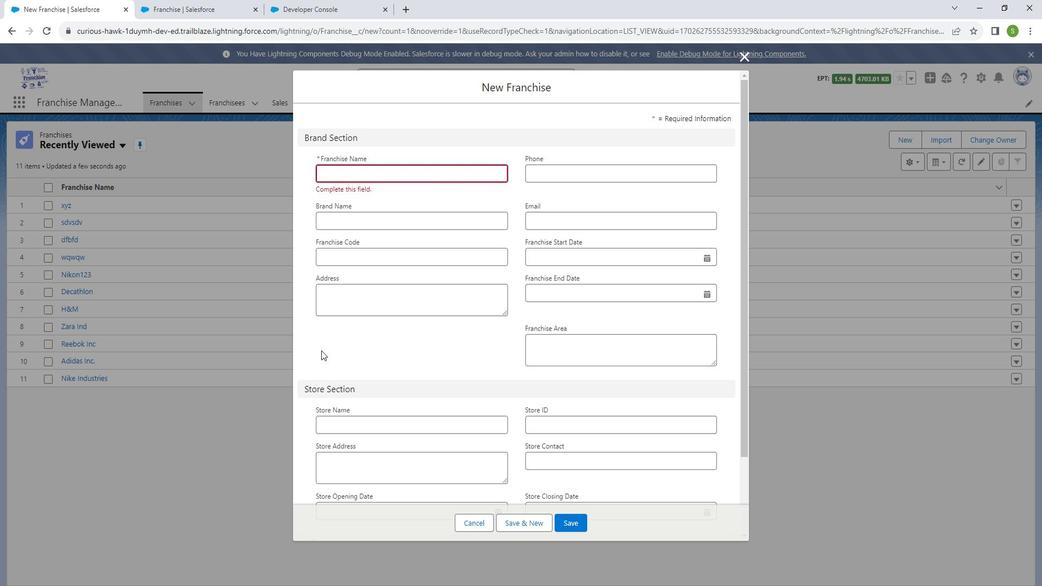 
Action: Key pressed <Key.shift_r>Levis
Screenshot: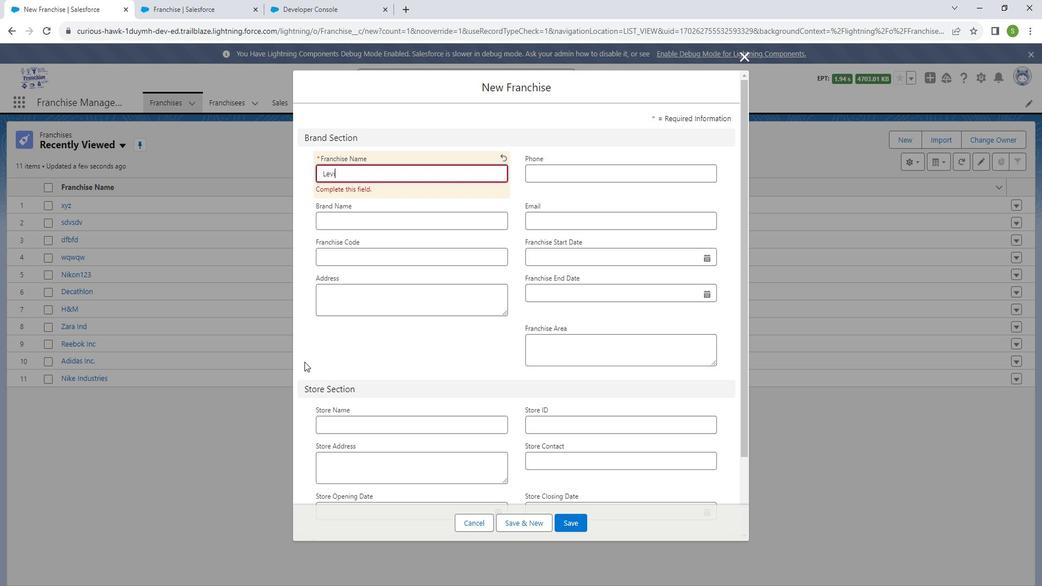 
Action: Mouse moved to (462, 221)
Screenshot: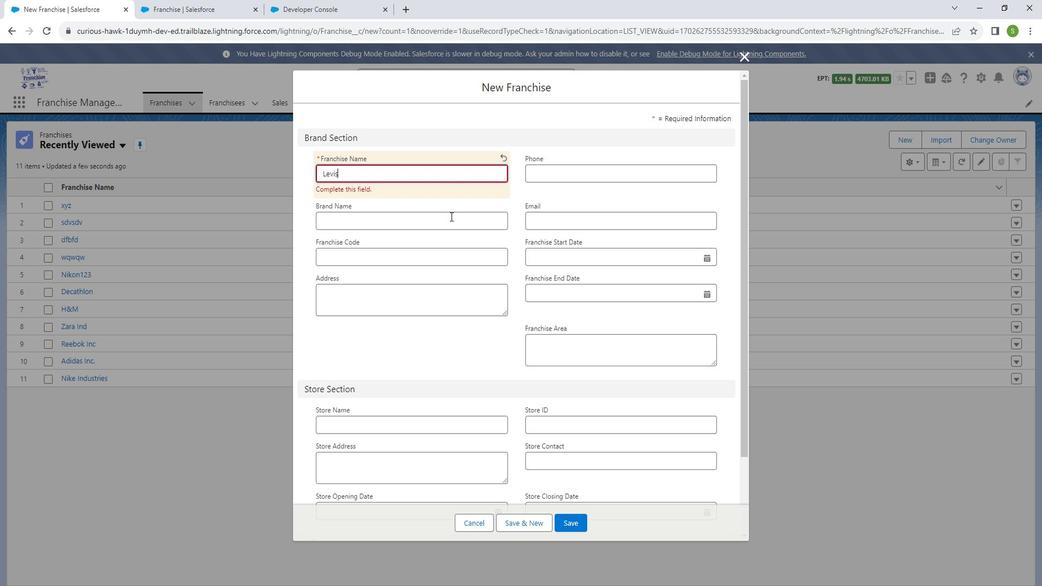 
Action: Mouse pressed left at (462, 221)
Screenshot: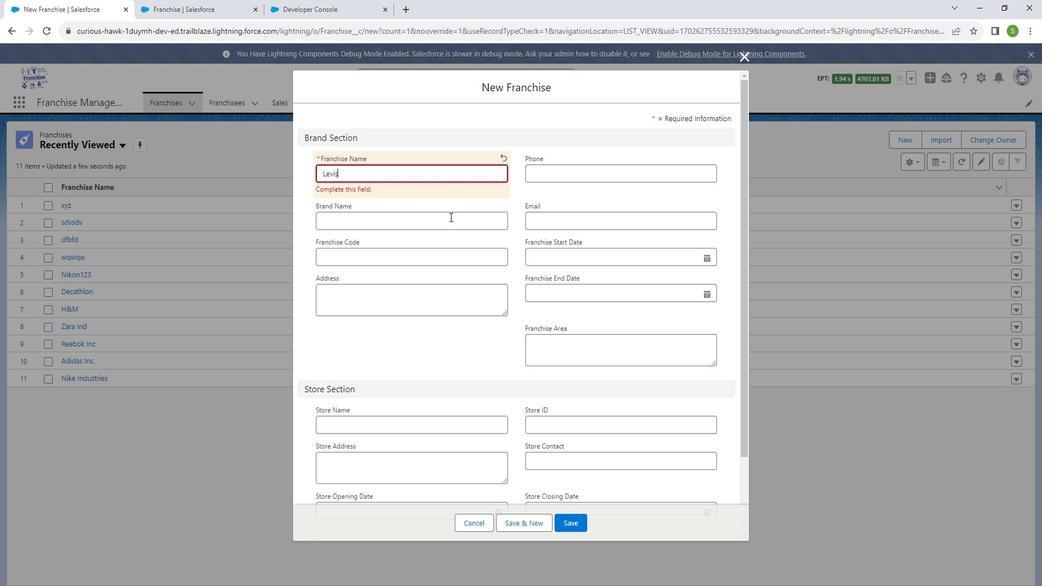 
Action: Mouse moved to (382, 250)
Screenshot: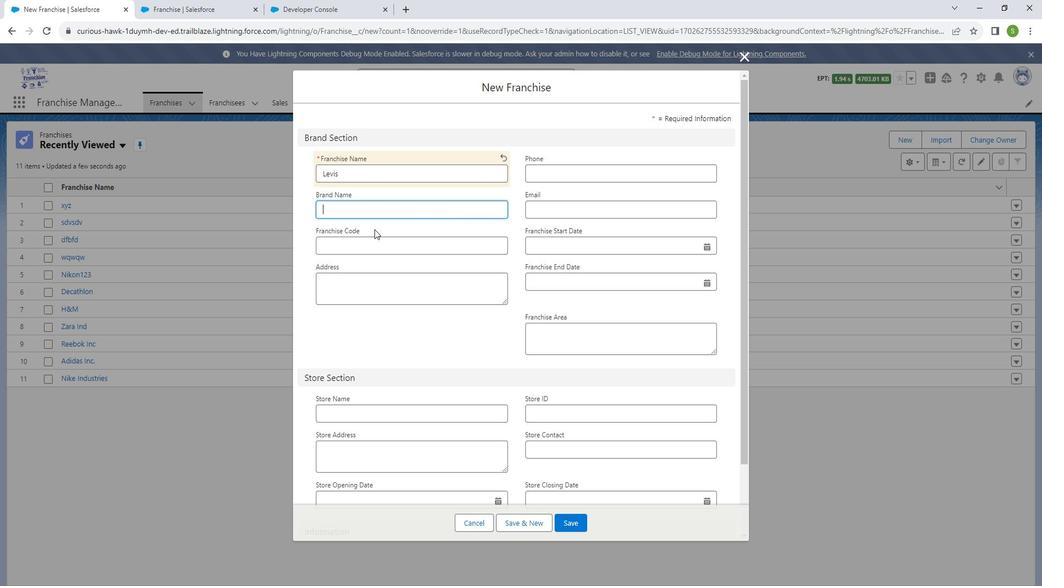 
Action: Key pressed <Key.shift_r>Levis
Screenshot: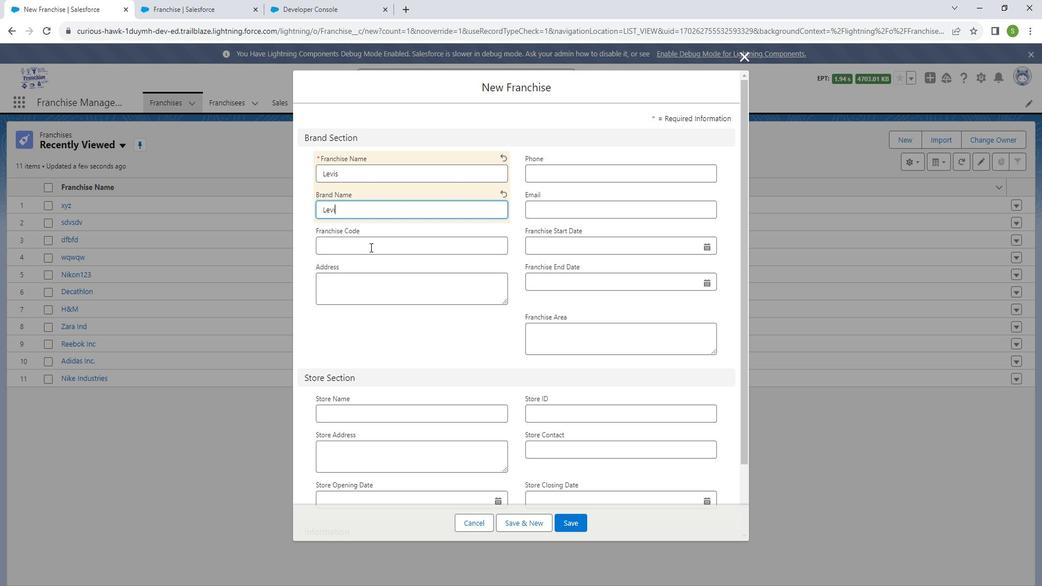 
Action: Mouse moved to (386, 174)
Screenshot: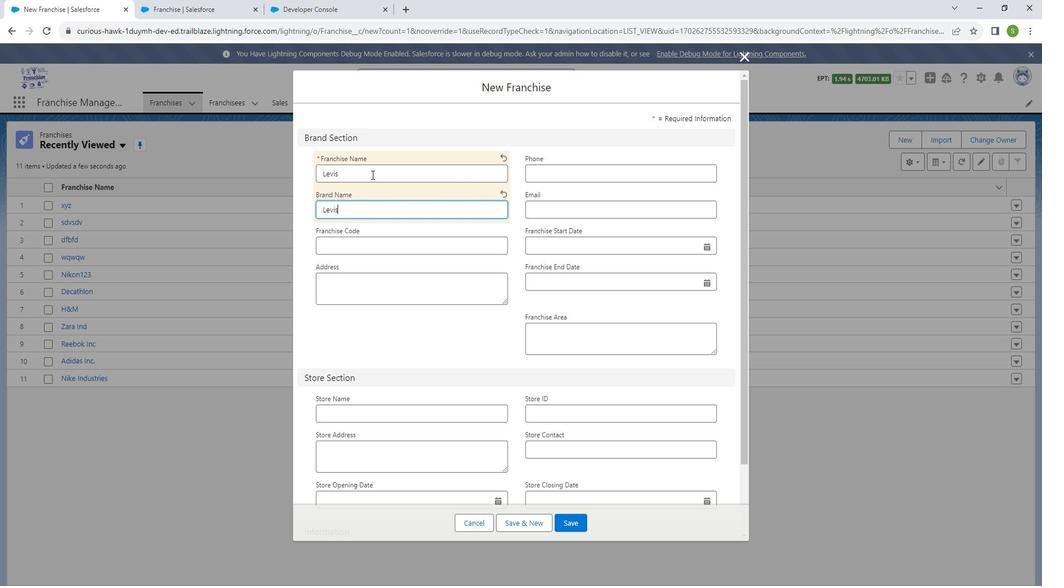 
Action: Mouse pressed left at (386, 174)
Screenshot: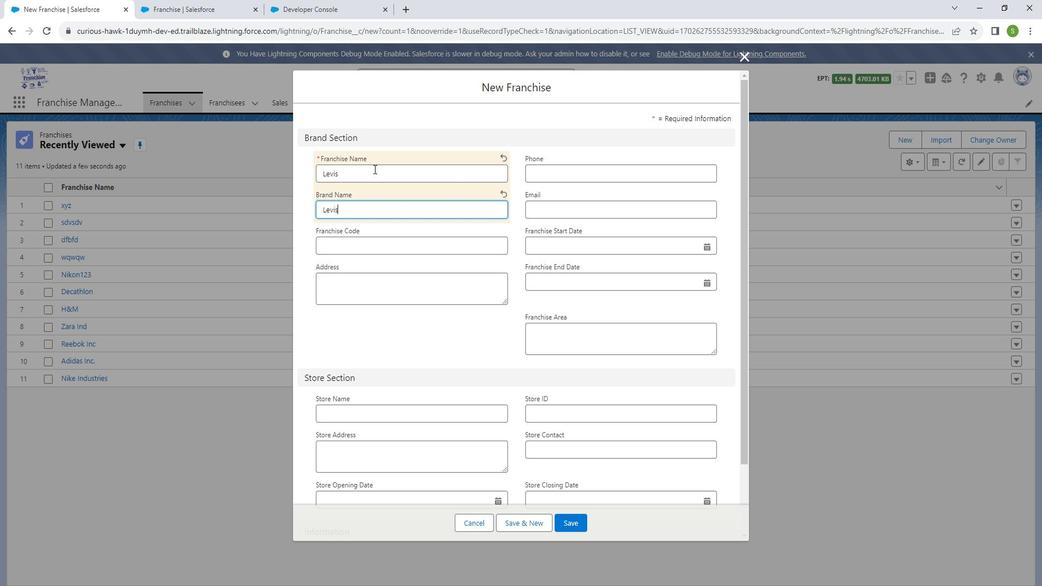 
Action: Mouse moved to (386, 180)
Screenshot: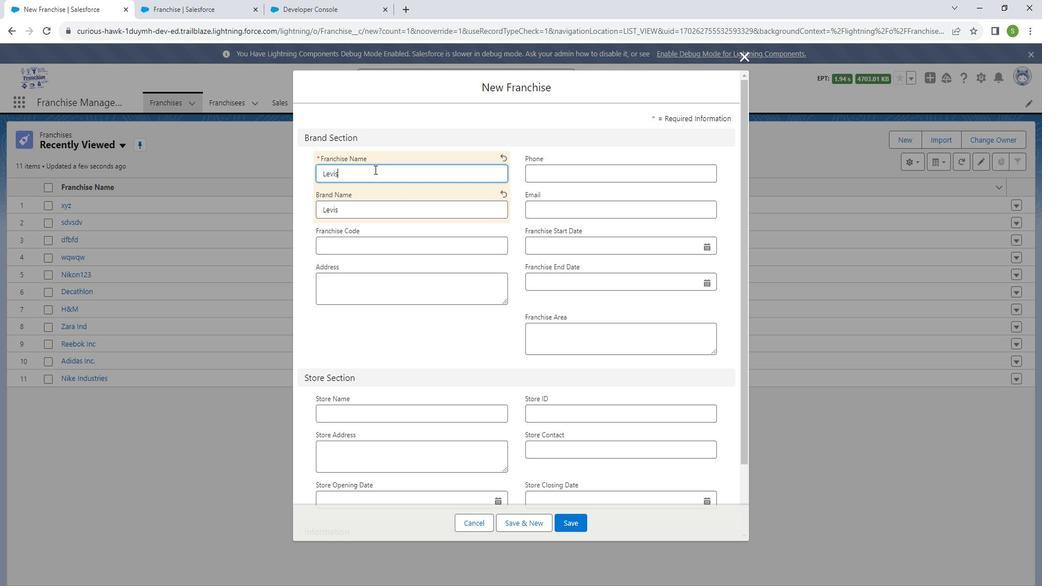 
Action: Key pressed <Key.space>
Screenshot: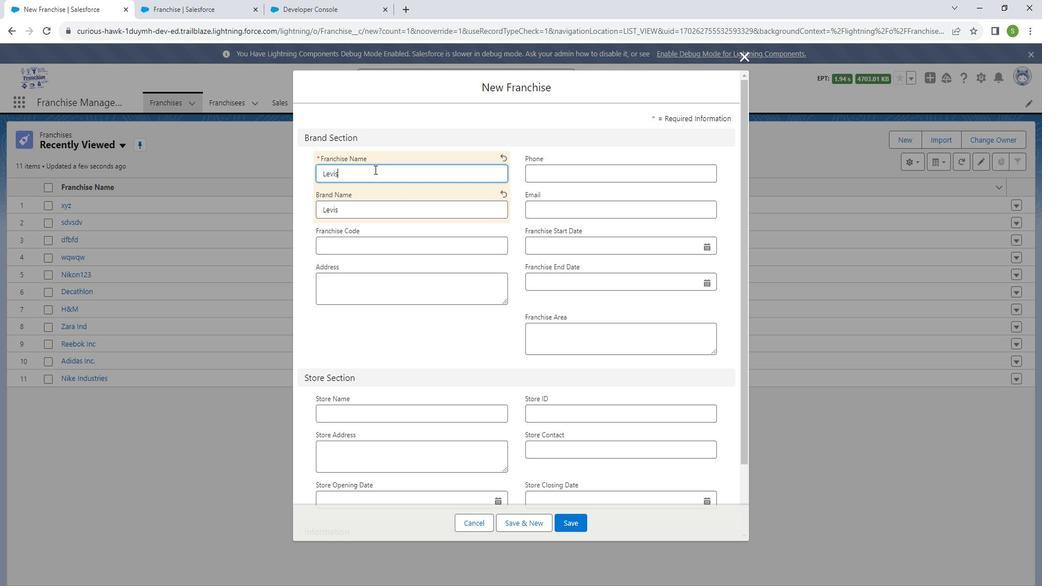 
Action: Mouse moved to (386, 193)
Screenshot: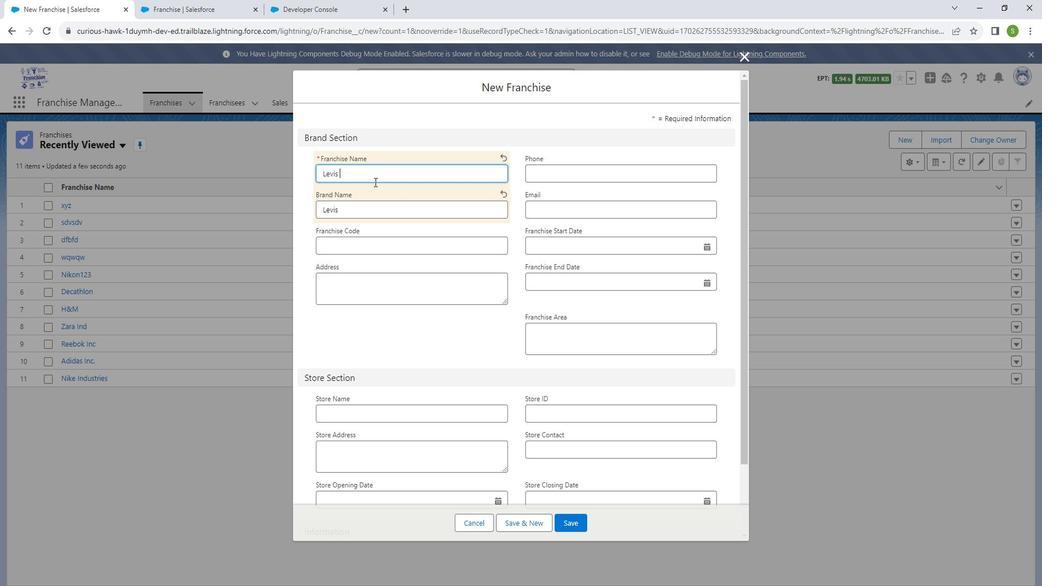 
Action: Key pressed <Key.shift_r>Inc
Screenshot: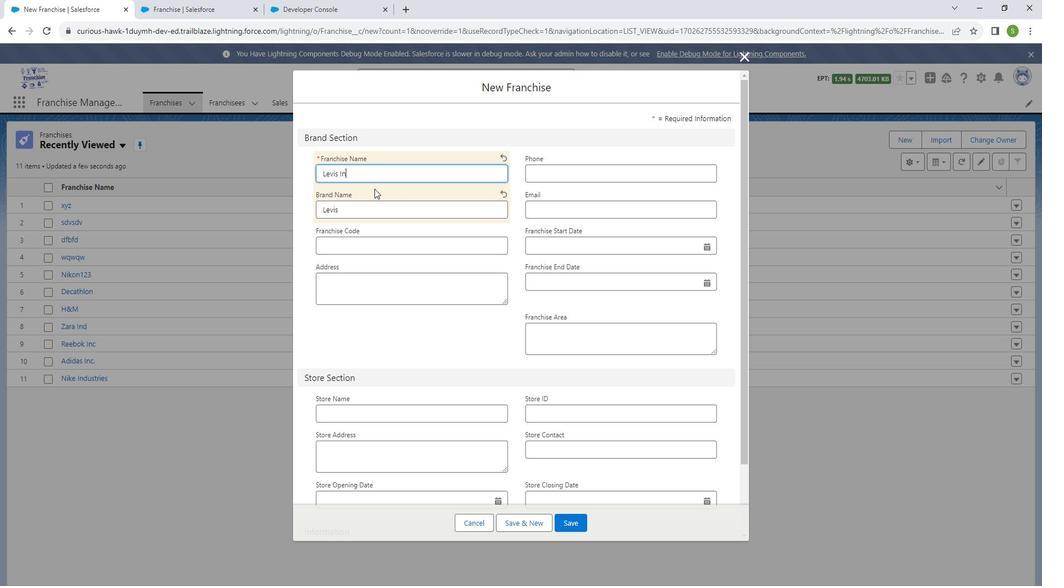 
Action: Mouse moved to (386, 194)
Screenshot: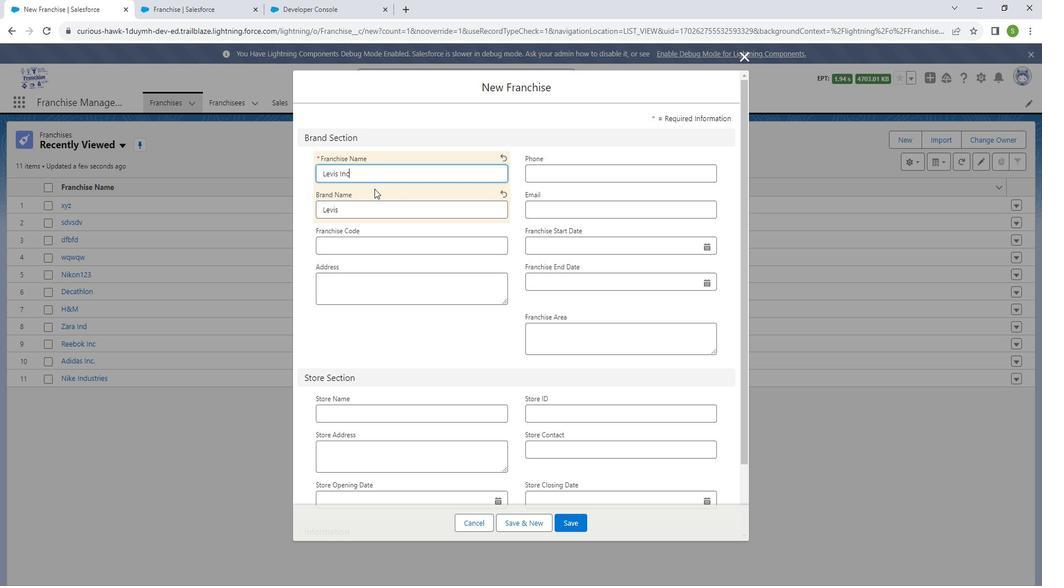 
Action: Key pressed .
Screenshot: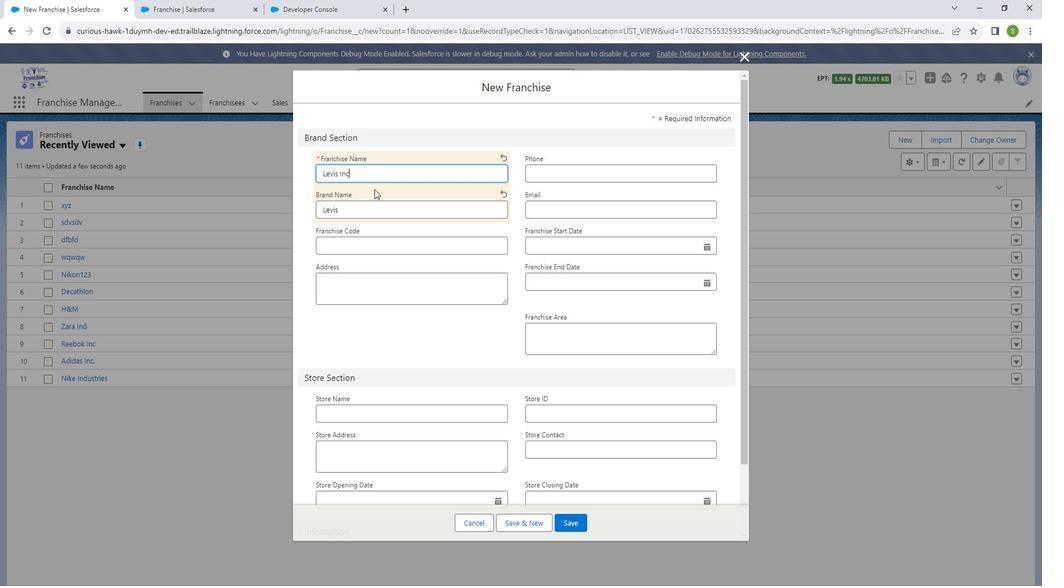 
Action: Mouse moved to (560, 175)
Screenshot: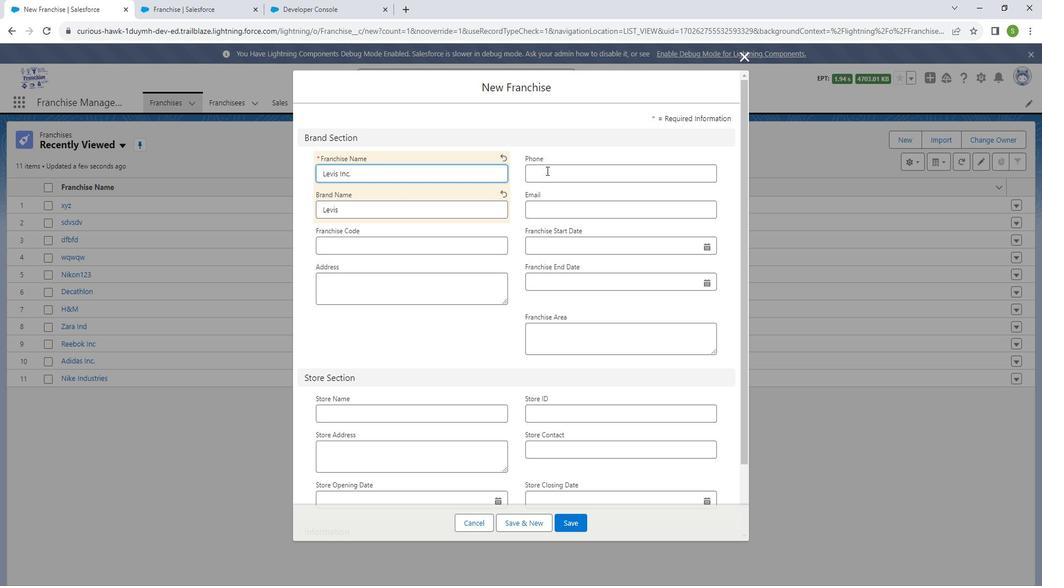 
Action: Mouse pressed left at (560, 175)
Screenshot: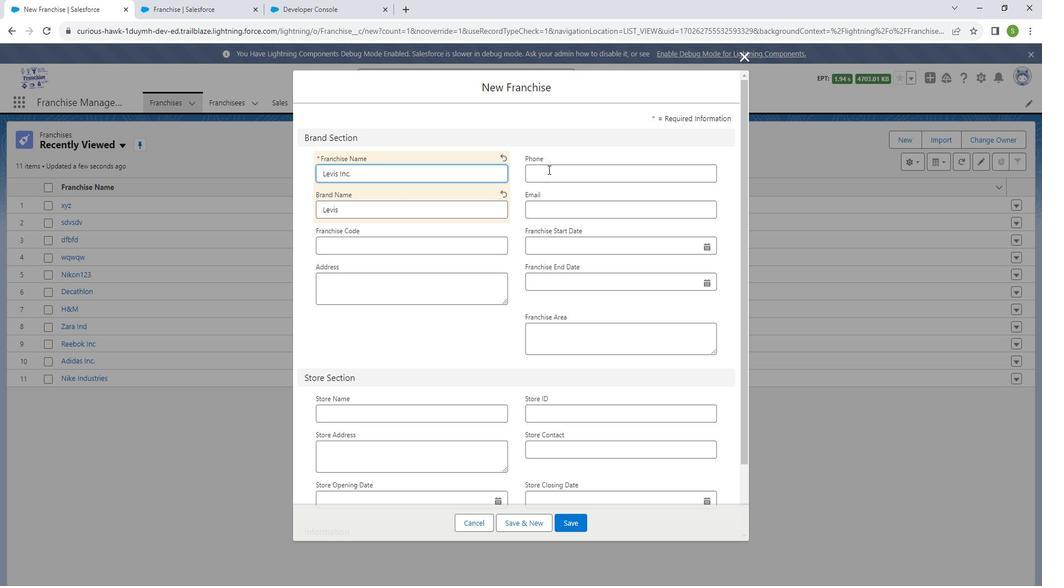 
Action: Mouse moved to (565, 184)
Screenshot: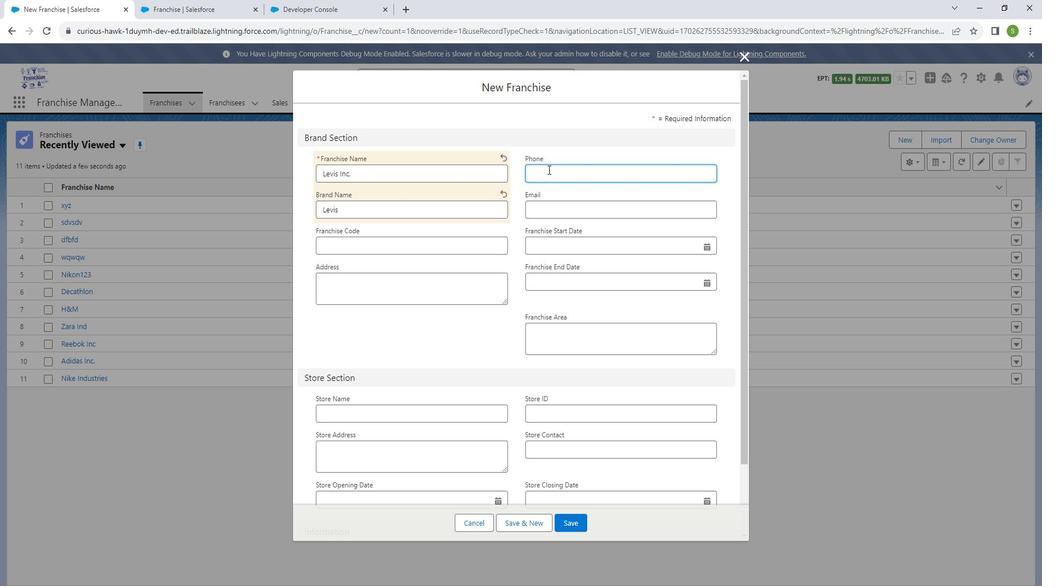 
Action: Key pressed 5656
Screenshot: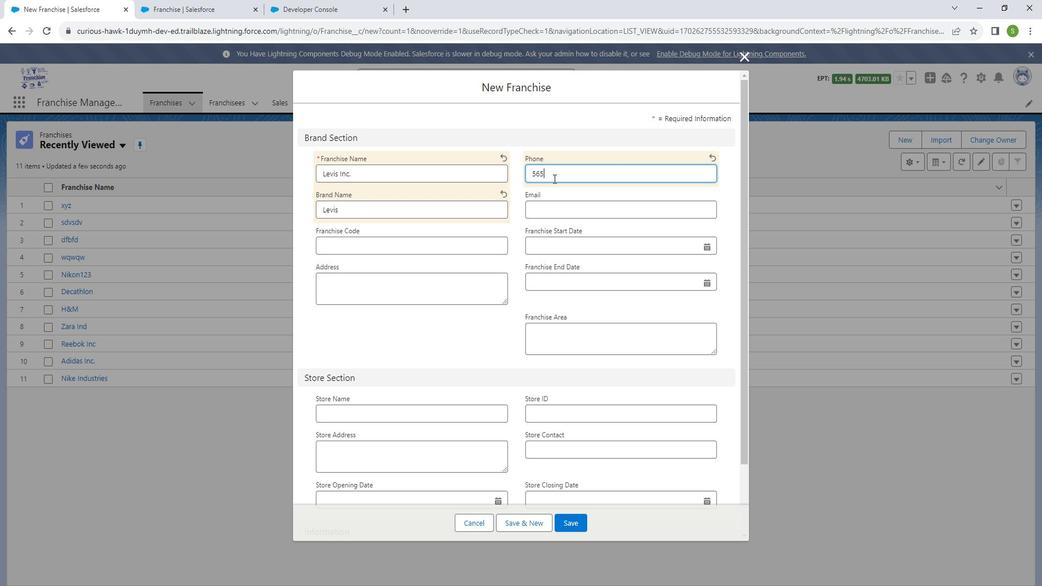 
Action: Mouse moved to (570, 216)
Screenshot: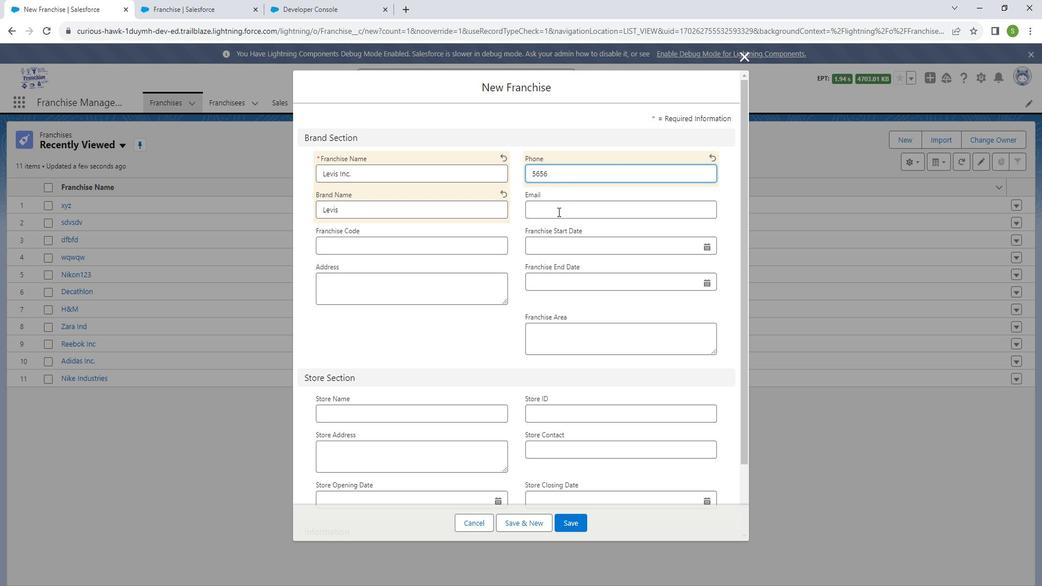 
Action: Mouse pressed left at (570, 216)
Screenshot: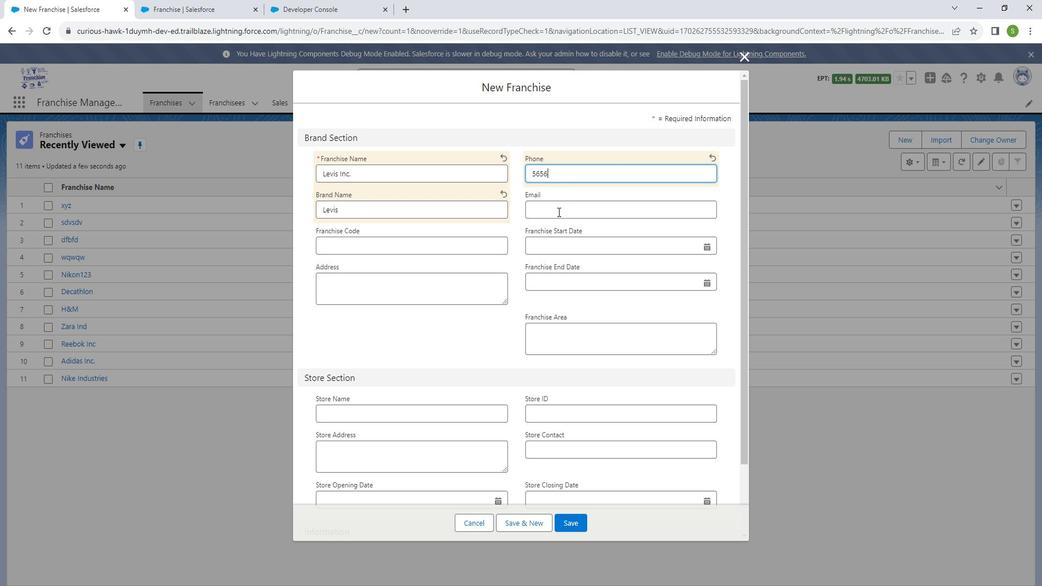 
Action: Mouse moved to (356, 246)
Screenshot: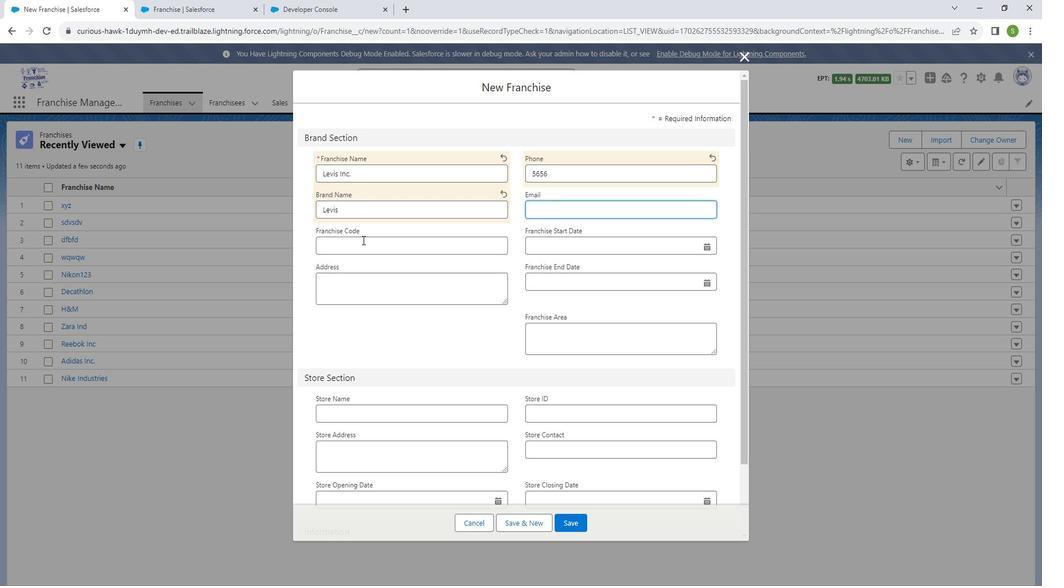 
Action: Mouse pressed left at (356, 246)
Screenshot: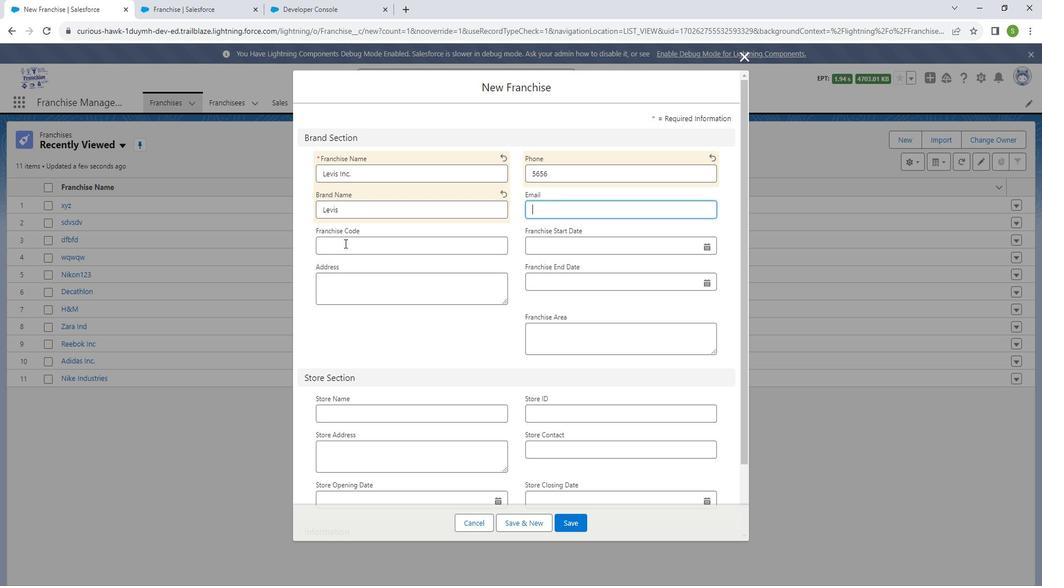 
Action: Mouse moved to (364, 284)
Screenshot: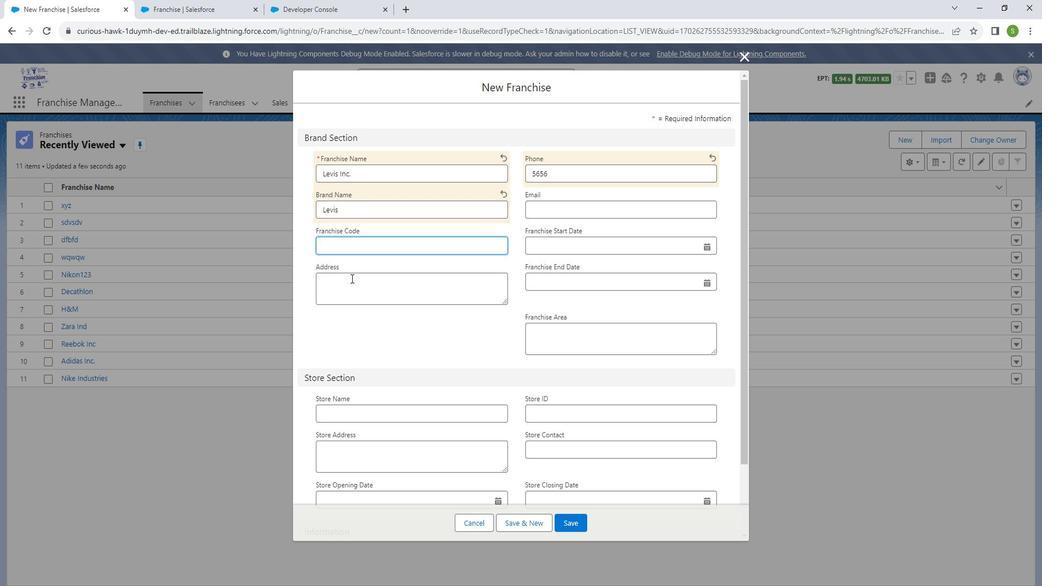 
Action: Mouse pressed left at (364, 284)
Screenshot: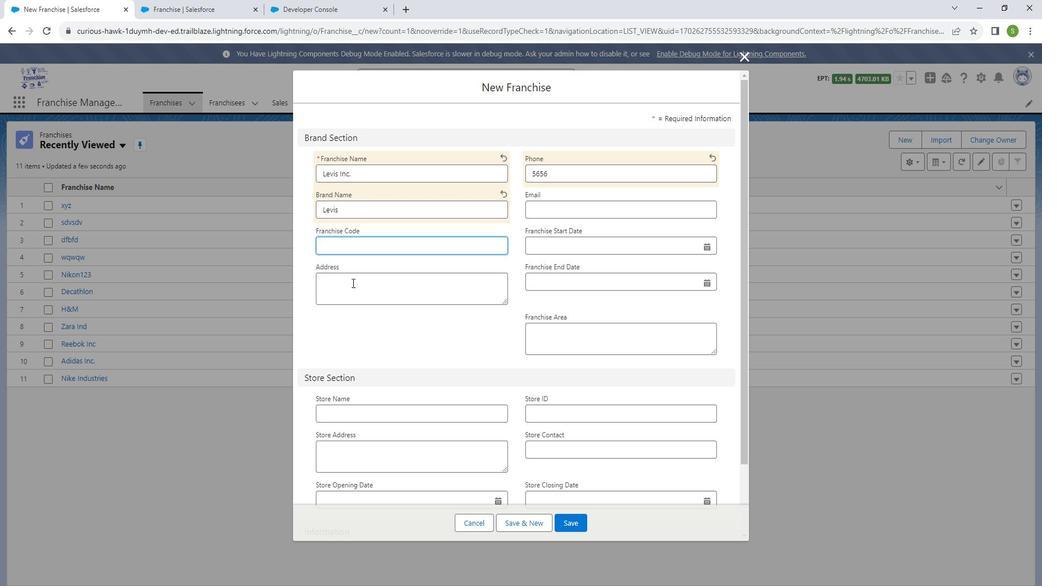 
Action: Mouse moved to (365, 292)
Screenshot: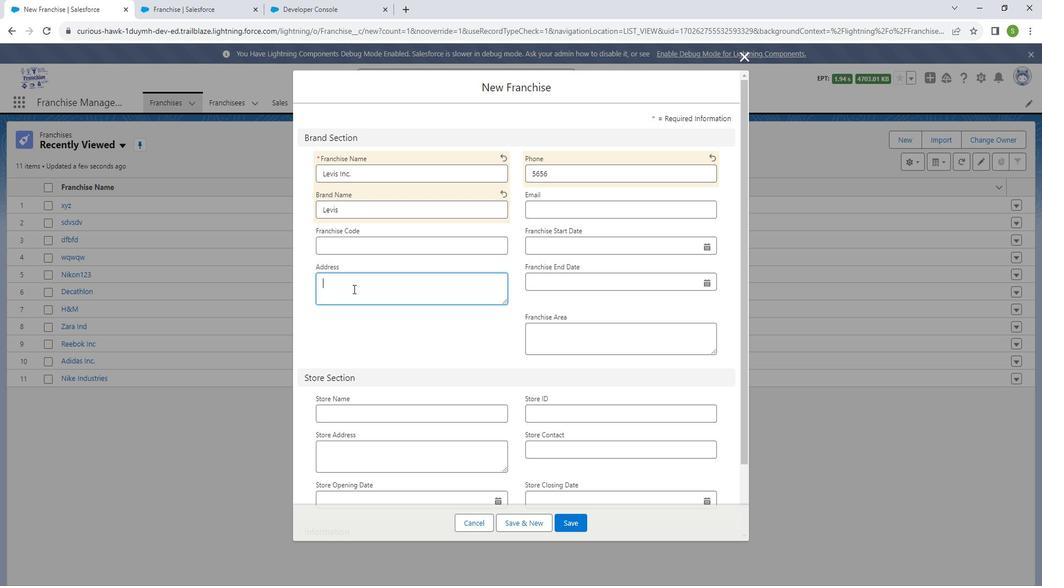 
Action: Key pressed <Key.shift_r>Usa<Key.backspace><Key.backspace><Key.shift_r>SA
Screenshot: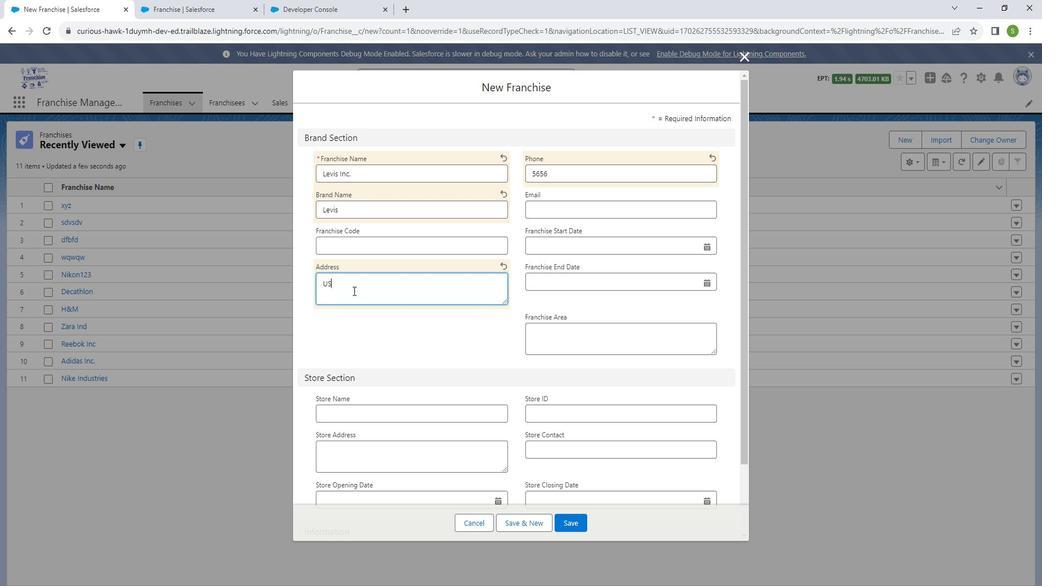 
Action: Mouse moved to (576, 247)
Screenshot: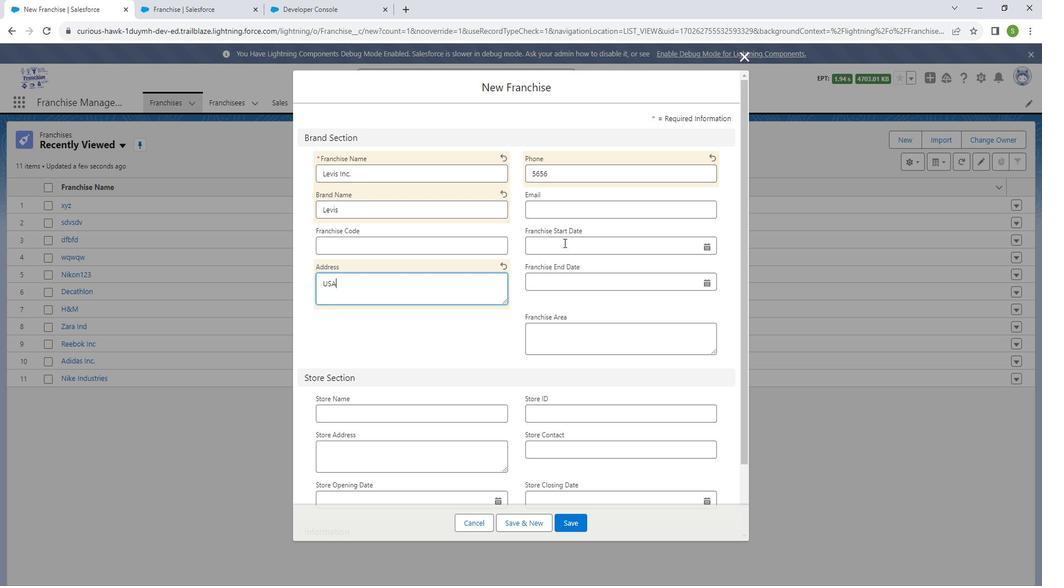 
Action: Mouse pressed left at (576, 247)
Screenshot: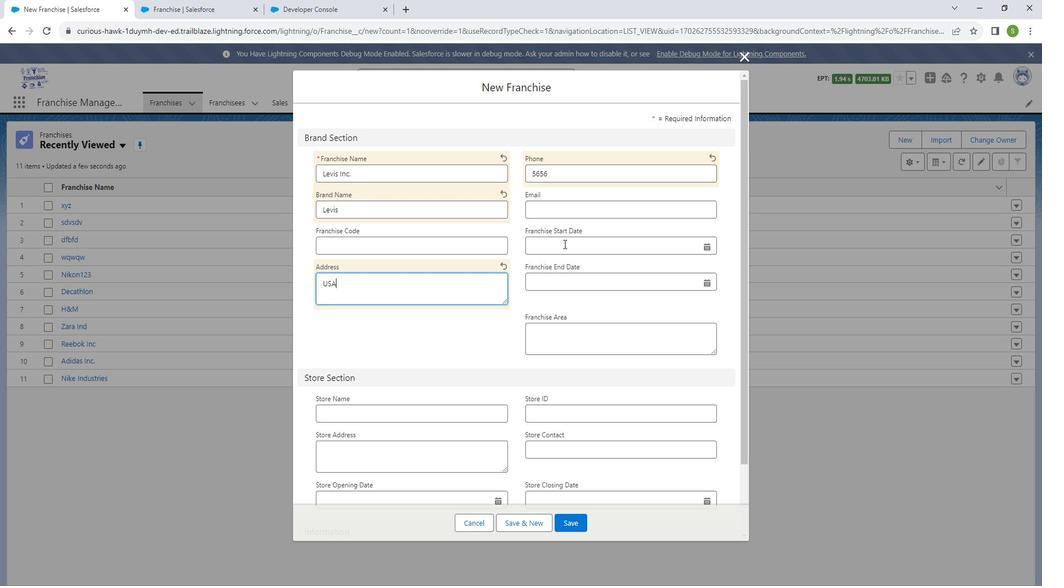
Action: Mouse moved to (709, 268)
Screenshot: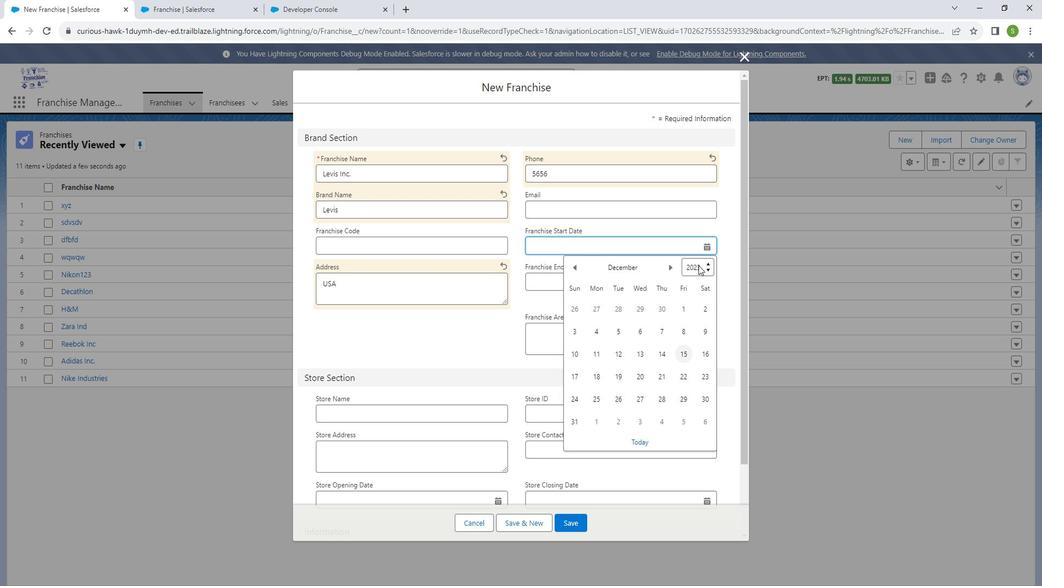 
Action: Mouse pressed left at (709, 268)
Screenshot: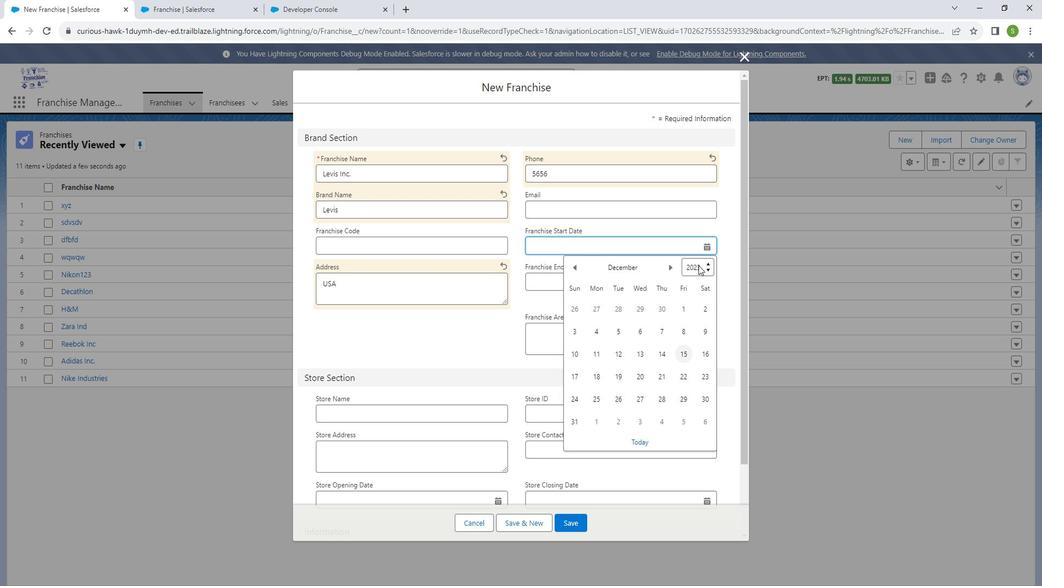 
Action: Mouse moved to (704, 312)
Screenshot: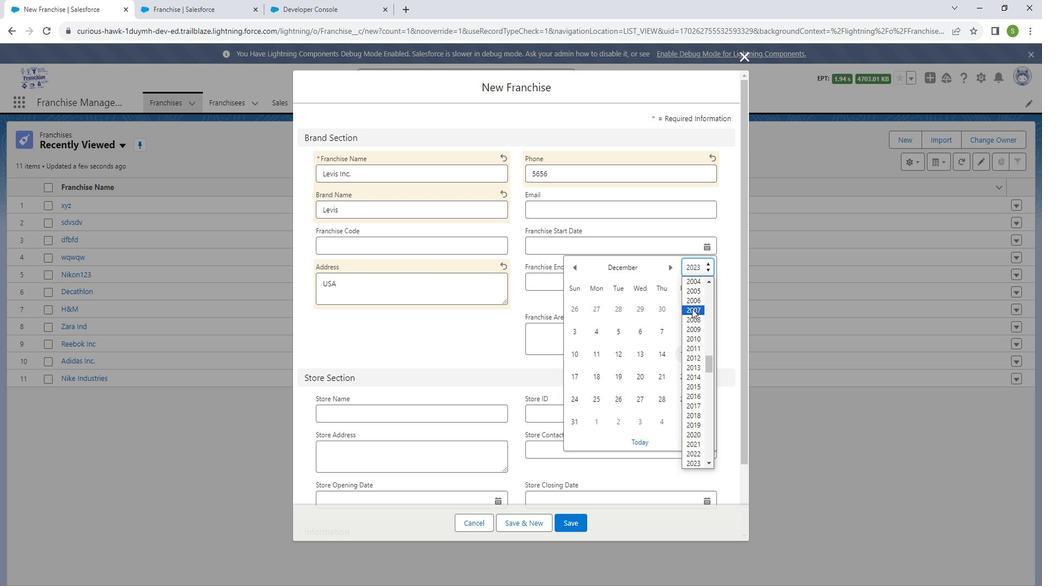 
Action: Mouse pressed left at (704, 312)
Screenshot: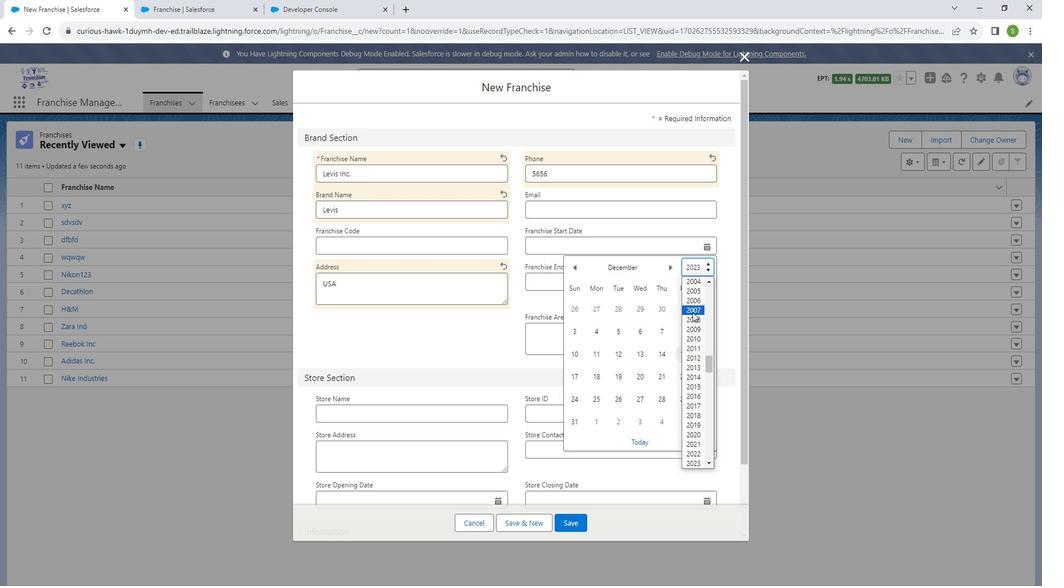 
Action: Mouse moved to (629, 333)
Screenshot: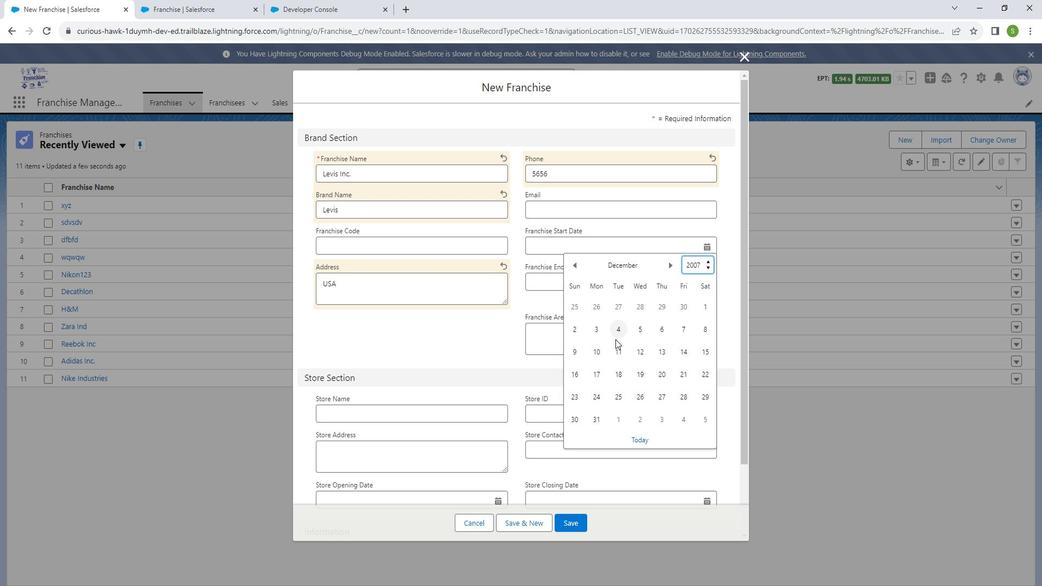 
Action: Mouse pressed left at (629, 333)
Screenshot: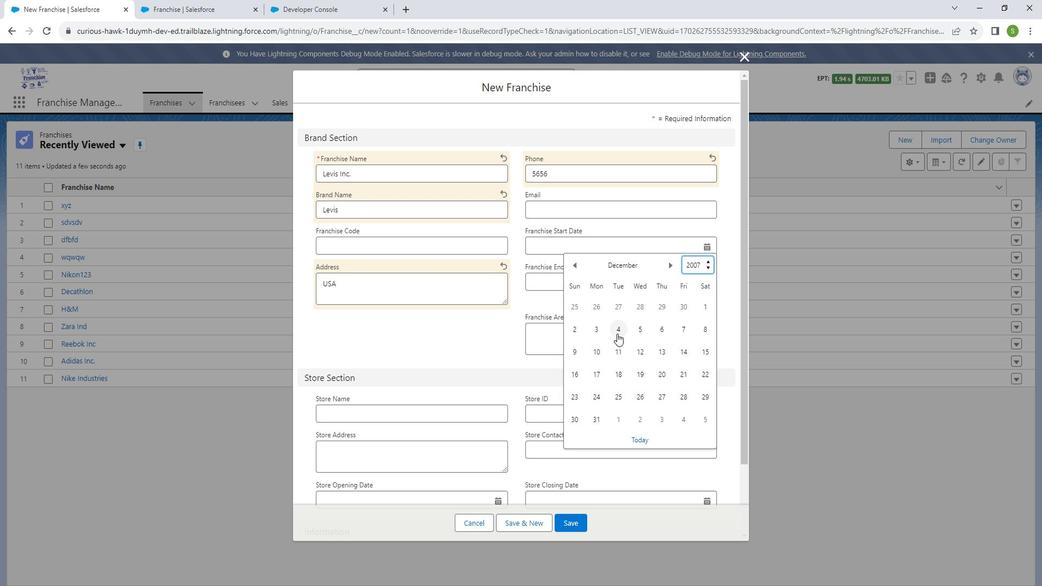 
Action: Mouse moved to (583, 286)
Screenshot: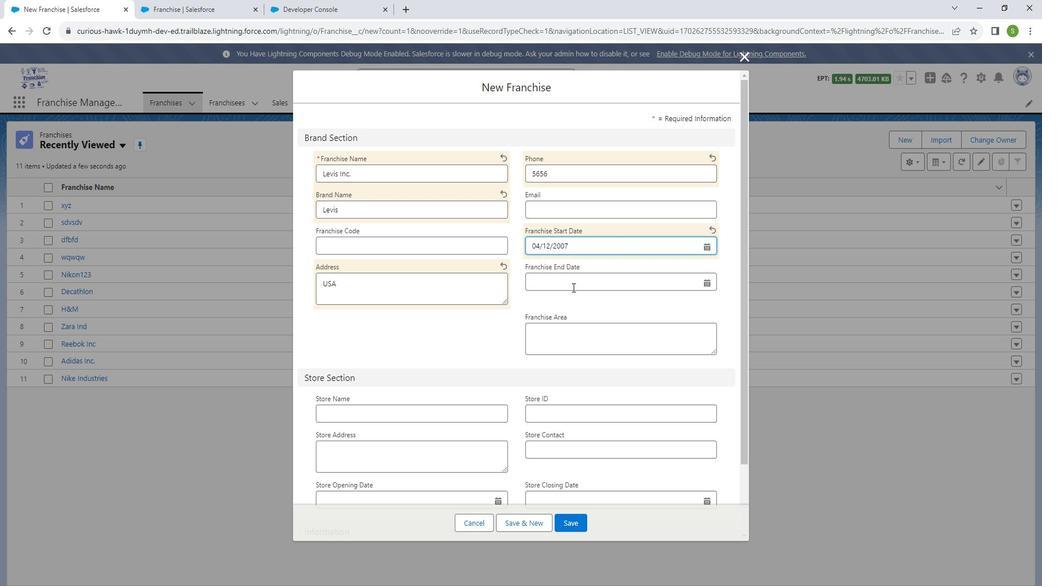 
Action: Mouse pressed left at (583, 286)
Screenshot: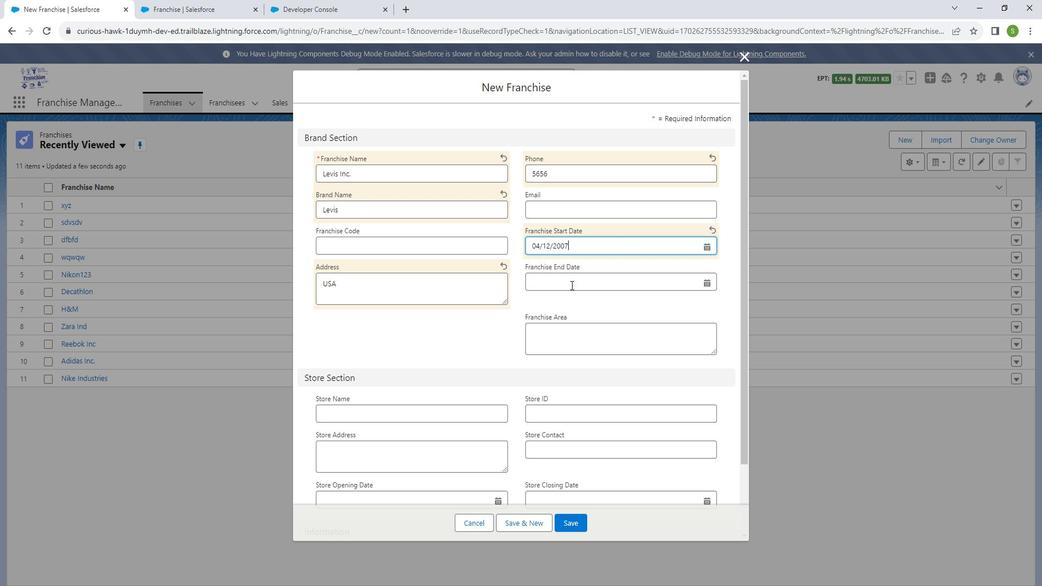 
Action: Mouse moved to (696, 305)
Screenshot: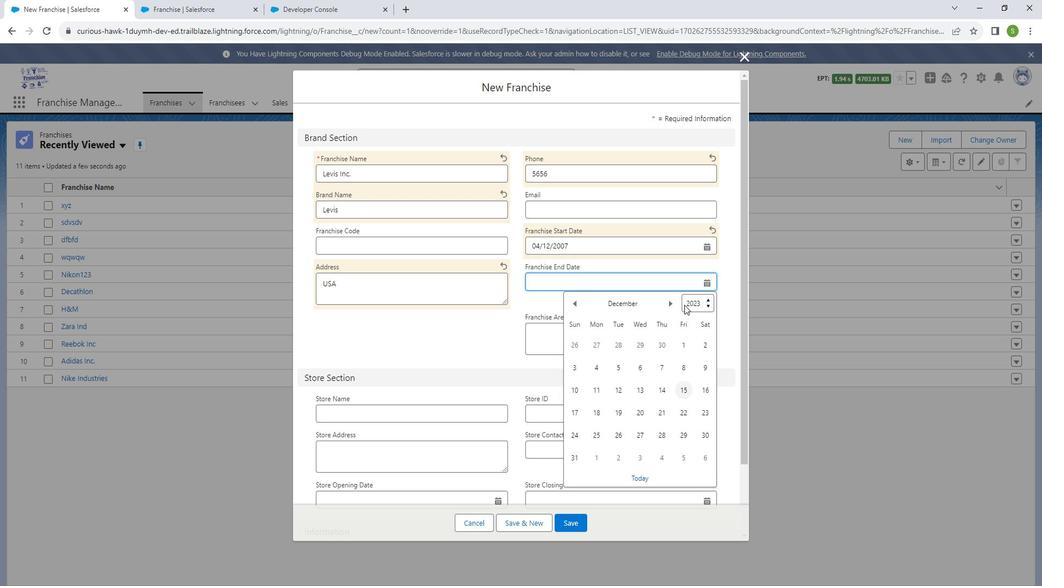 
Action: Mouse pressed left at (696, 305)
Screenshot: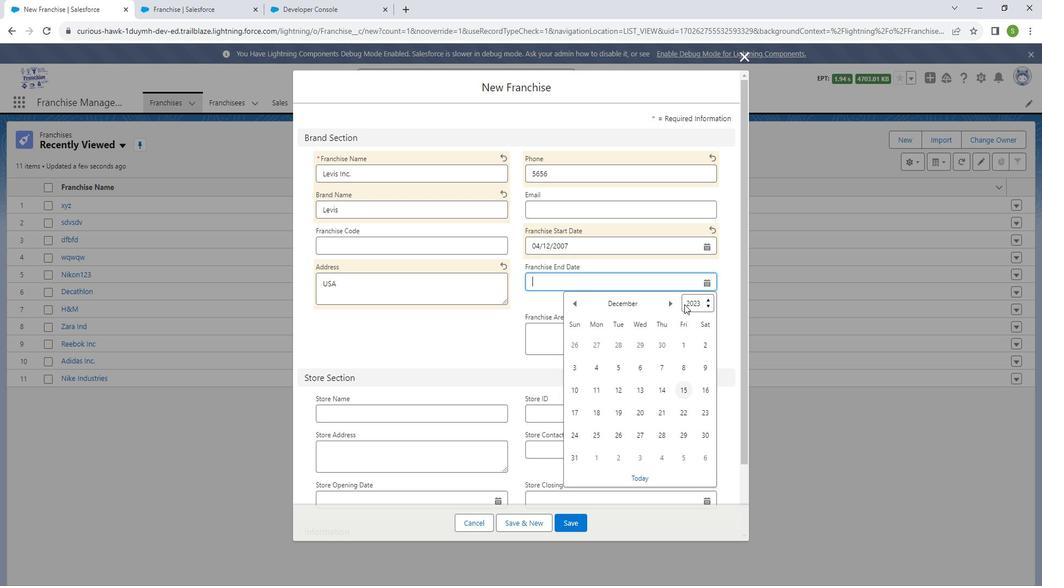 
Action: Mouse moved to (702, 409)
Screenshot: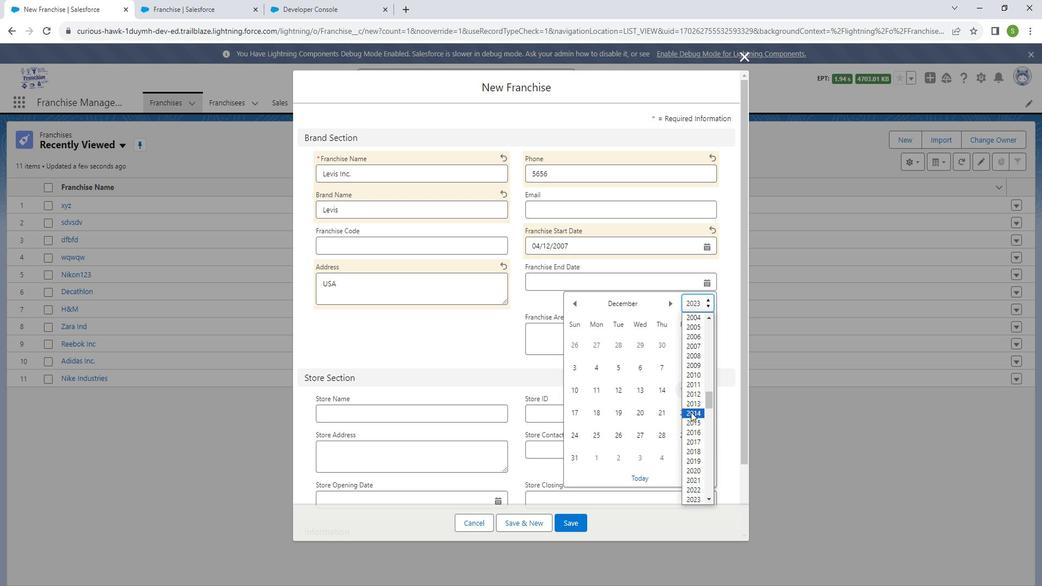 
Action: Mouse scrolled (702, 408) with delta (0, 0)
Screenshot: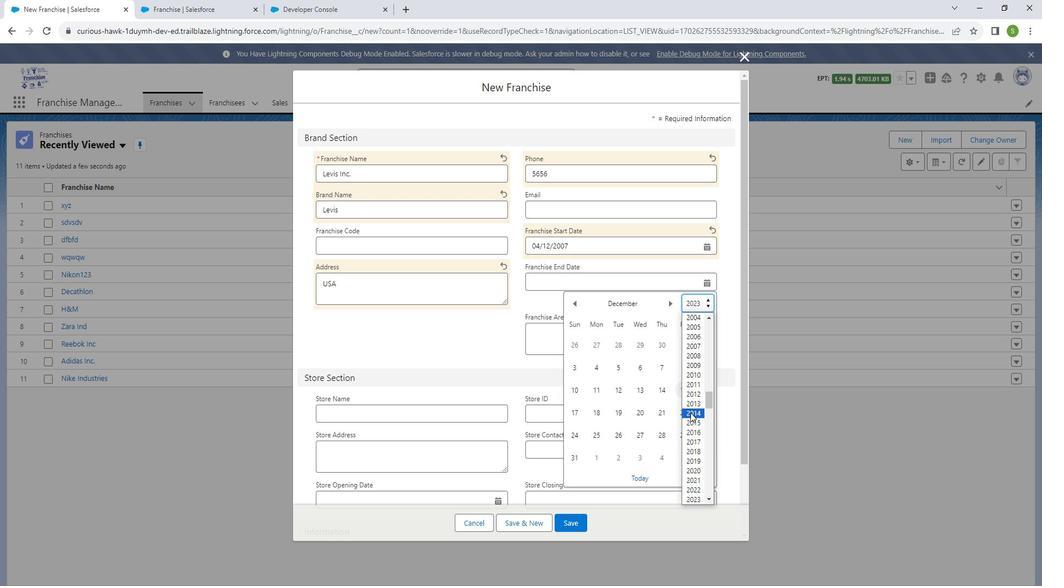 
Action: Mouse scrolled (702, 408) with delta (0, 0)
Screenshot: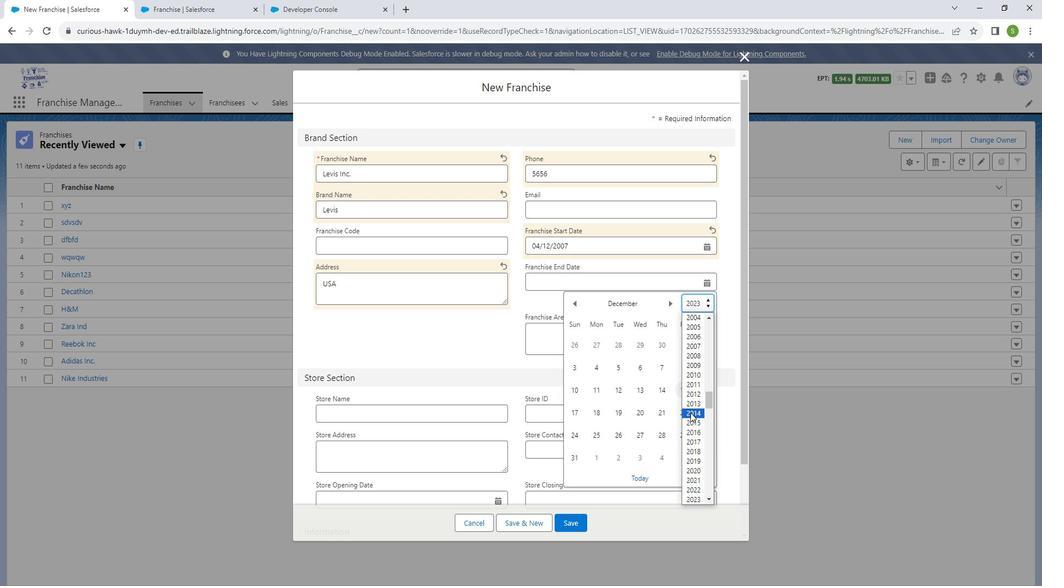 
Action: Mouse moved to (702, 409)
Screenshot: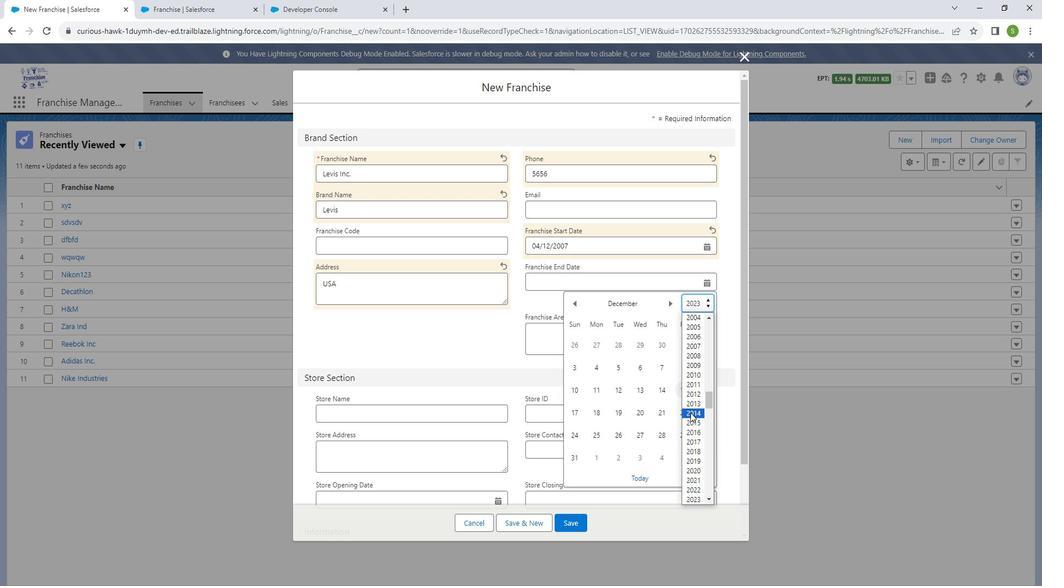 
Action: Mouse scrolled (702, 408) with delta (0, 0)
Screenshot: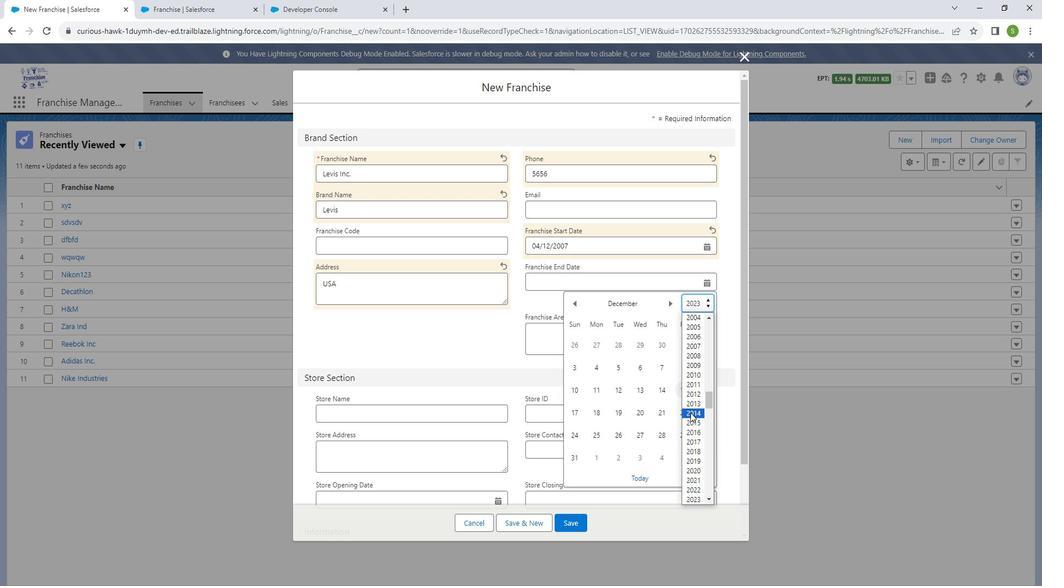 
Action: Mouse moved to (701, 408)
Screenshot: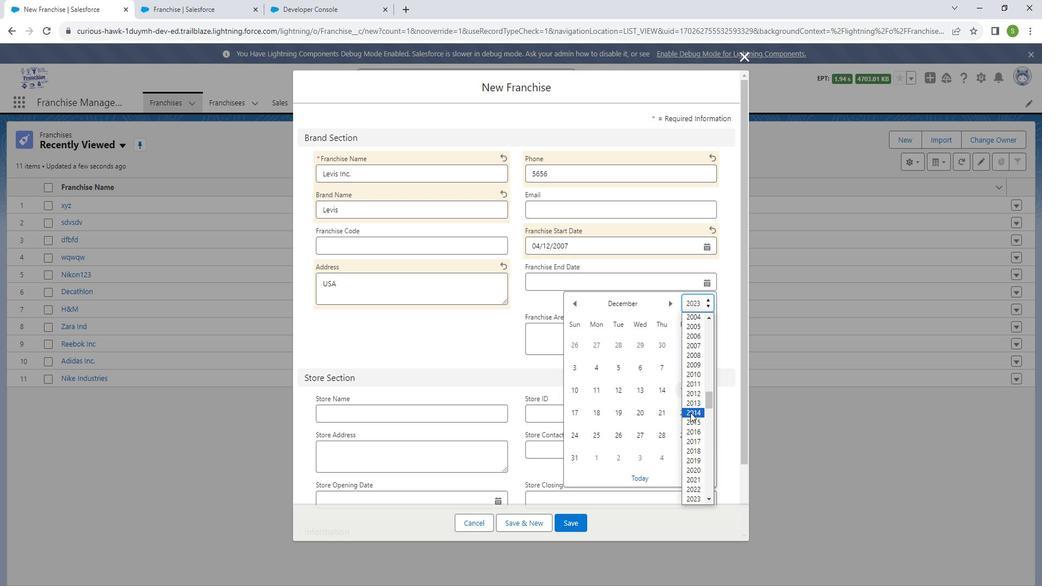
Action: Mouse pressed left at (701, 408)
Screenshot: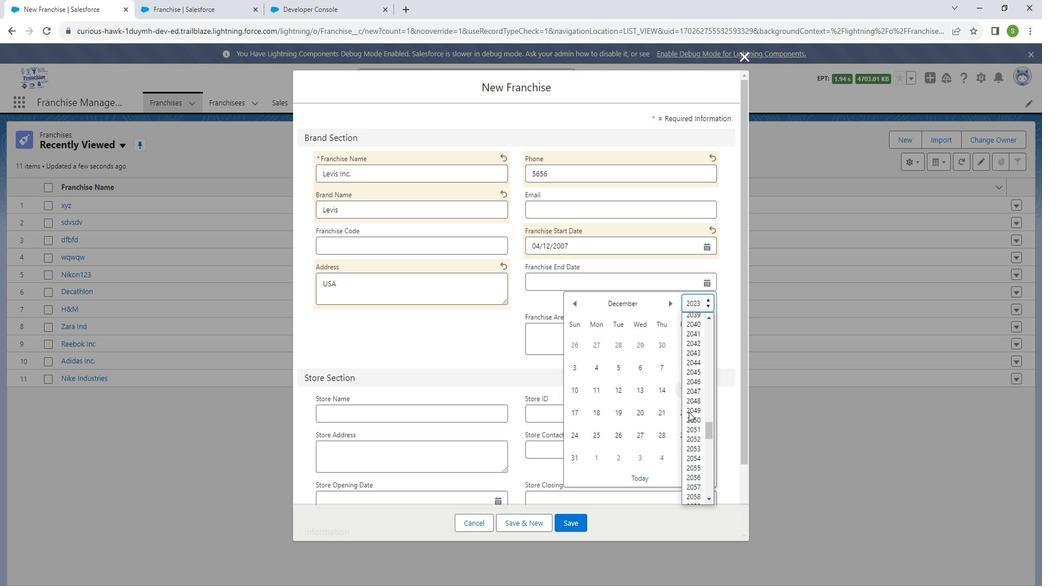 
Action: Mouse moved to (602, 405)
Screenshot: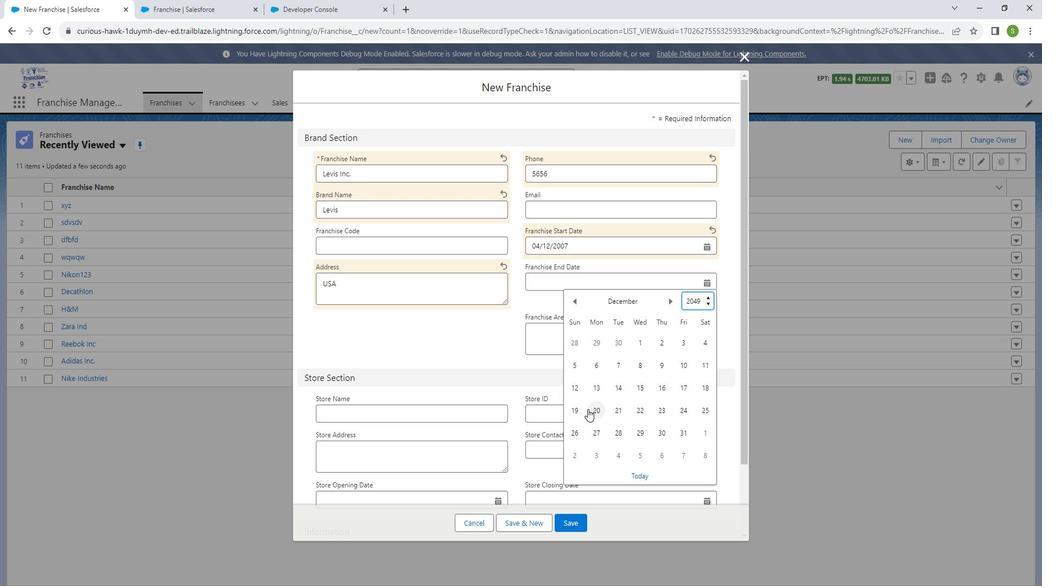 
Action: Mouse pressed left at (602, 405)
Screenshot: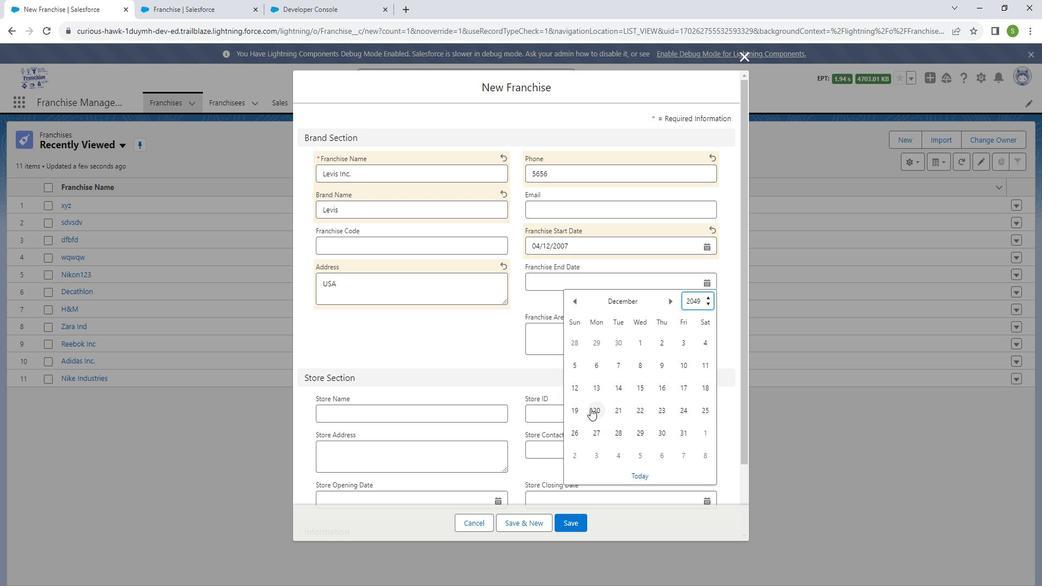 
Action: Mouse moved to (449, 251)
Screenshot: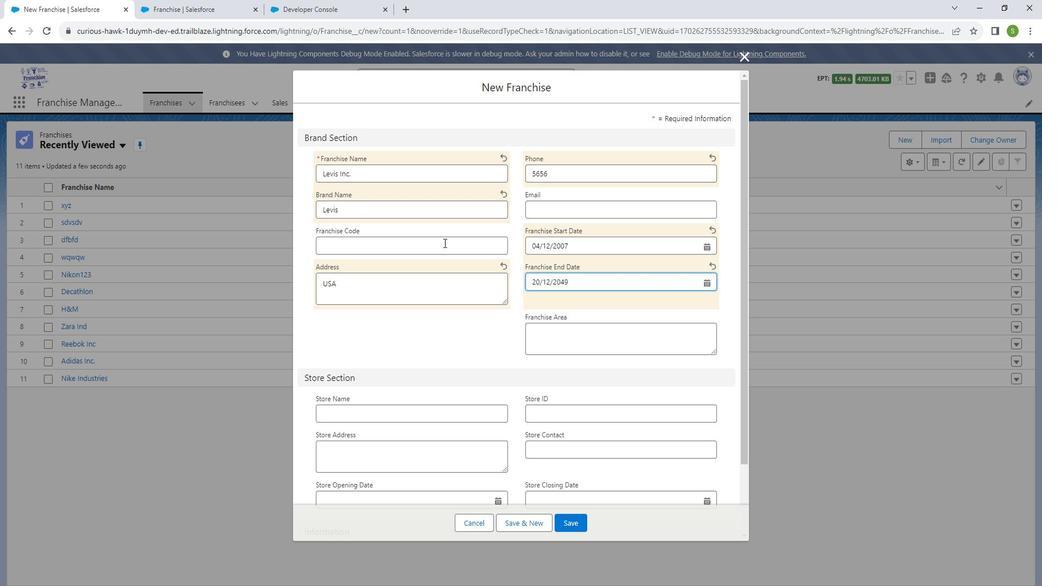 
Action: Mouse pressed left at (449, 251)
Screenshot: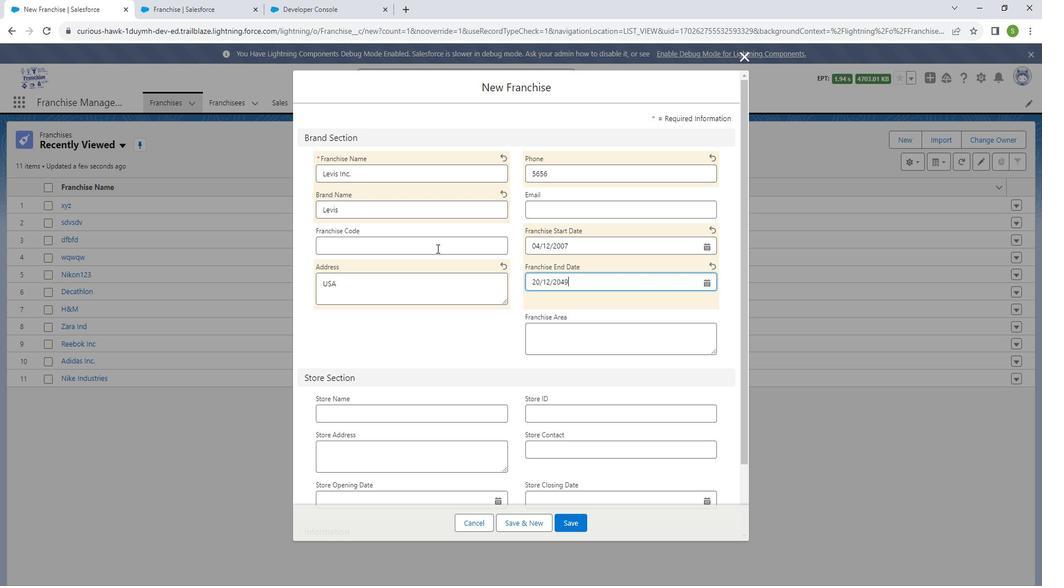 
Action: Key pressed 23
Screenshot: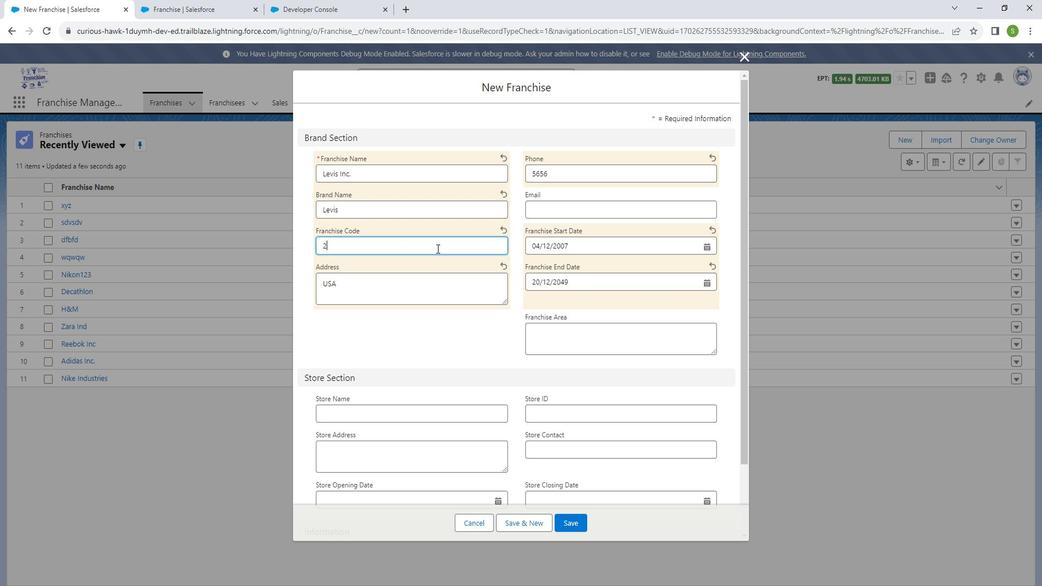
Action: Mouse moved to (449, 252)
Screenshot: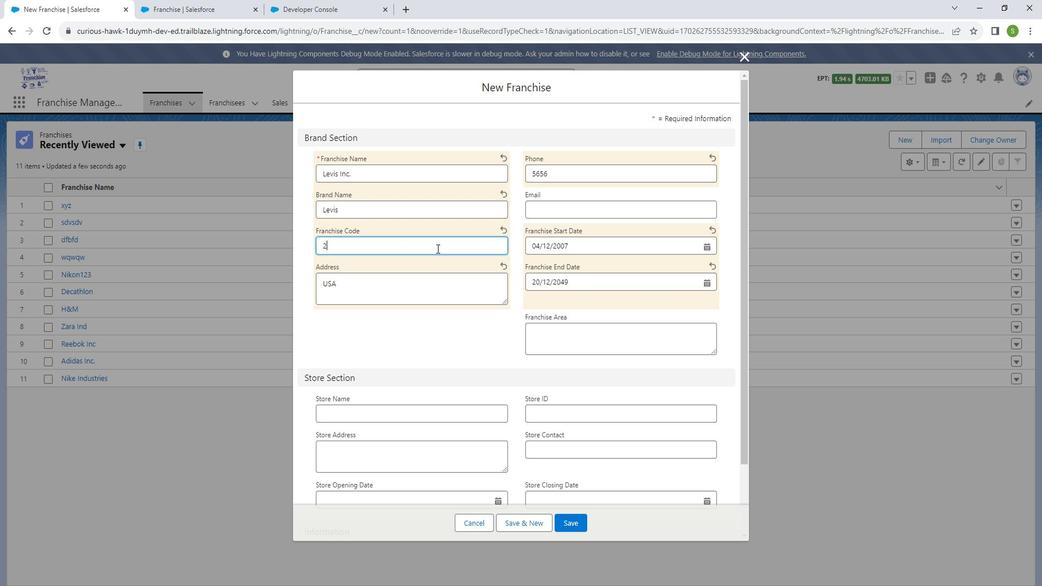 
Action: Key pressed 4
Screenshot: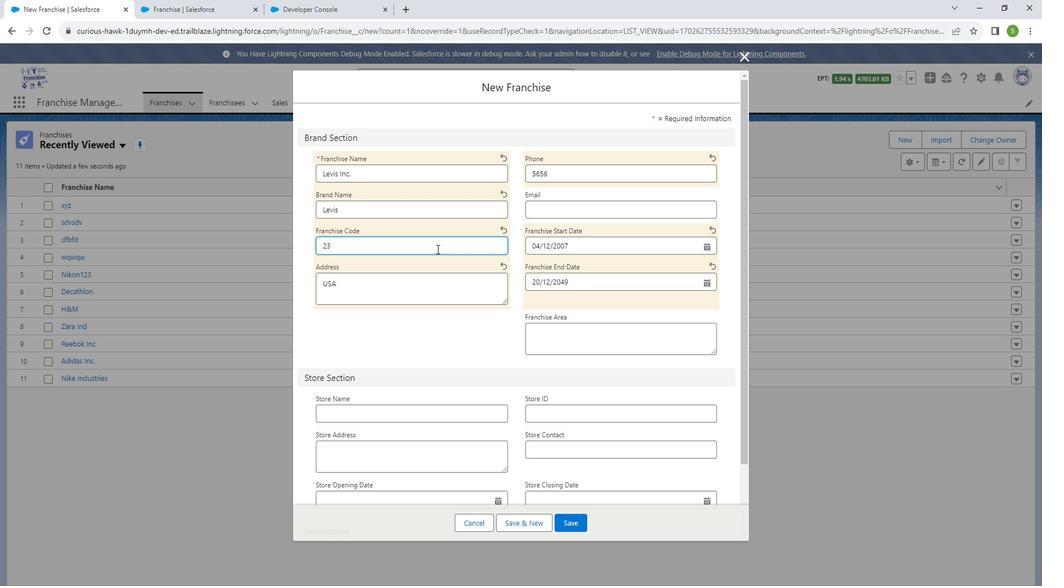 
Action: Mouse moved to (565, 213)
Screenshot: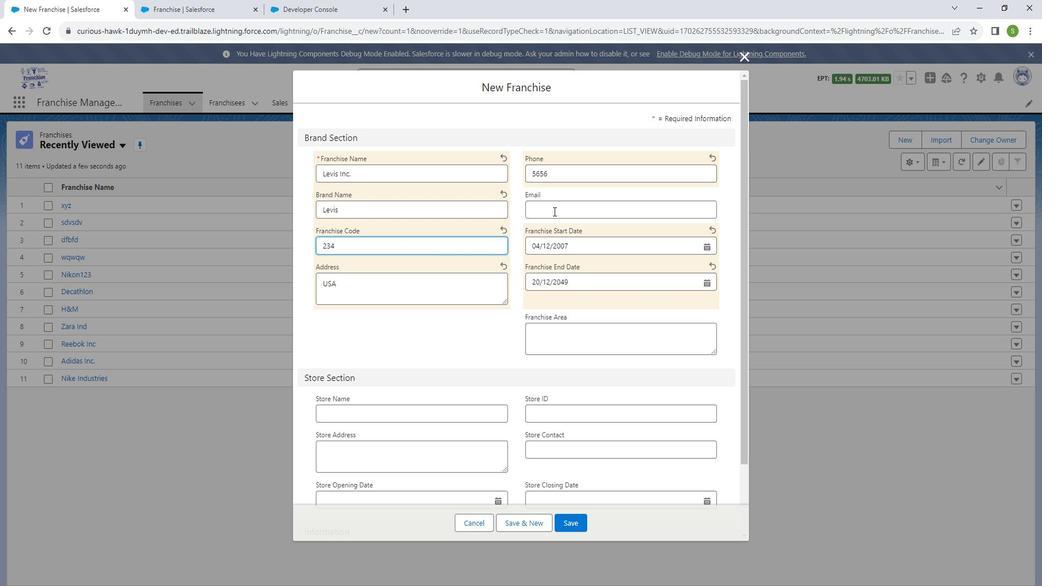 
Action: Mouse pressed left at (565, 213)
Screenshot: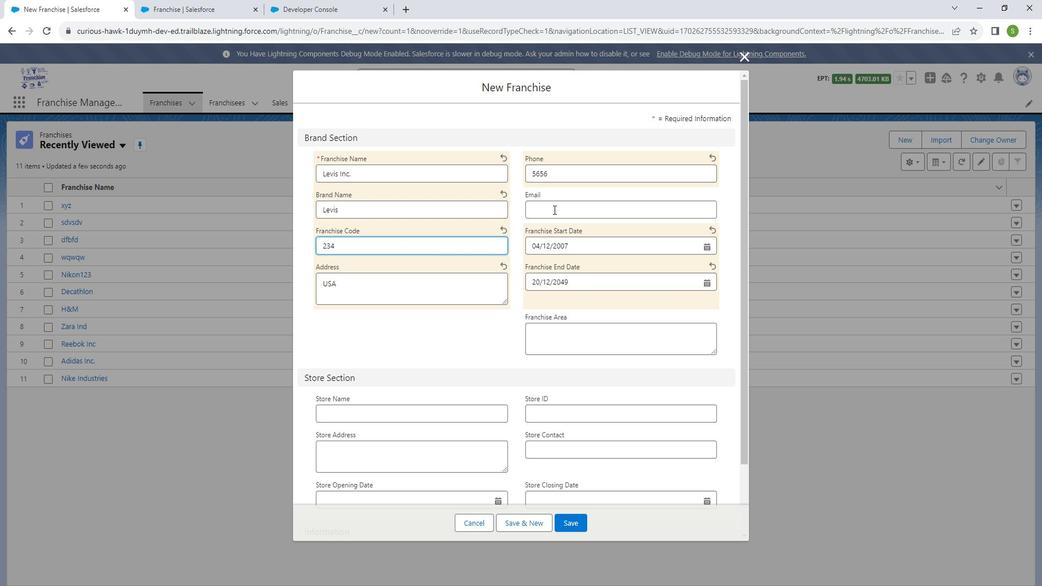 
Action: Key pressed levis<Key.shift>@levis.com
Screenshot: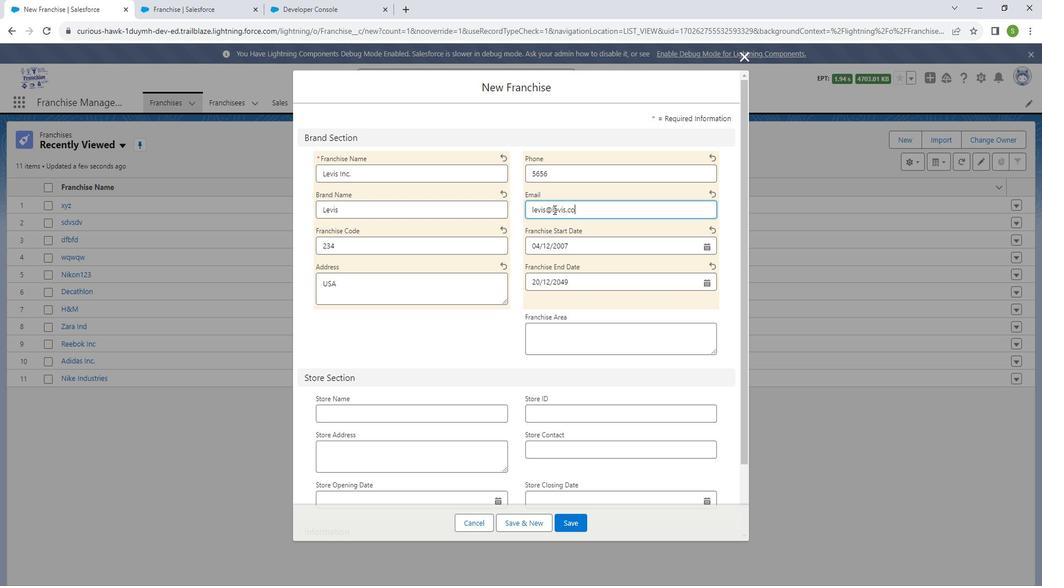 
Action: Mouse moved to (528, 345)
Screenshot: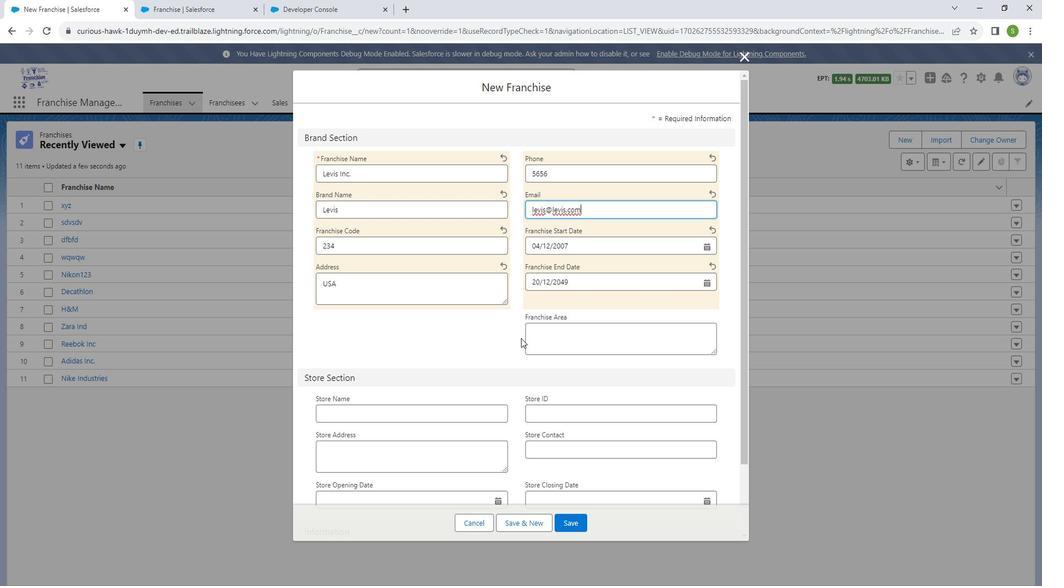 
Action: Mouse pressed left at (528, 345)
Screenshot: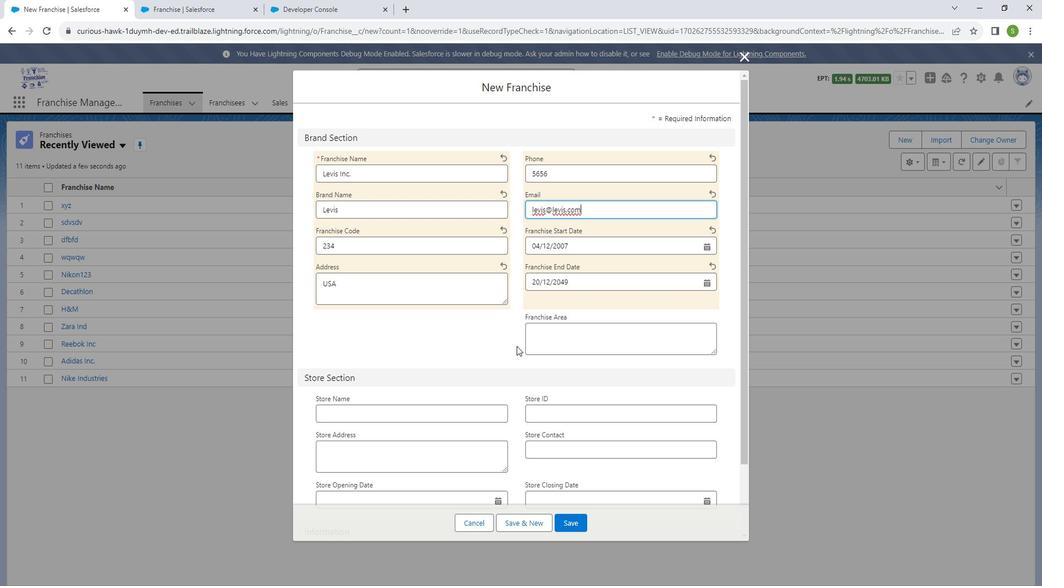 
Action: Mouse moved to (523, 398)
Screenshot: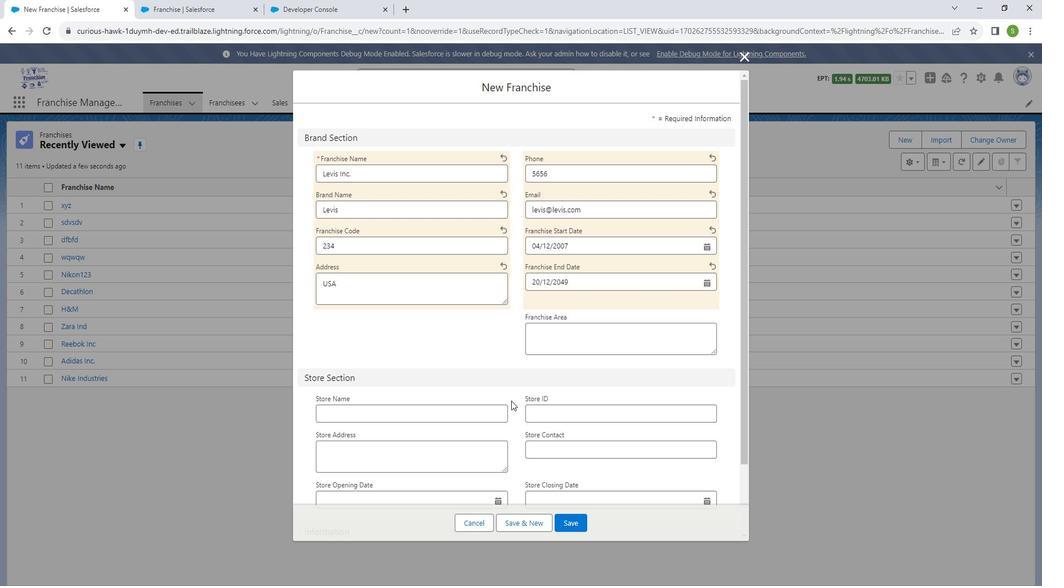 
Action: Mouse scrolled (523, 398) with delta (0, 0)
Screenshot: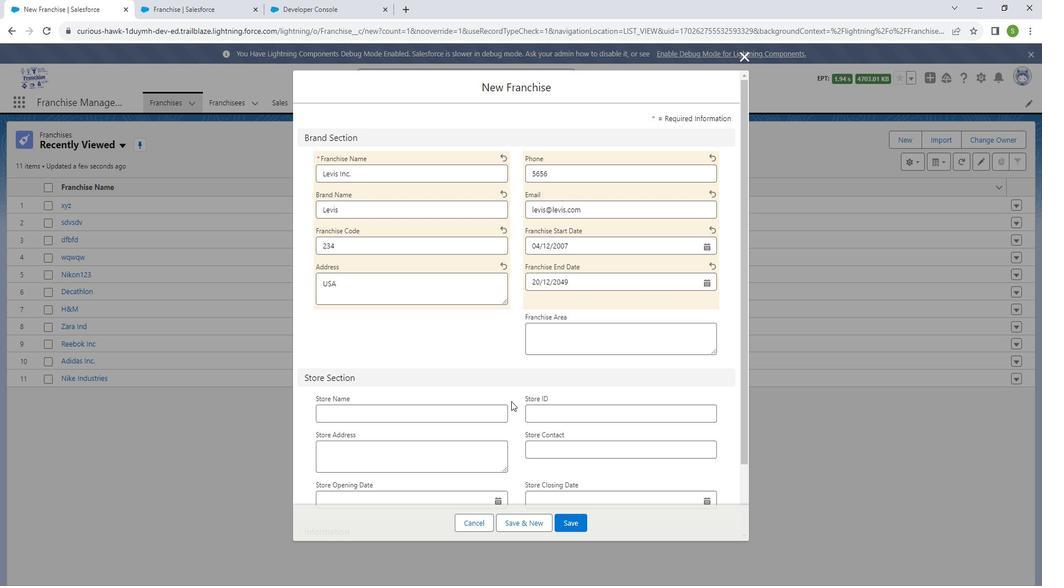 
Action: Mouse scrolled (523, 398) with delta (0, 0)
Screenshot: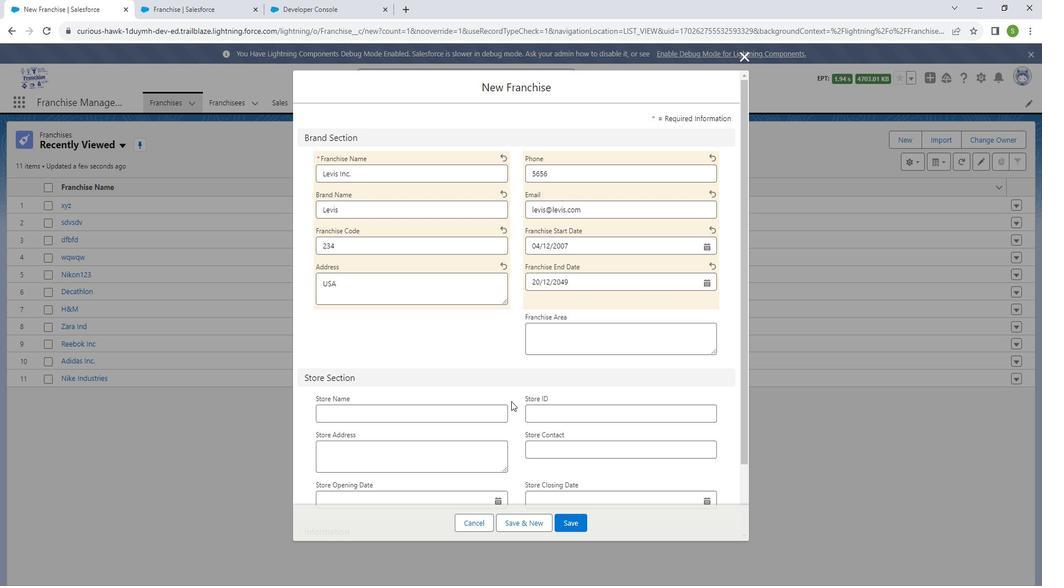 
Action: Mouse moved to (591, 514)
Screenshot: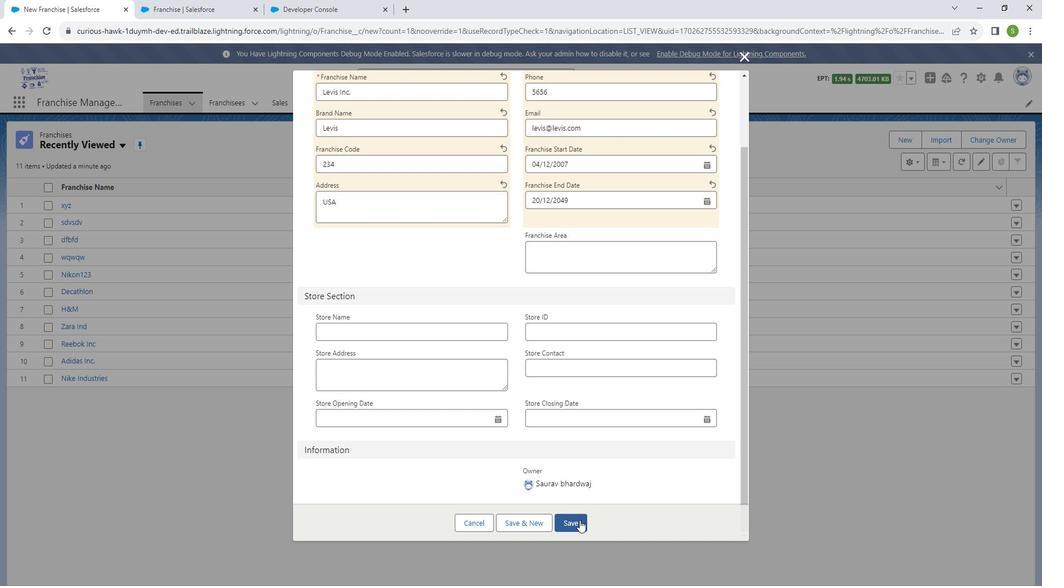 
Action: Mouse pressed left at (591, 514)
Screenshot: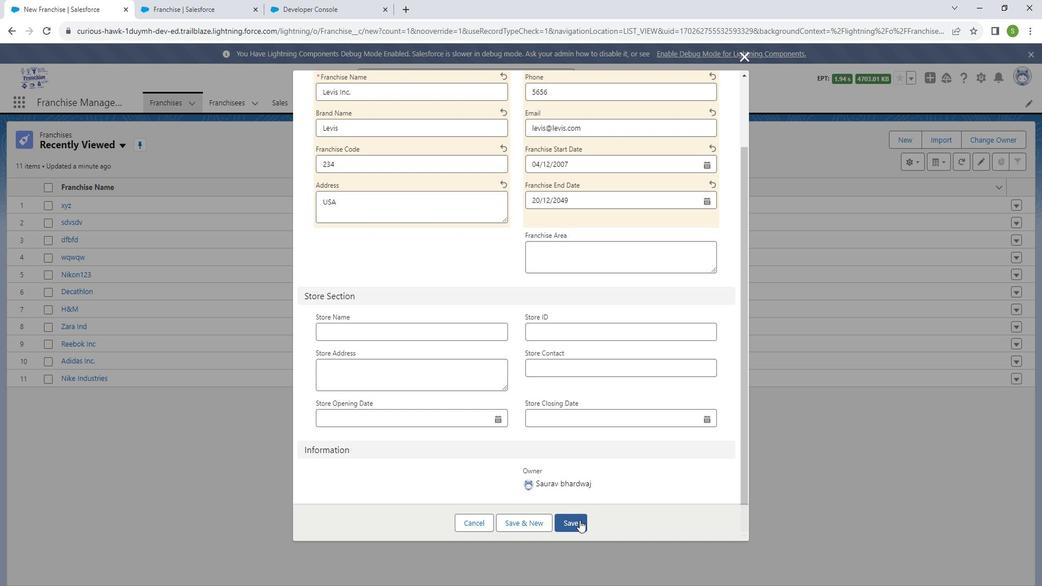 
Action: Mouse moved to (523, 344)
Screenshot: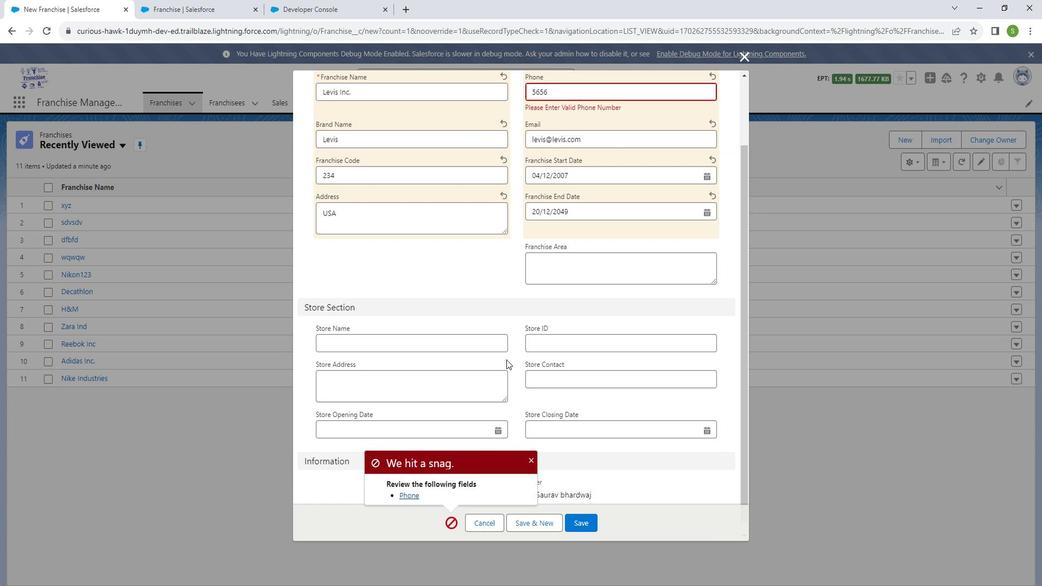 
Action: Mouse scrolled (523, 344) with delta (0, 0)
Screenshot: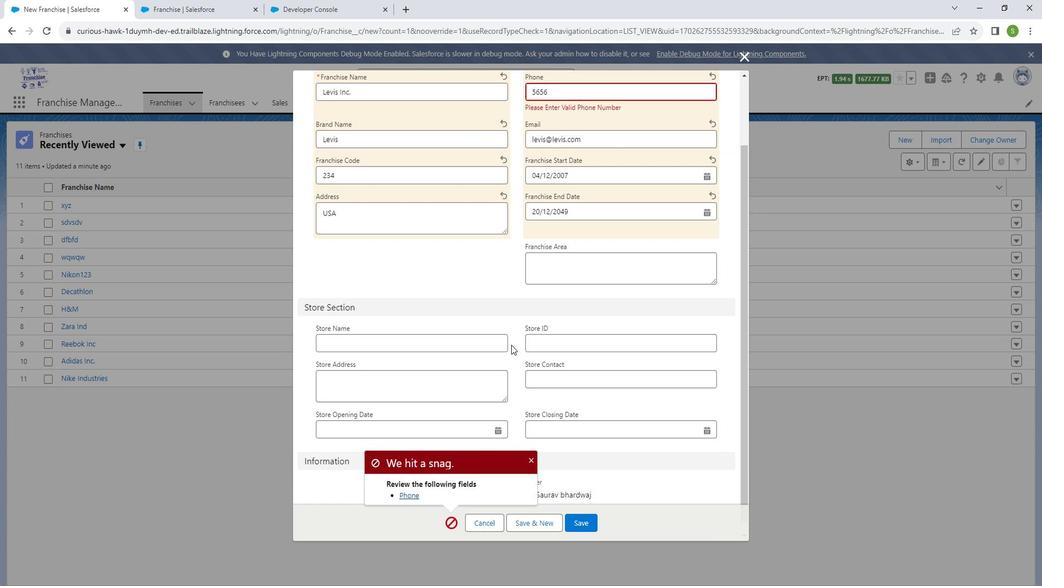 
Action: Mouse scrolled (523, 344) with delta (0, 0)
Screenshot: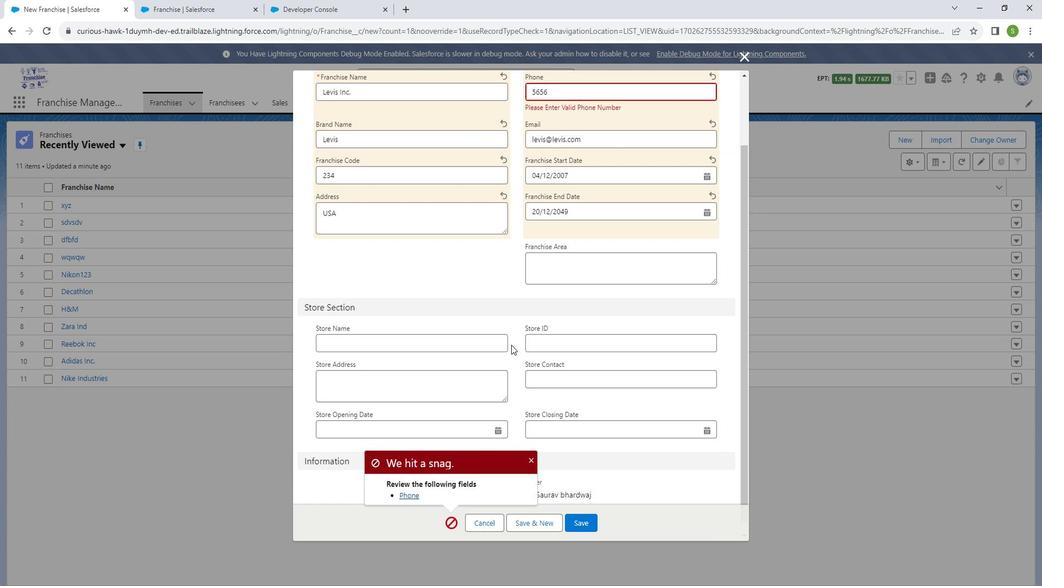 
Action: Mouse scrolled (523, 344) with delta (0, 0)
Screenshot: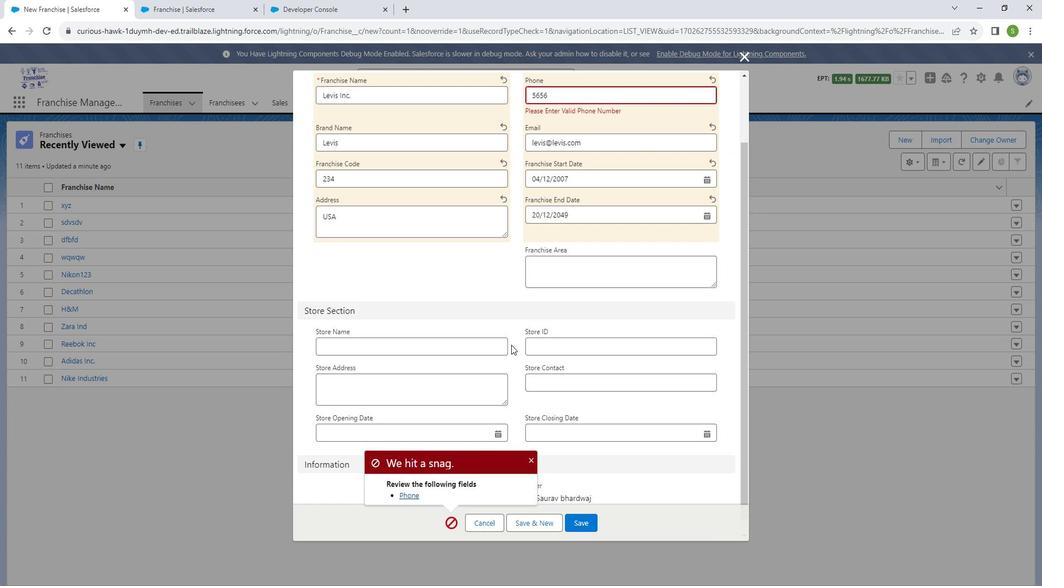 
Action: Mouse moved to (568, 181)
Screenshot: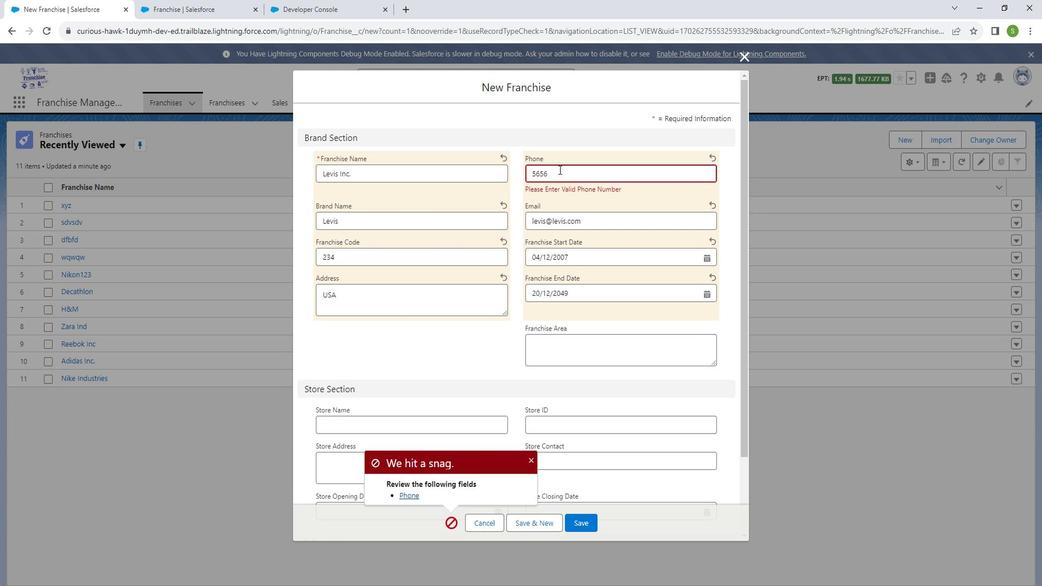 
Action: Mouse pressed left at (568, 181)
Screenshot: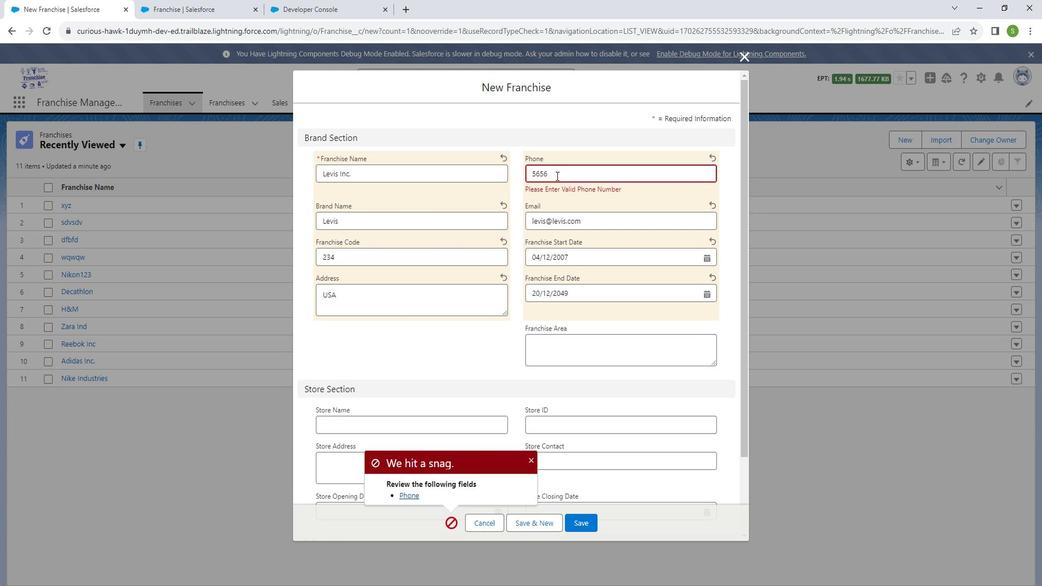 
Action: Key pressed <Key.backspace><Key.backspace><Key.backspace><Key.backspace>9
Screenshot: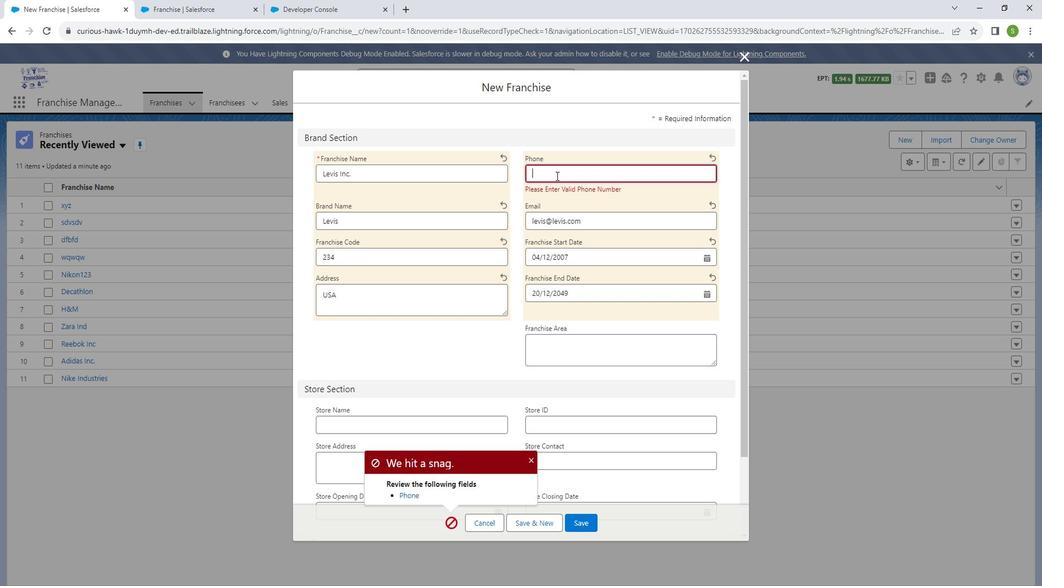 
Action: Mouse moved to (568, 181)
Screenshot: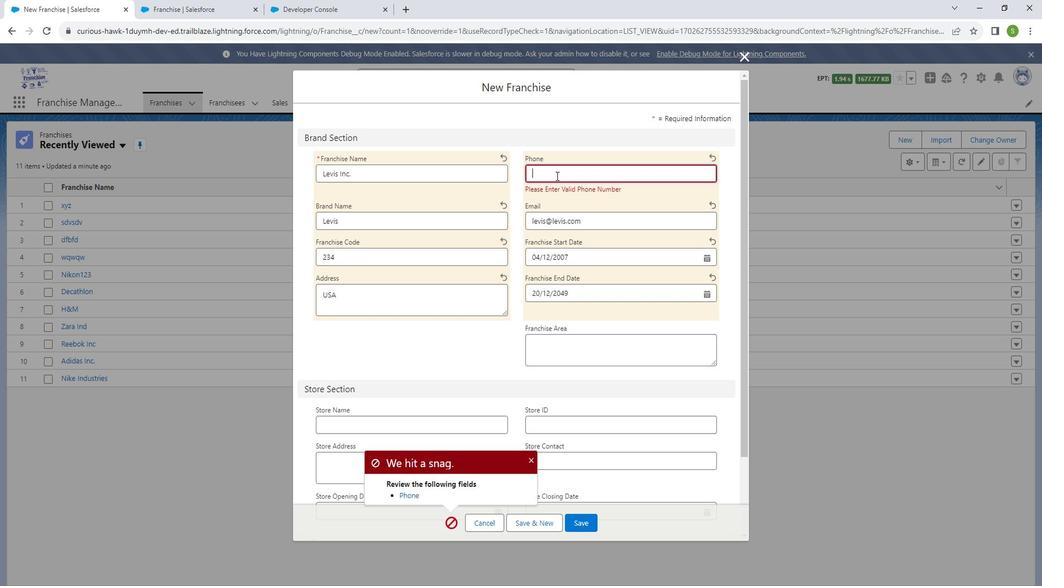 
Action: Key pressed 598987122
Screenshot: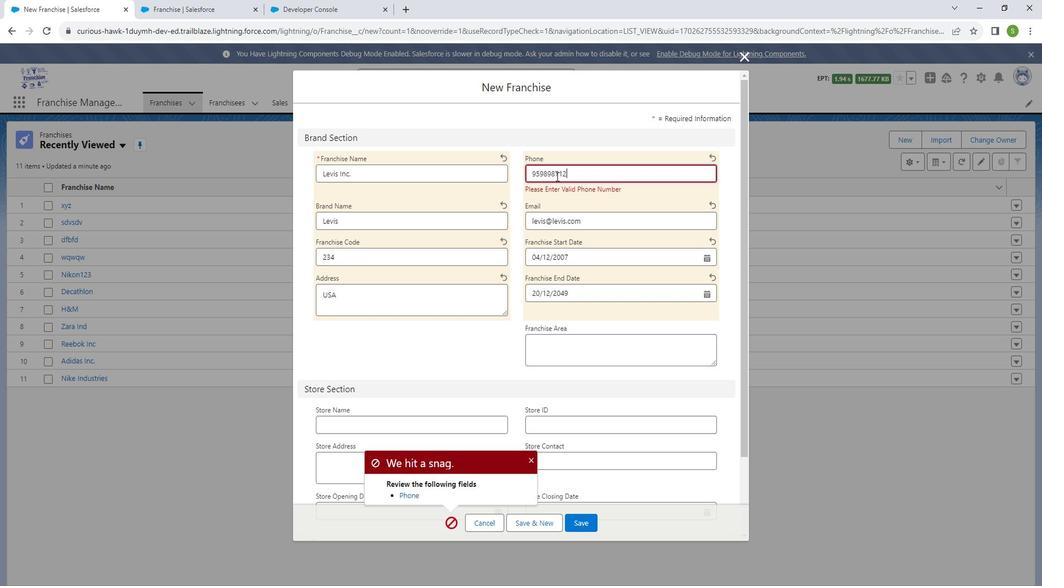 
Action: Mouse moved to (594, 511)
Screenshot: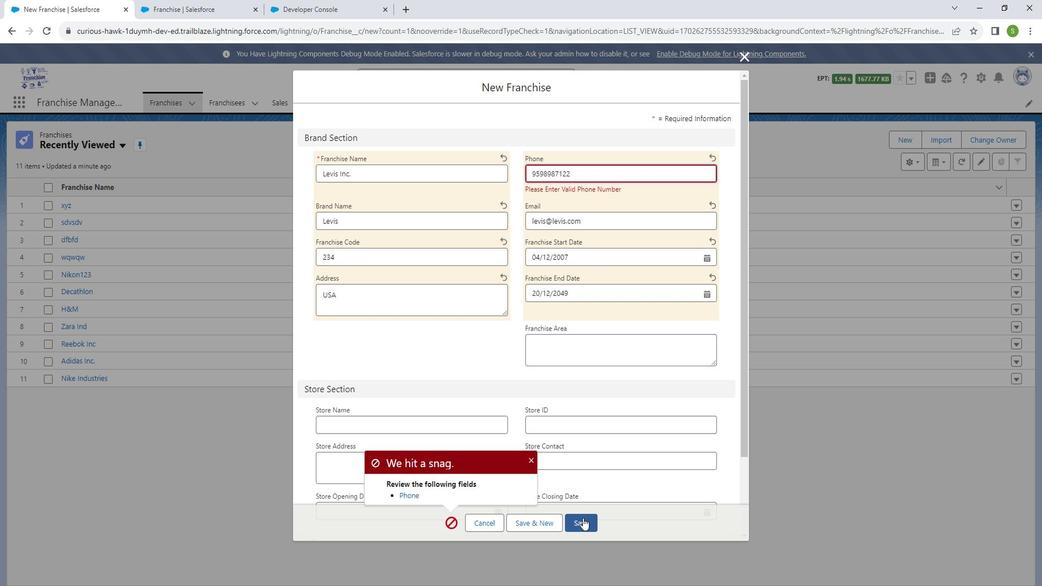 
Action: Mouse pressed left at (594, 511)
Screenshot: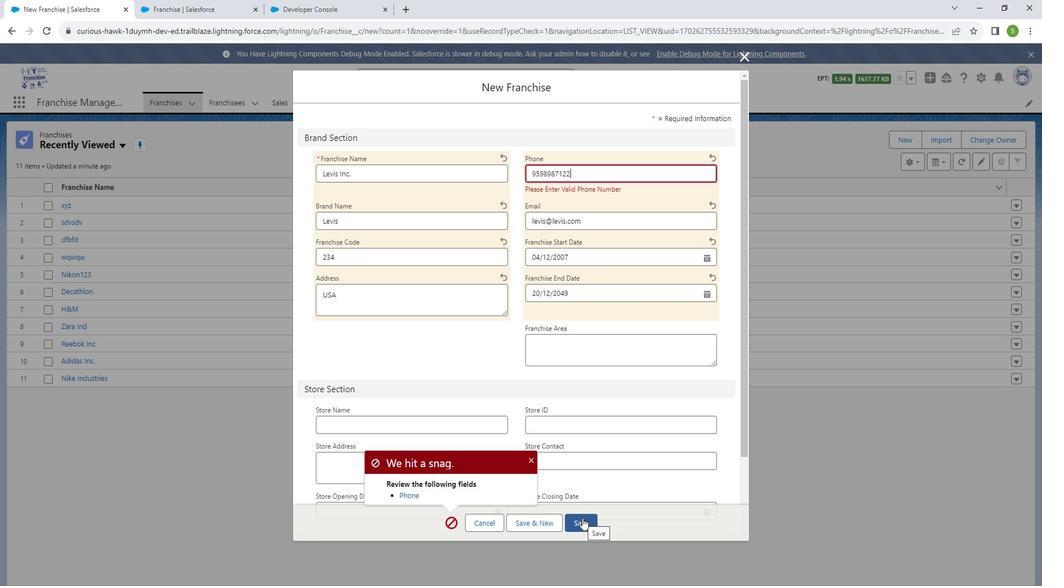 
Action: Mouse moved to (35, 256)
Screenshot: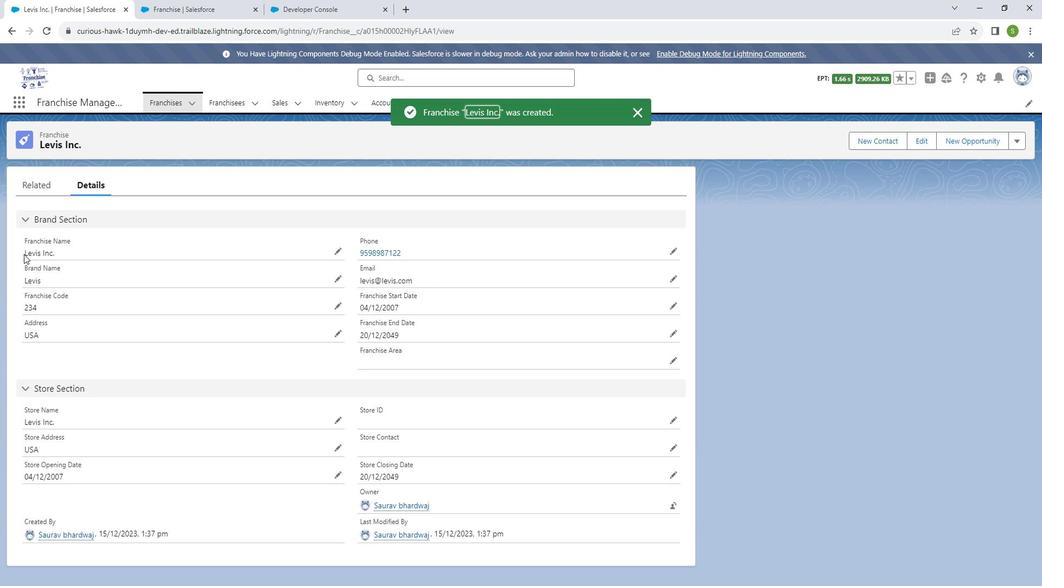 
Action: Mouse pressed left at (35, 256)
Screenshot: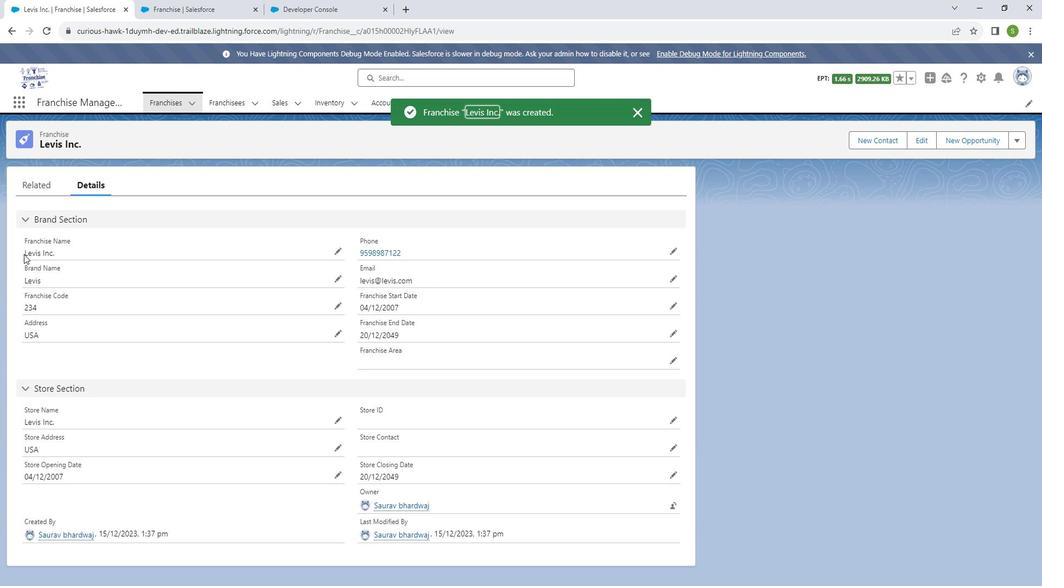 
Action: Mouse moved to (106, 351)
Screenshot: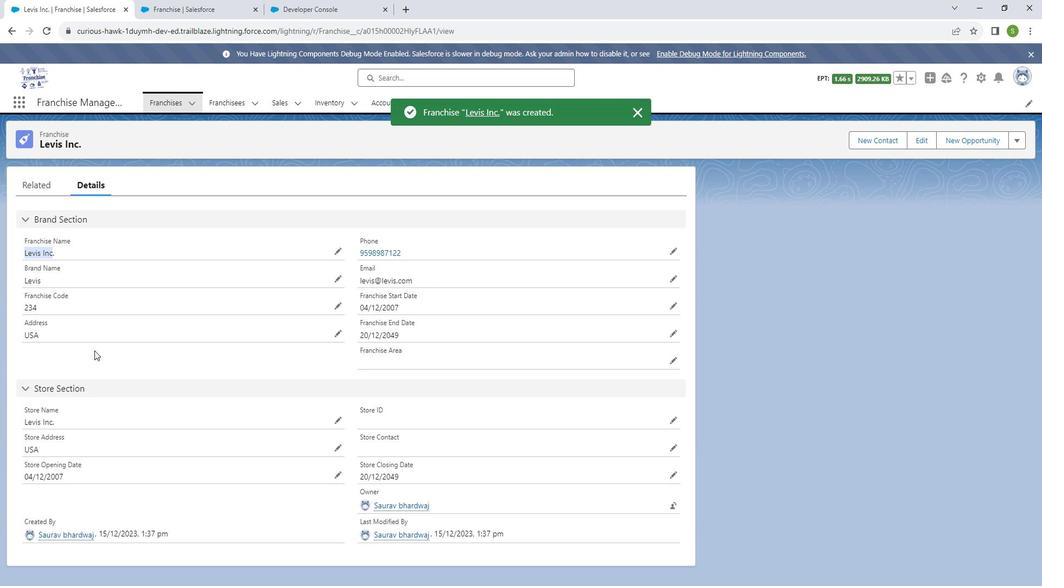 
Action: Mouse scrolled (106, 350) with delta (0, 0)
Screenshot: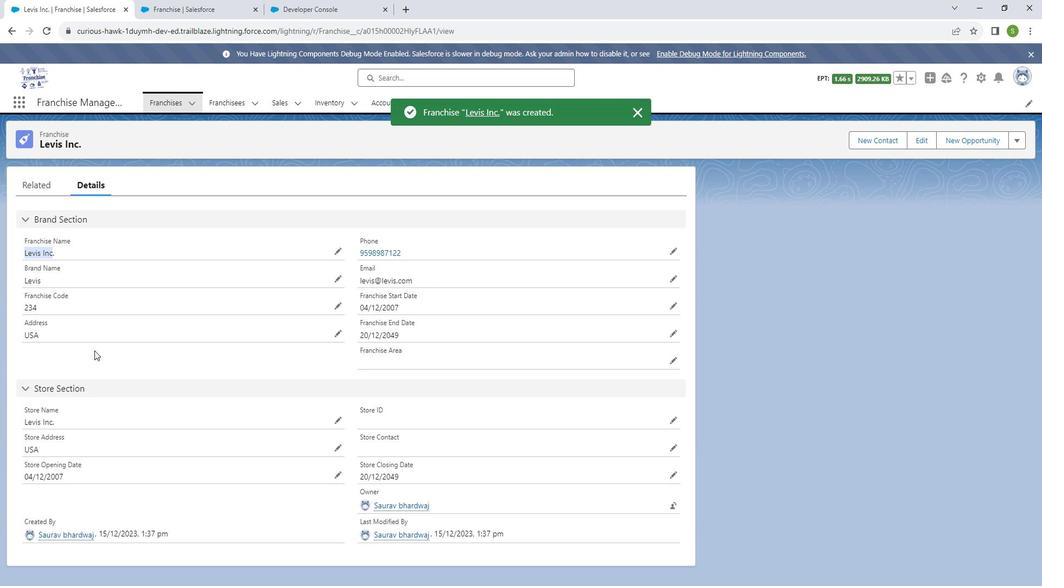
Action: Mouse moved to (106, 351)
Screenshot: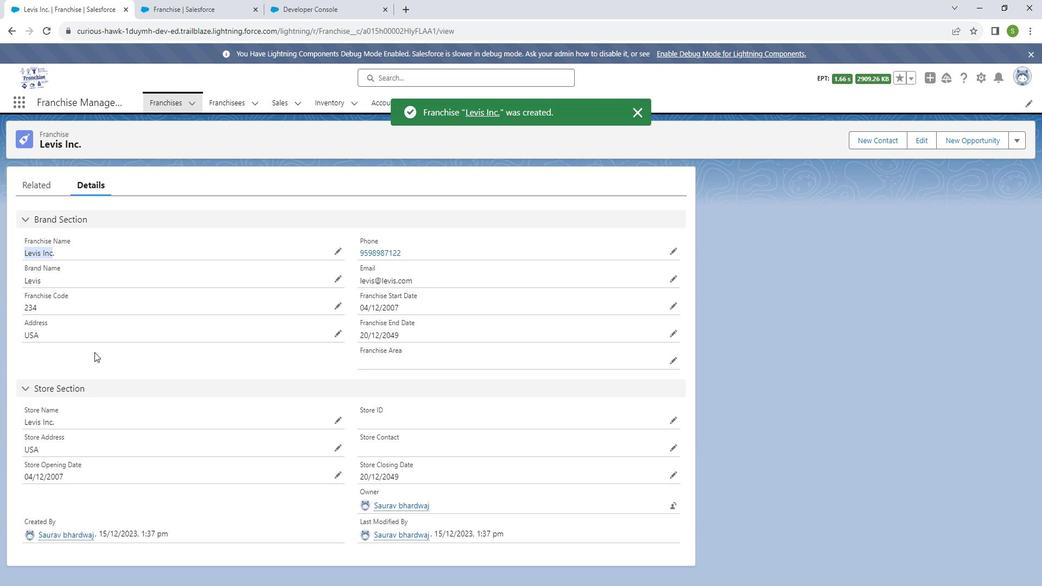 
Action: Mouse scrolled (106, 351) with delta (0, 0)
Screenshot: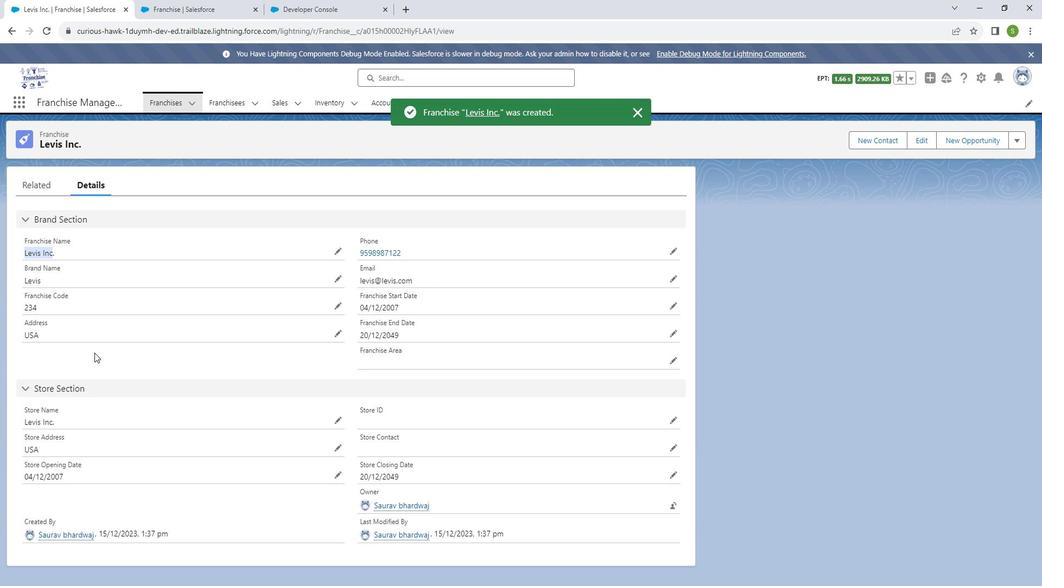 
Action: Mouse moved to (74, 418)
Screenshot: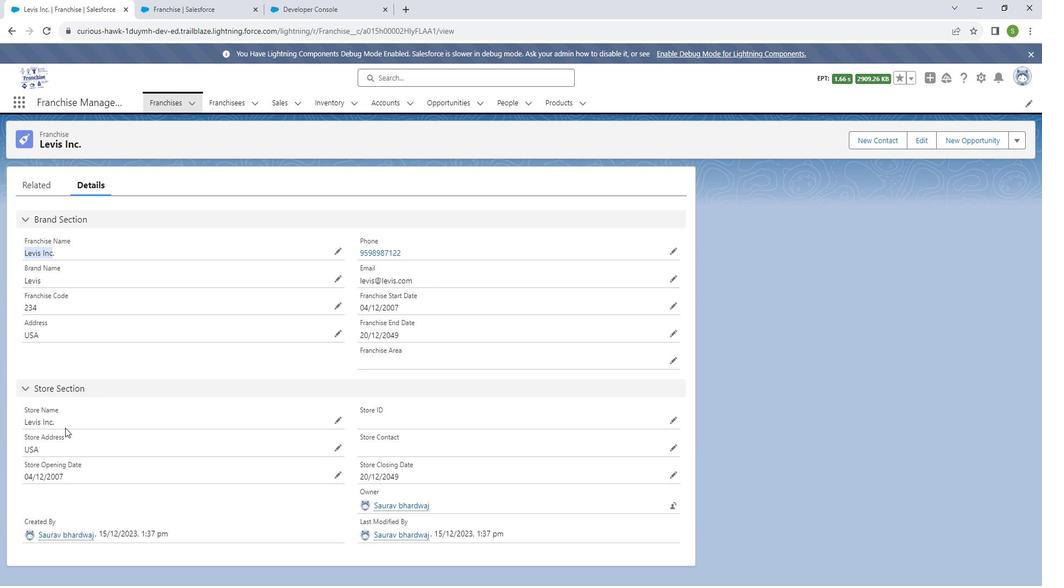 
Action: Mouse pressed left at (74, 418)
Screenshot: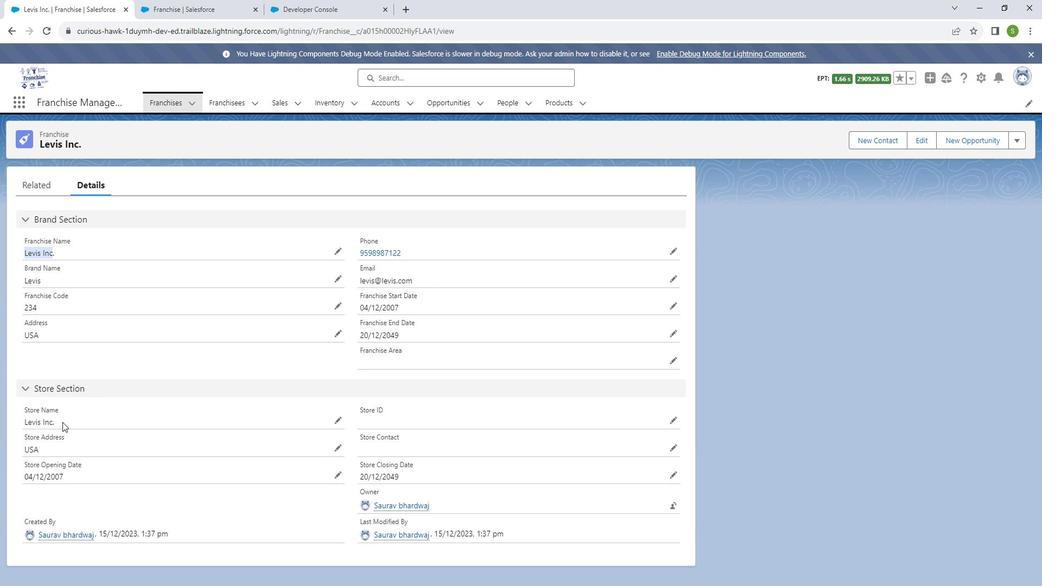 
Action: Mouse moved to (226, 332)
Screenshot: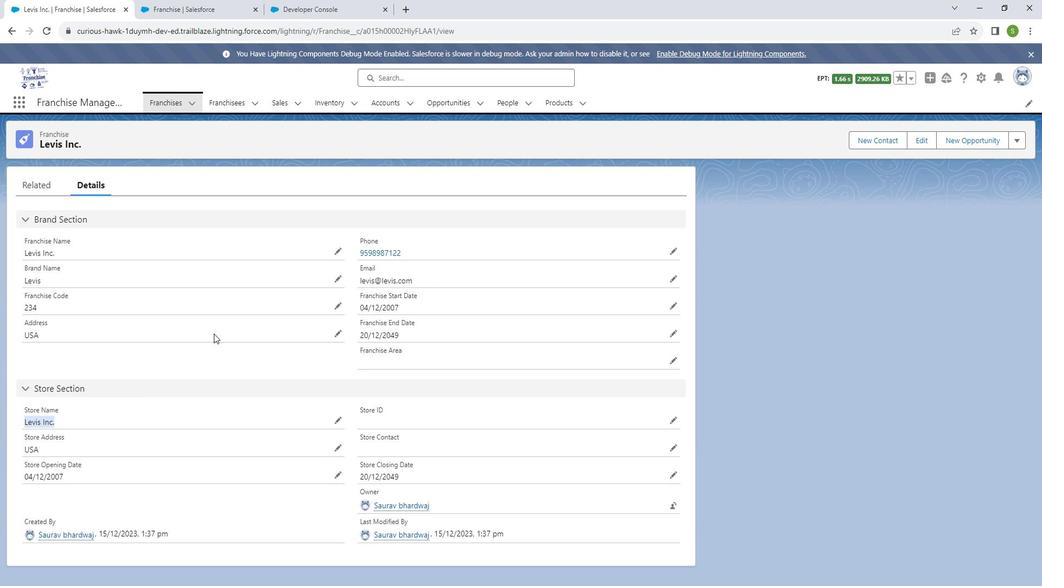 
